 Task: Look for space in Bezerros, Brazil from 12th June, 2023 to 15th June, 2023 for 2 adults in price range Rs.10000 to Rs.15000. Place can be entire place with 1  bedroom having 1 bed and 1 bathroom. Property type can be house, flat, guest house, hotel. Booking option can be shelf check-in. Required host language is Spanish.
Action: Mouse moved to (576, 119)
Screenshot: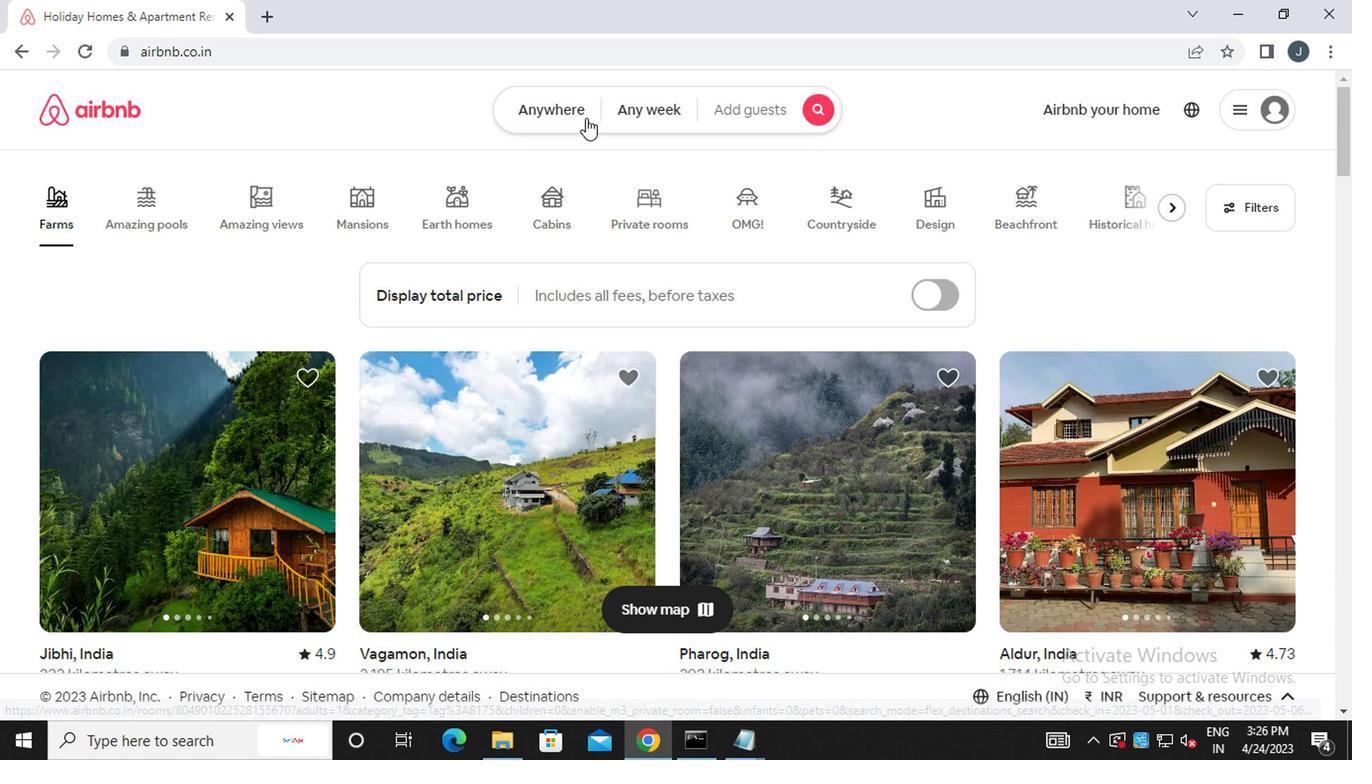 
Action: Mouse pressed left at (576, 119)
Screenshot: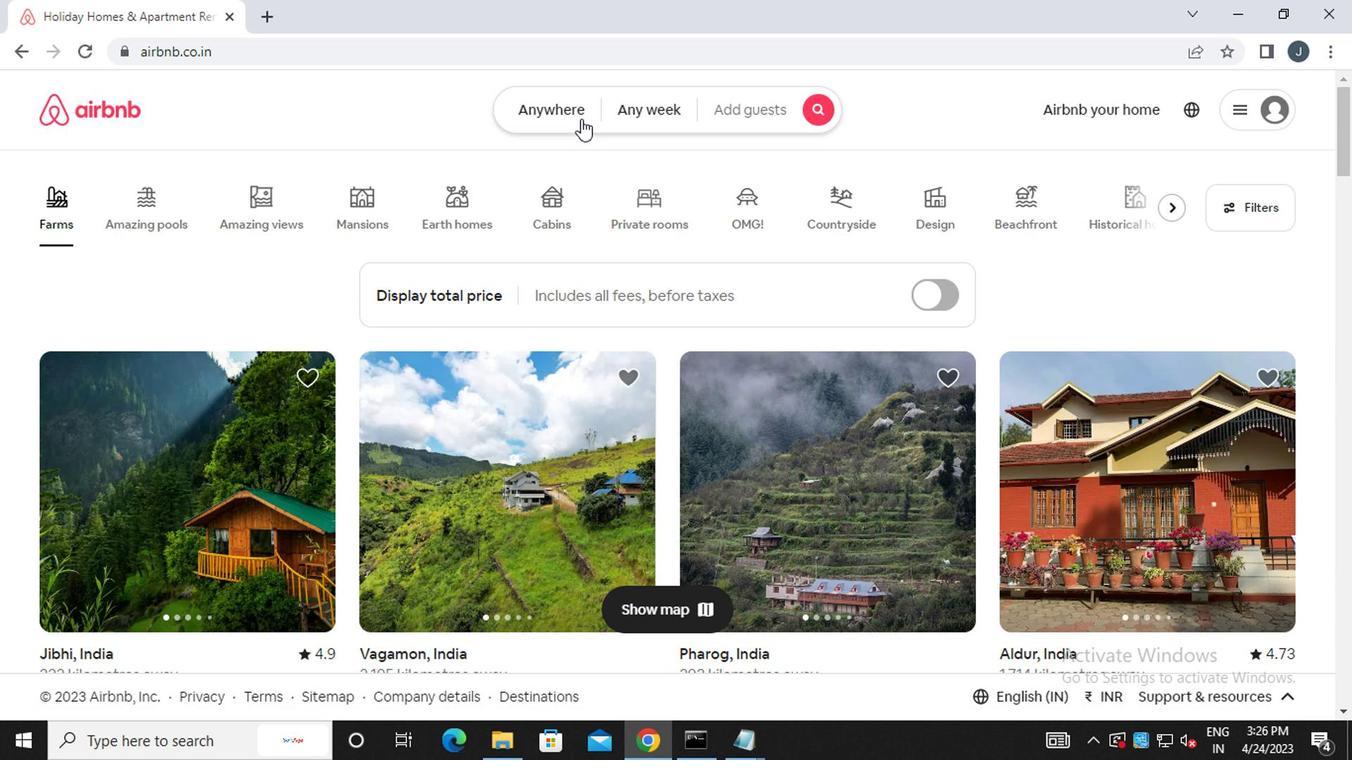 
Action: Mouse moved to (345, 192)
Screenshot: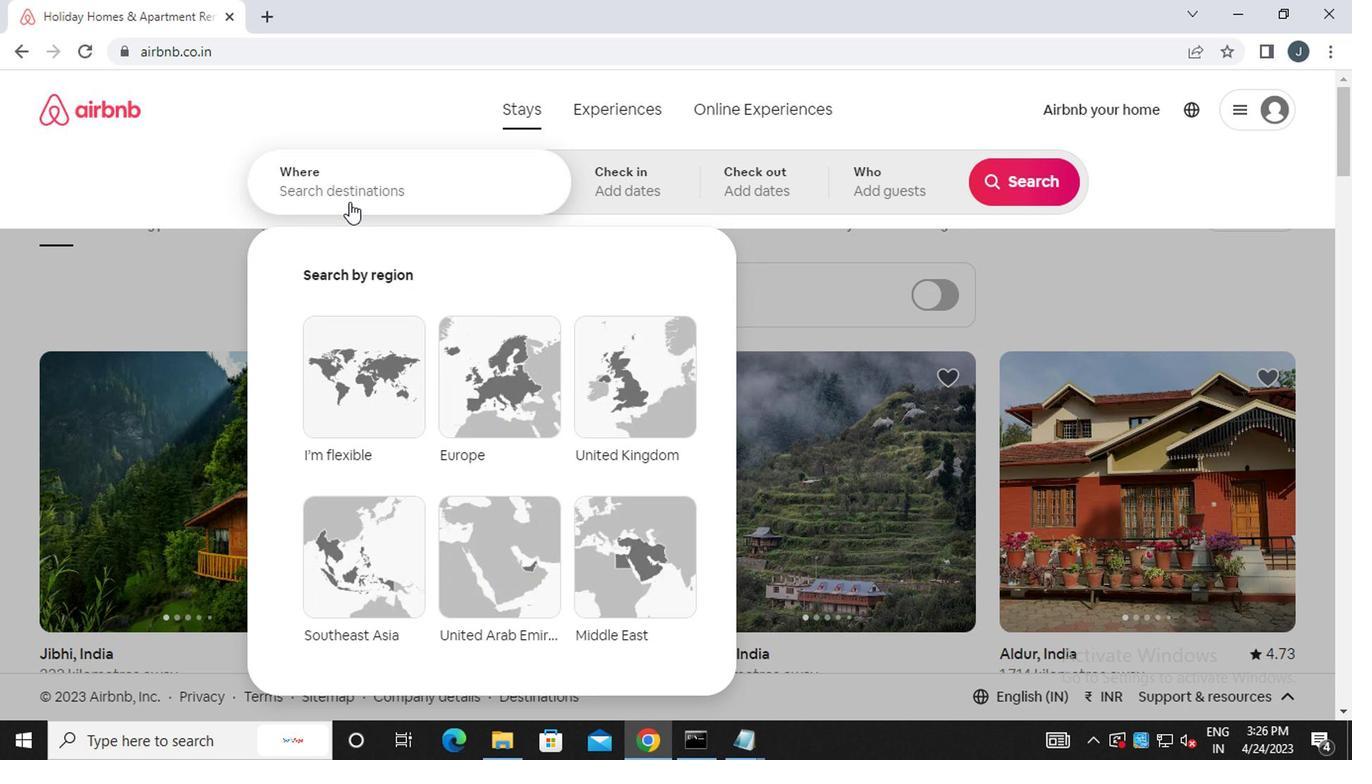 
Action: Mouse pressed left at (345, 192)
Screenshot: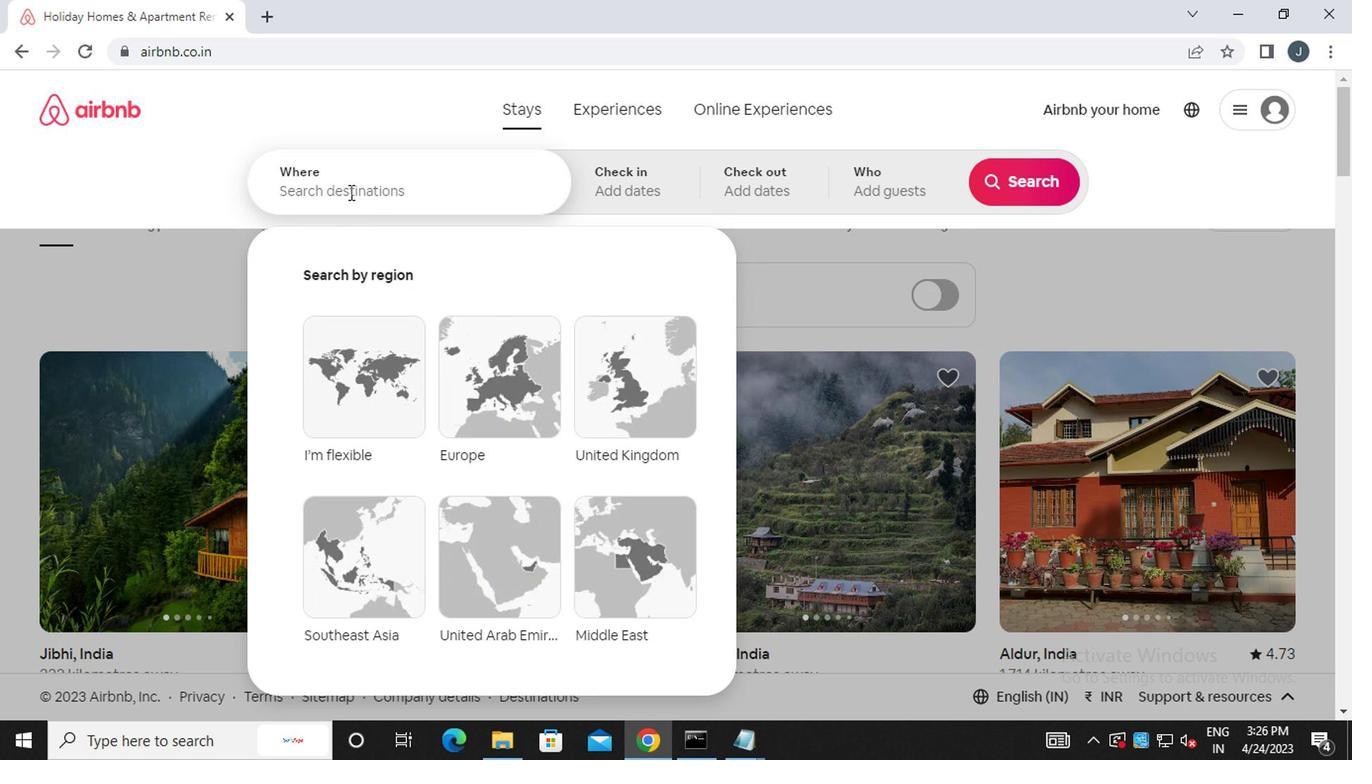 
Action: Key pressed b<Key.caps_lock>ezerros,<Key.caps_lock>b<Key.caps_lock>razil
Screenshot: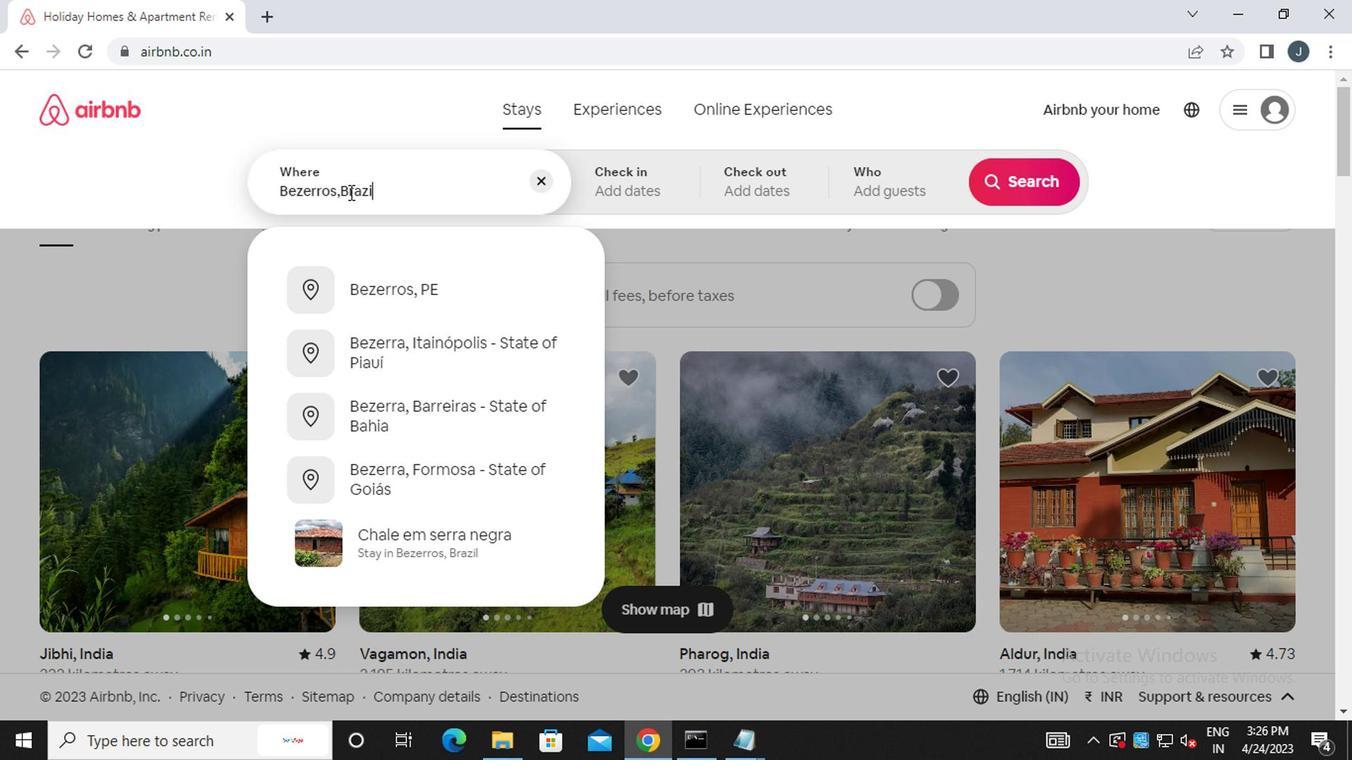 
Action: Mouse moved to (633, 190)
Screenshot: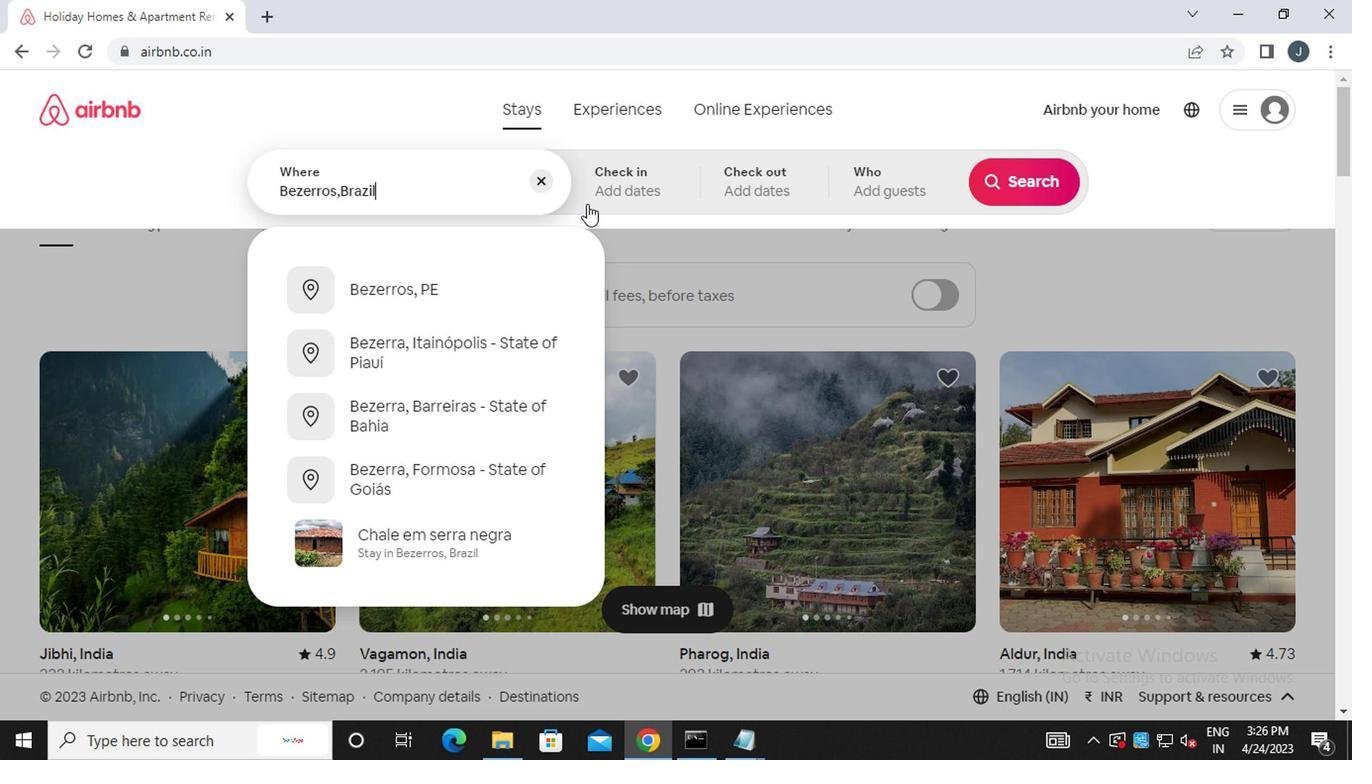
Action: Mouse pressed left at (633, 190)
Screenshot: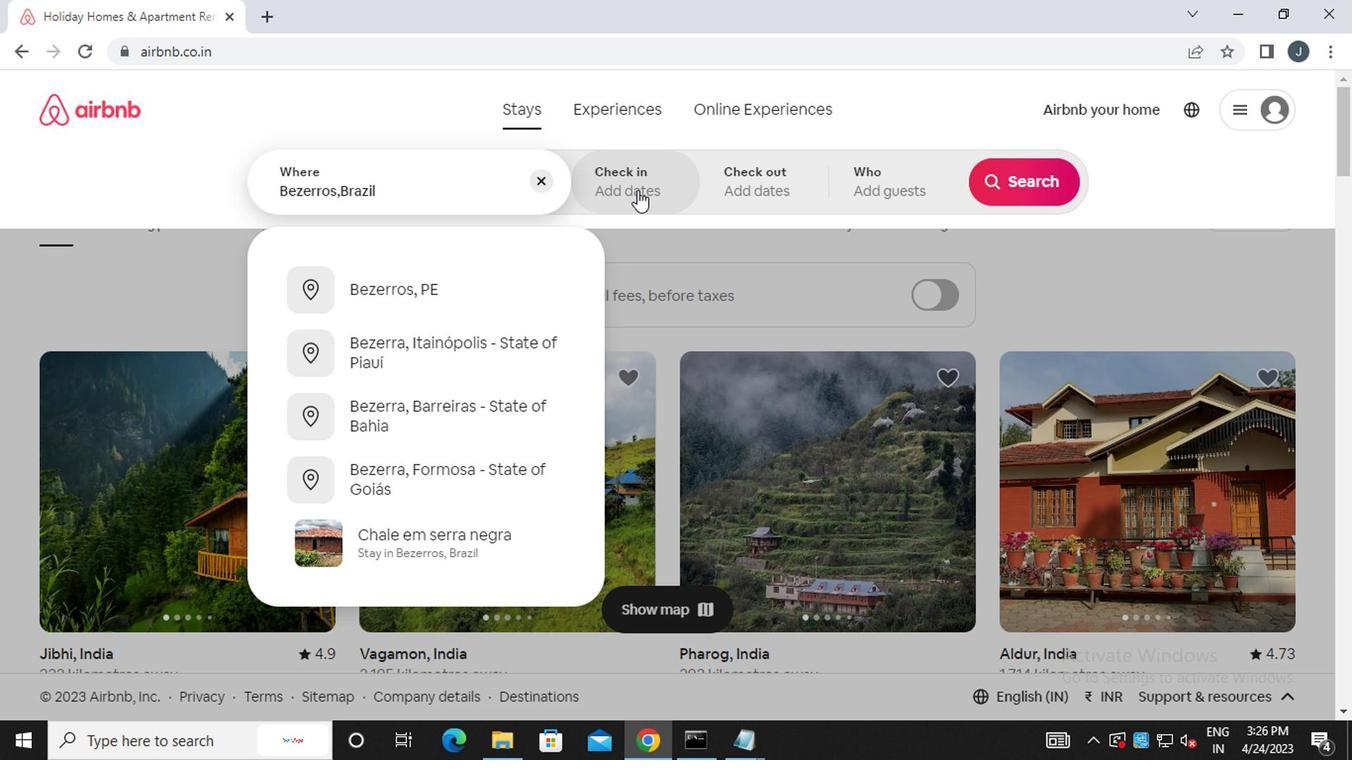 
Action: Mouse moved to (1004, 338)
Screenshot: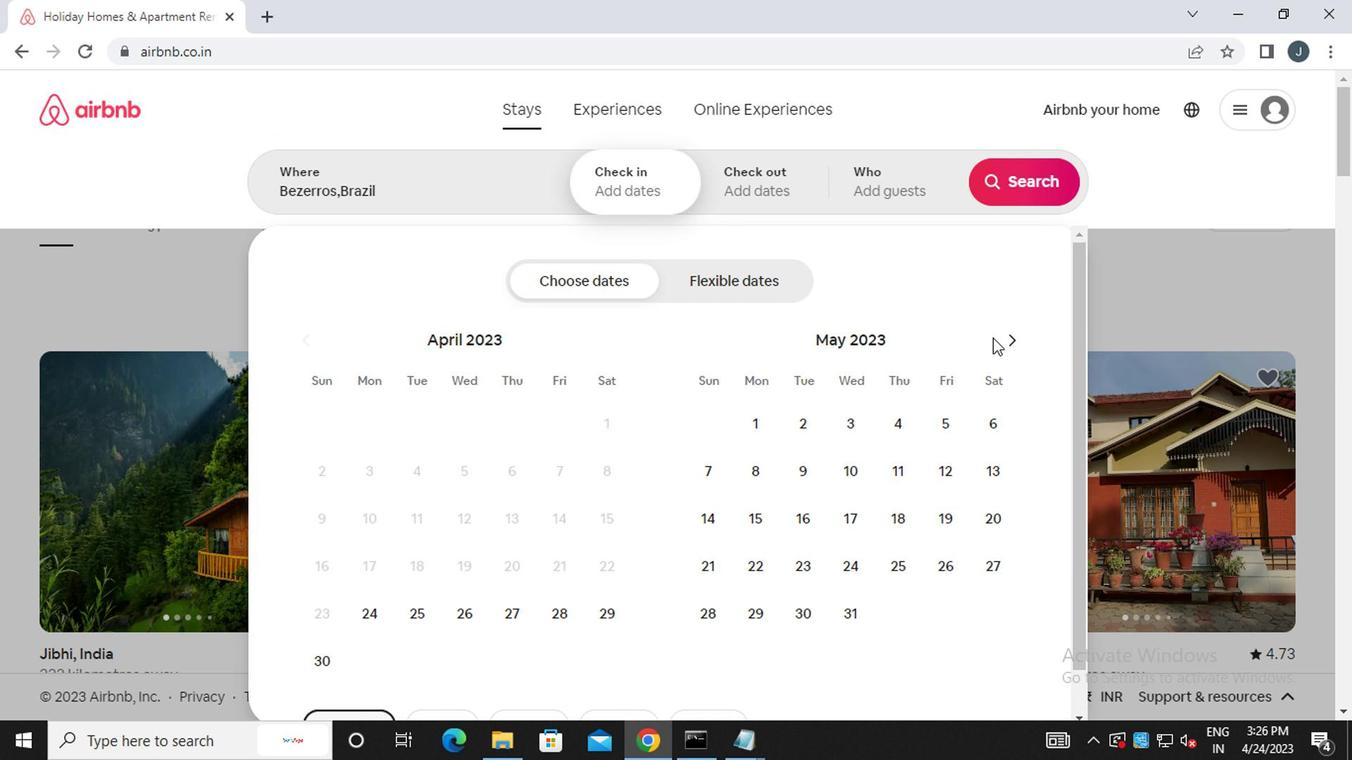 
Action: Mouse pressed left at (1004, 338)
Screenshot: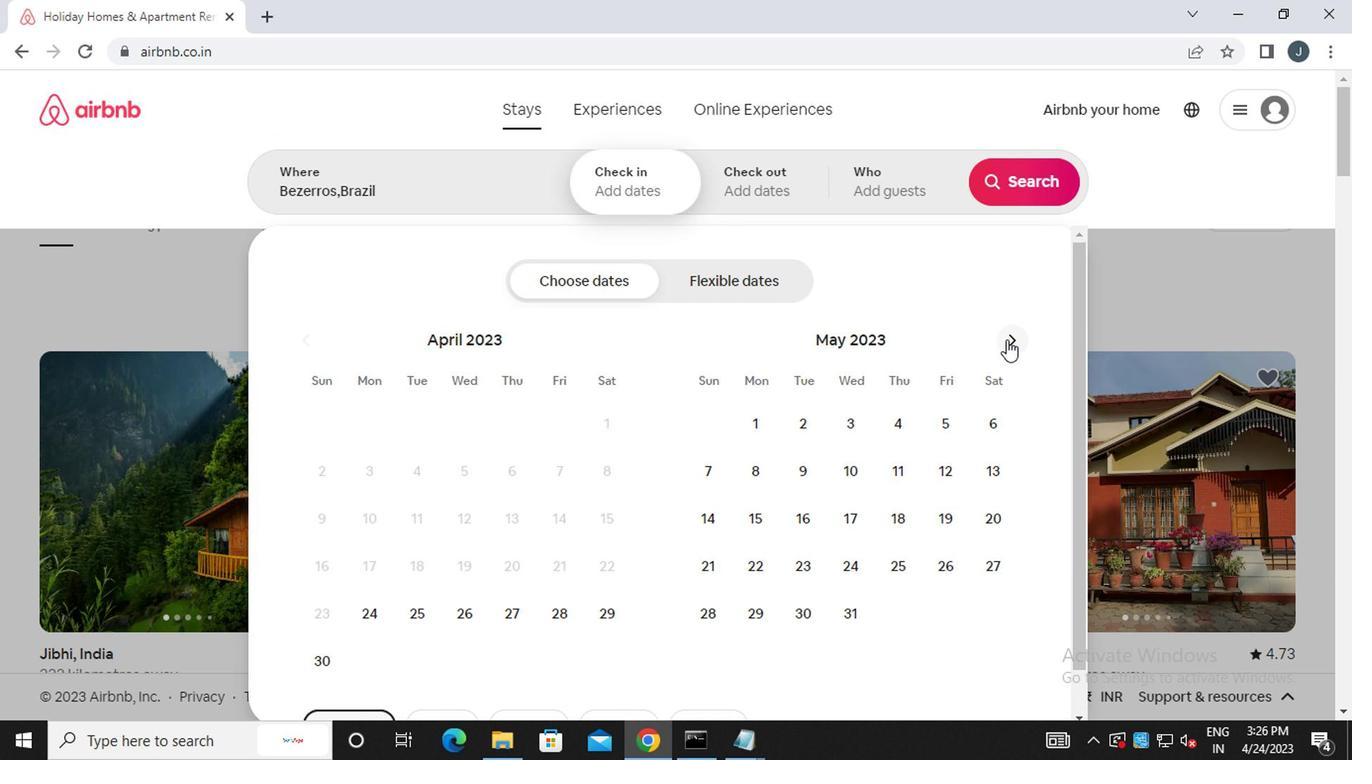
Action: Mouse moved to (893, 521)
Screenshot: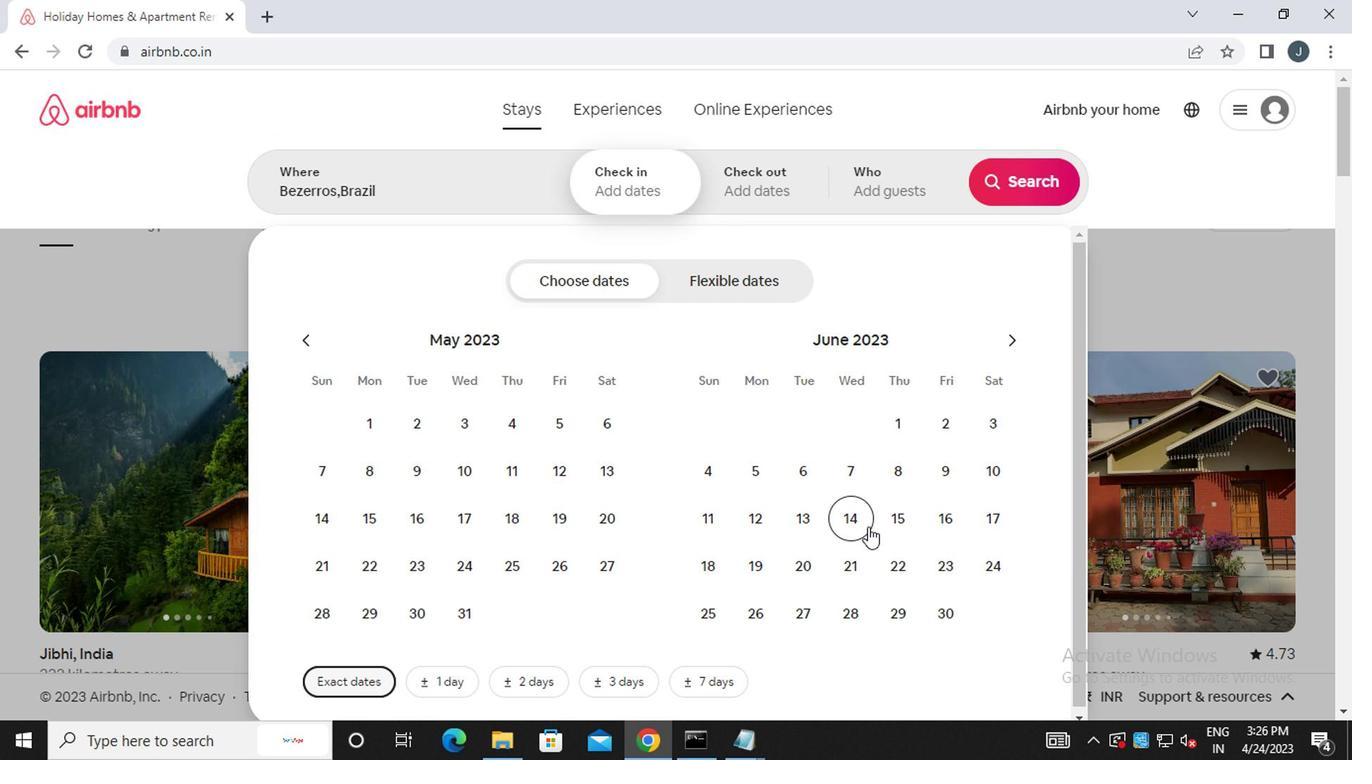 
Action: Mouse pressed left at (893, 521)
Screenshot: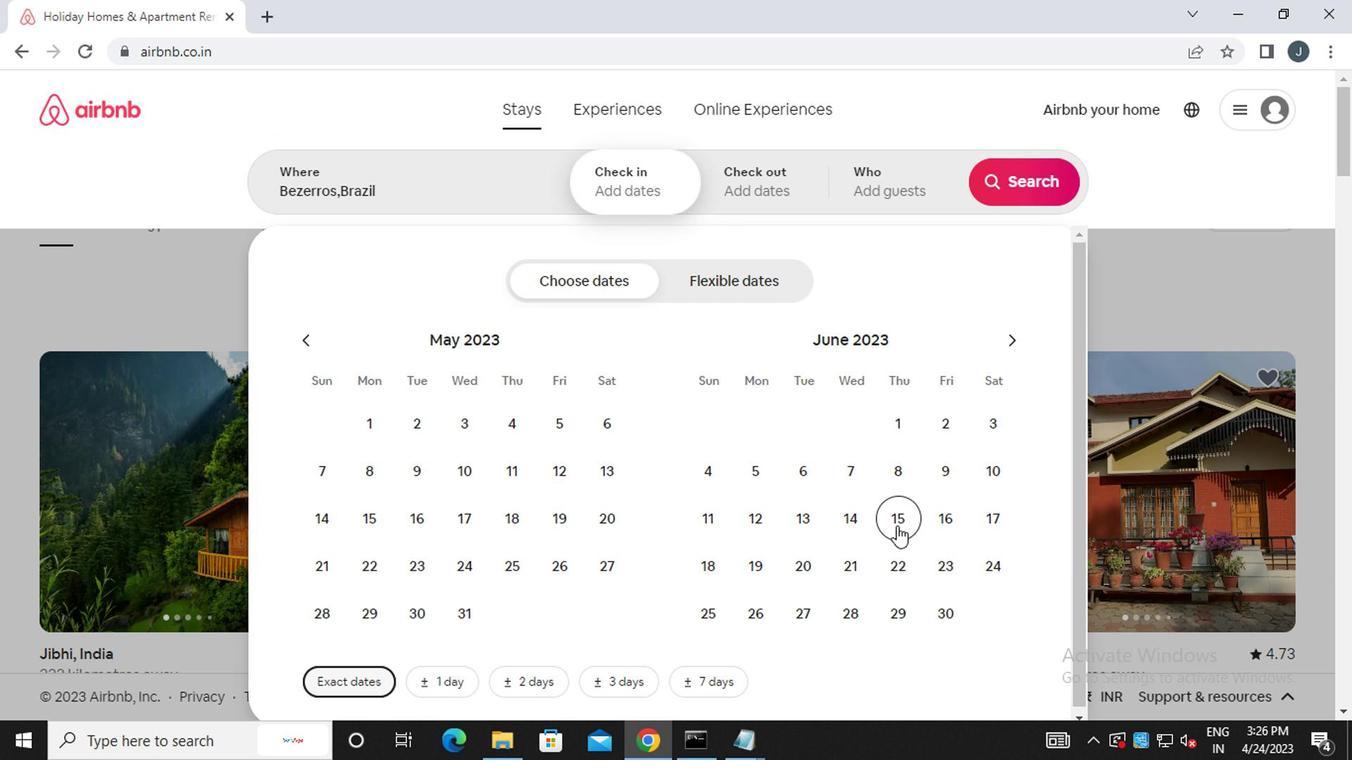 
Action: Mouse moved to (756, 512)
Screenshot: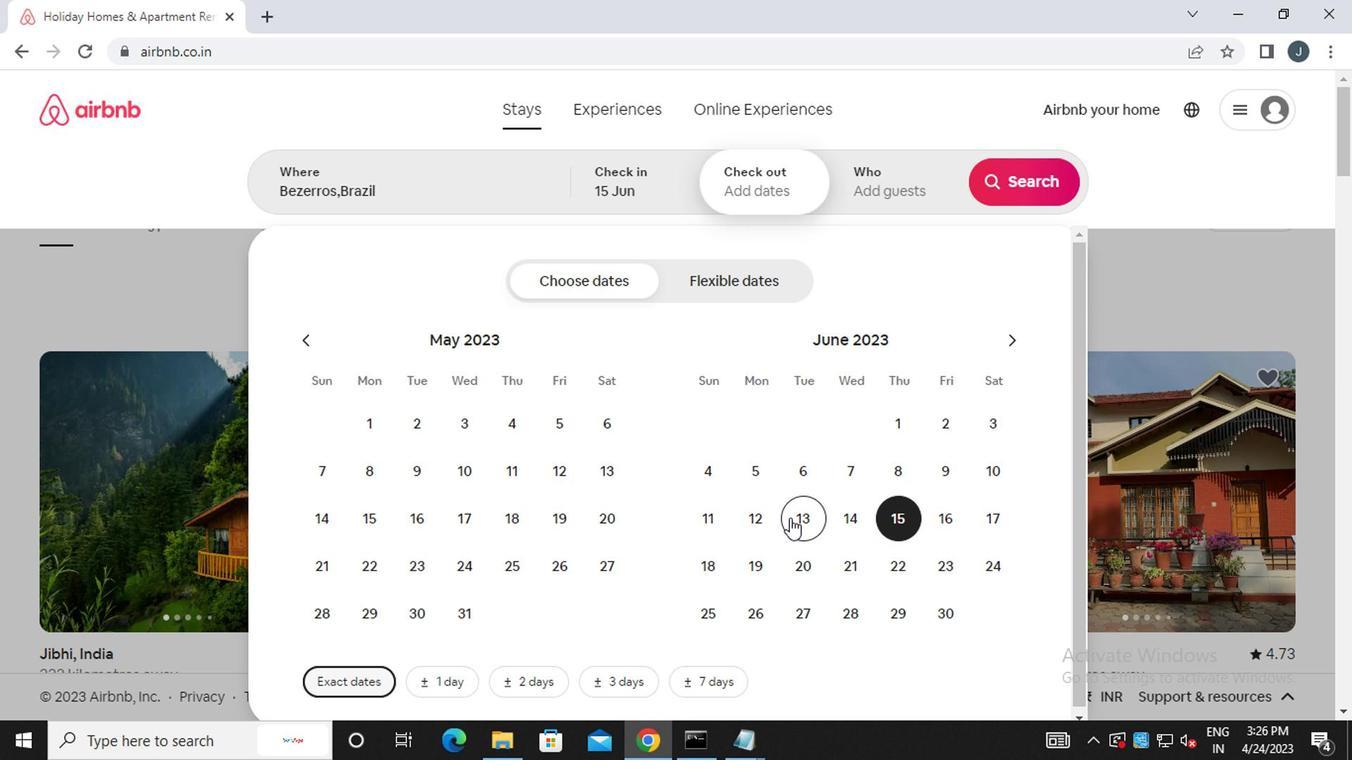 
Action: Mouse pressed left at (756, 512)
Screenshot: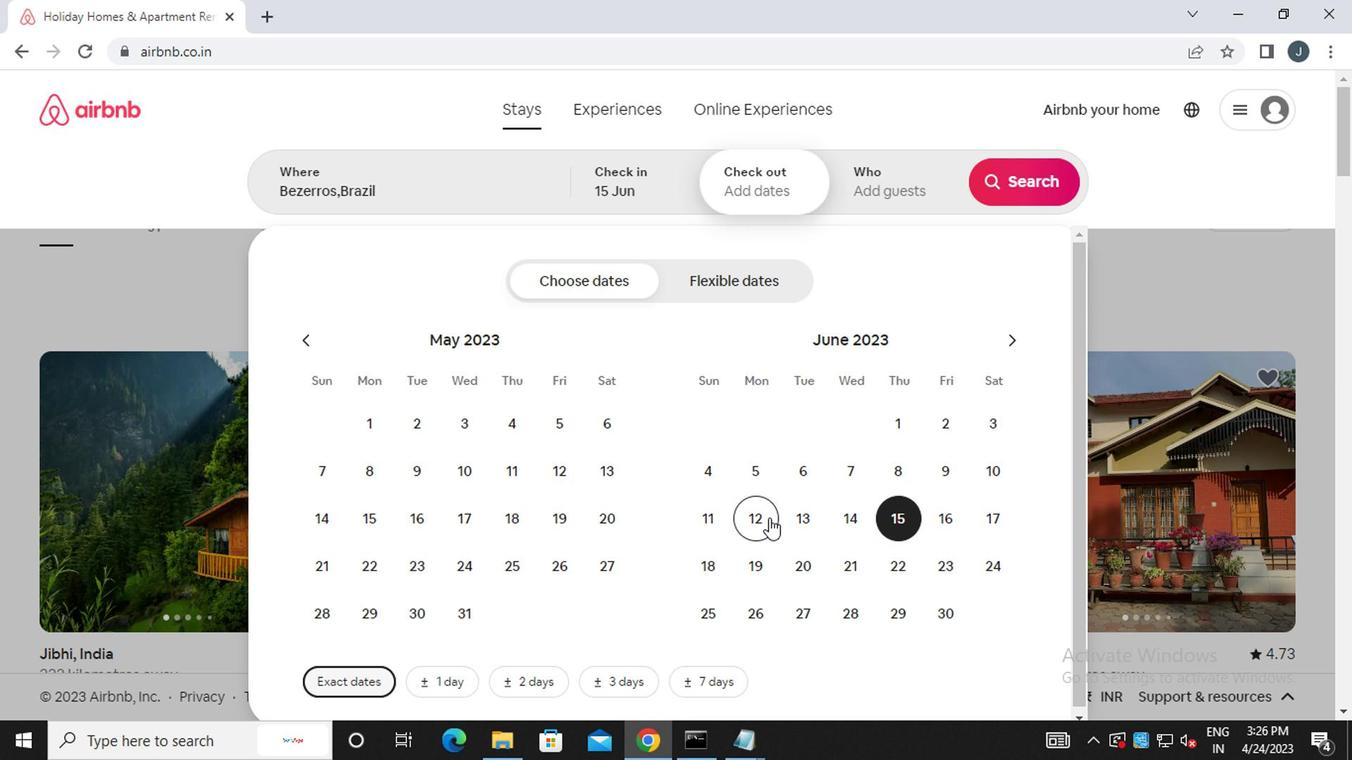 
Action: Mouse moved to (903, 521)
Screenshot: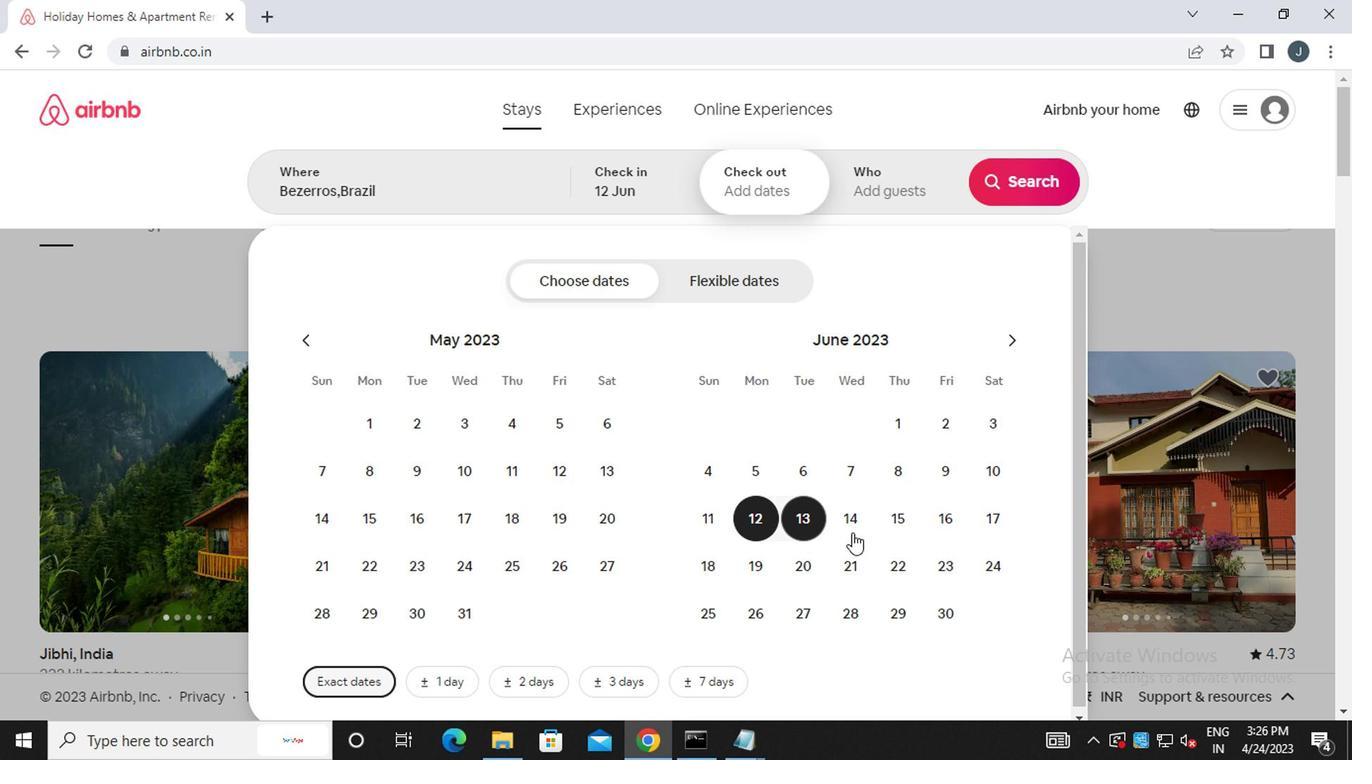 
Action: Mouse pressed left at (903, 521)
Screenshot: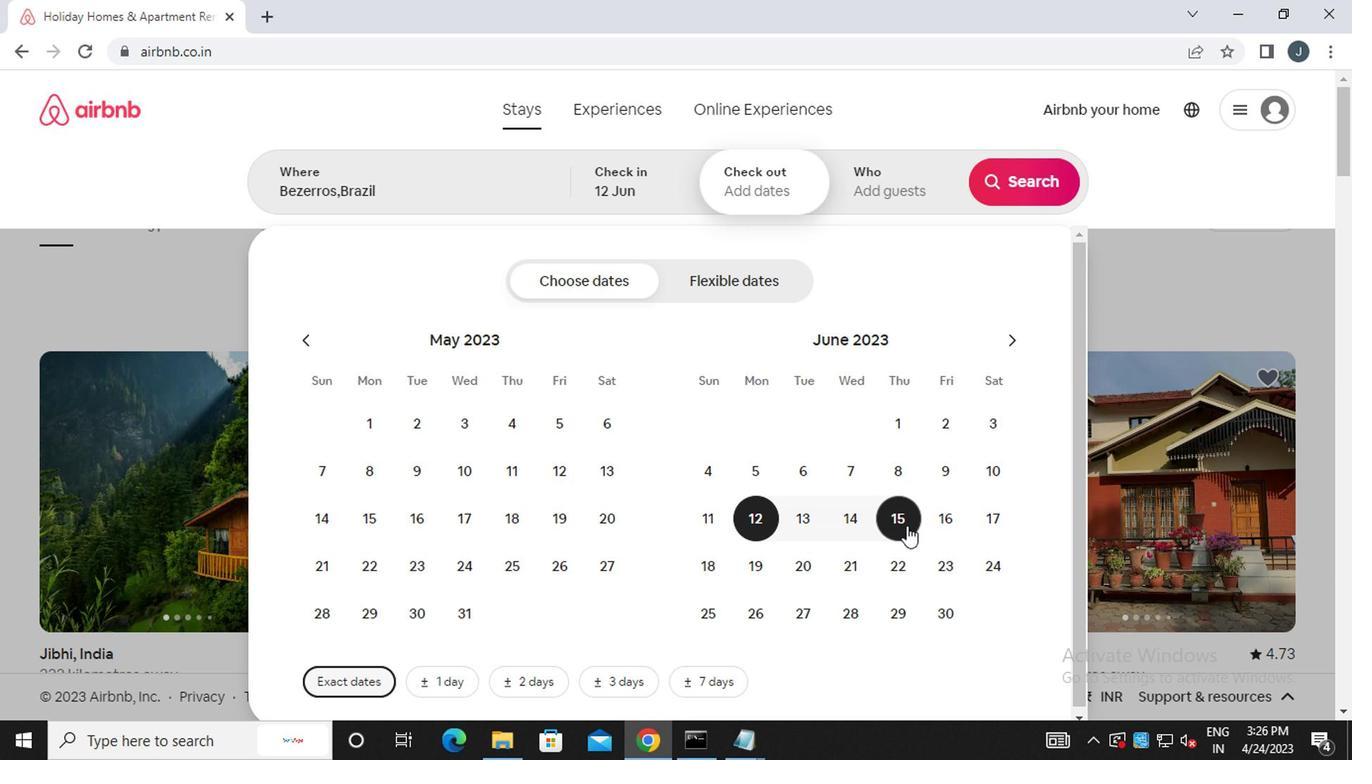 
Action: Mouse moved to (901, 199)
Screenshot: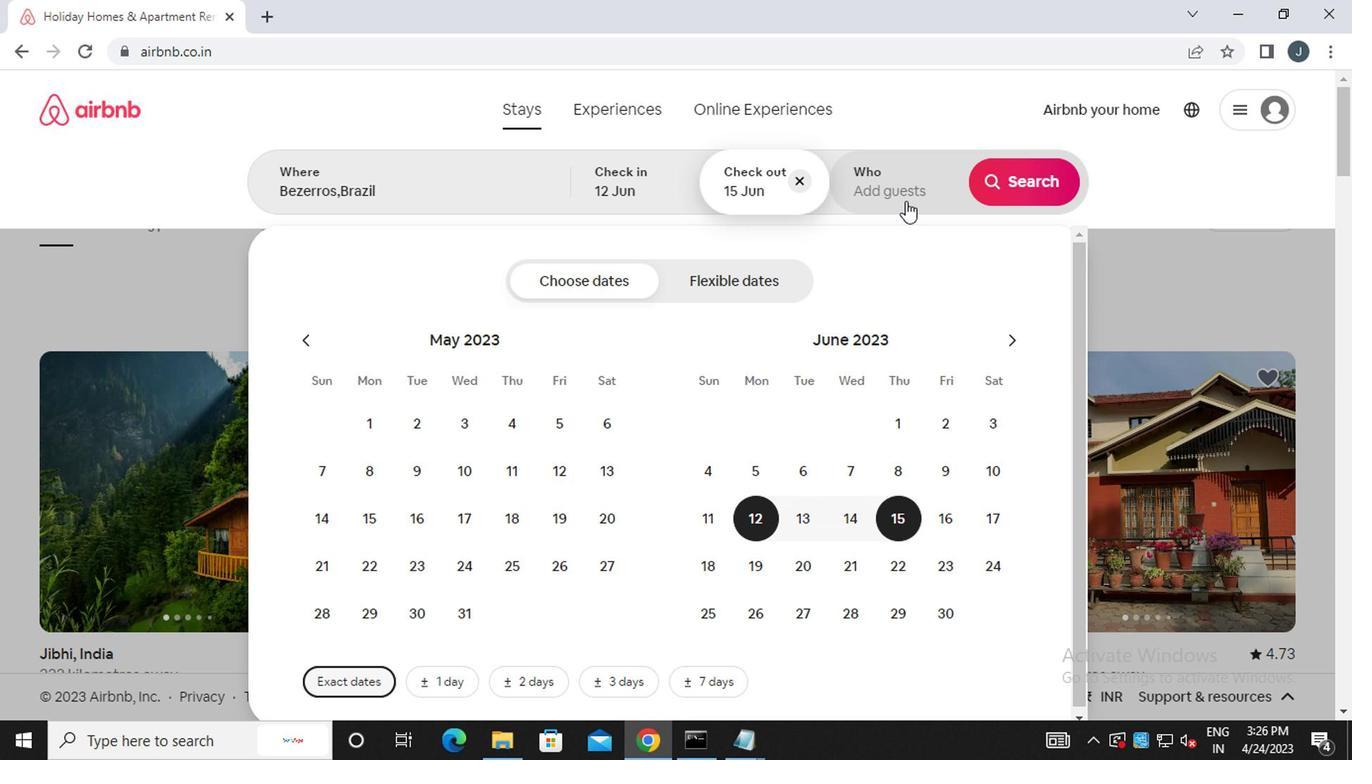 
Action: Mouse pressed left at (901, 199)
Screenshot: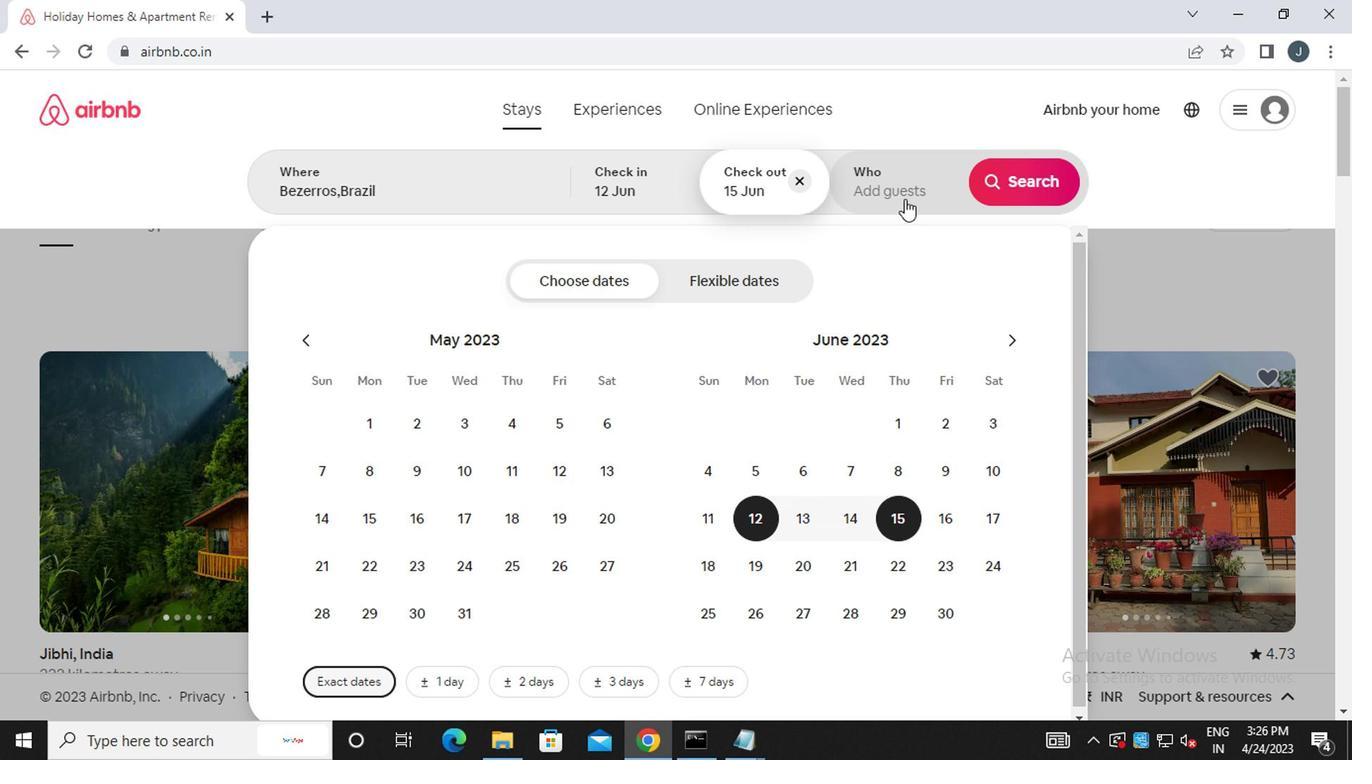 
Action: Mouse moved to (1030, 288)
Screenshot: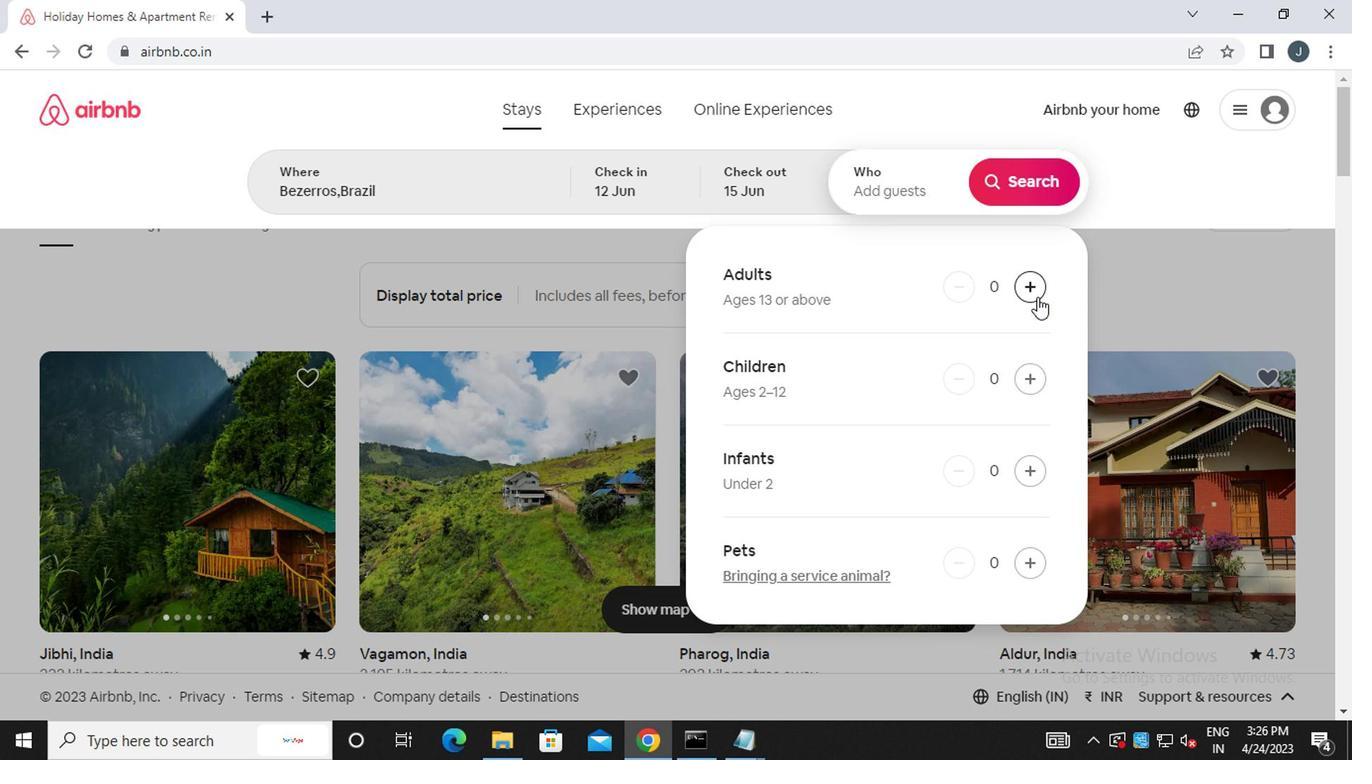 
Action: Mouse pressed left at (1030, 288)
Screenshot: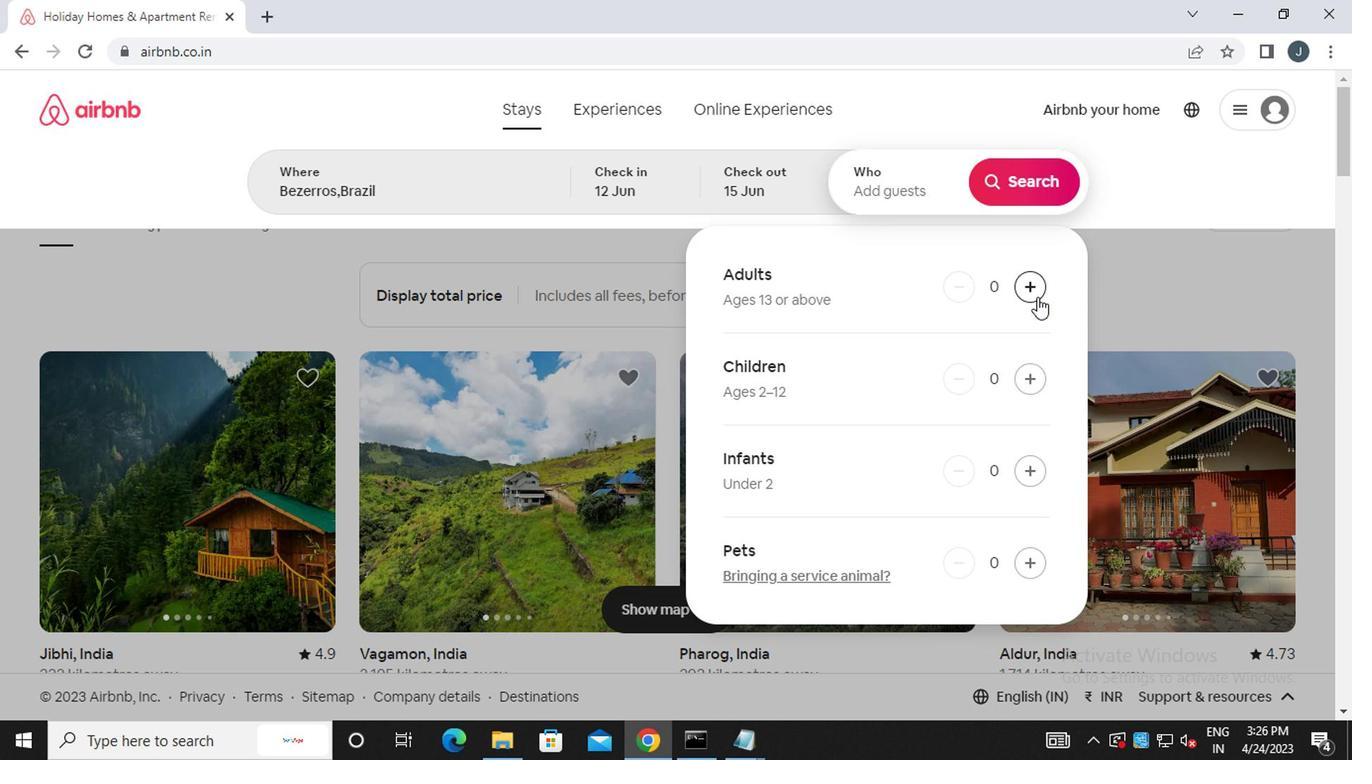 
Action: Mouse pressed left at (1030, 288)
Screenshot: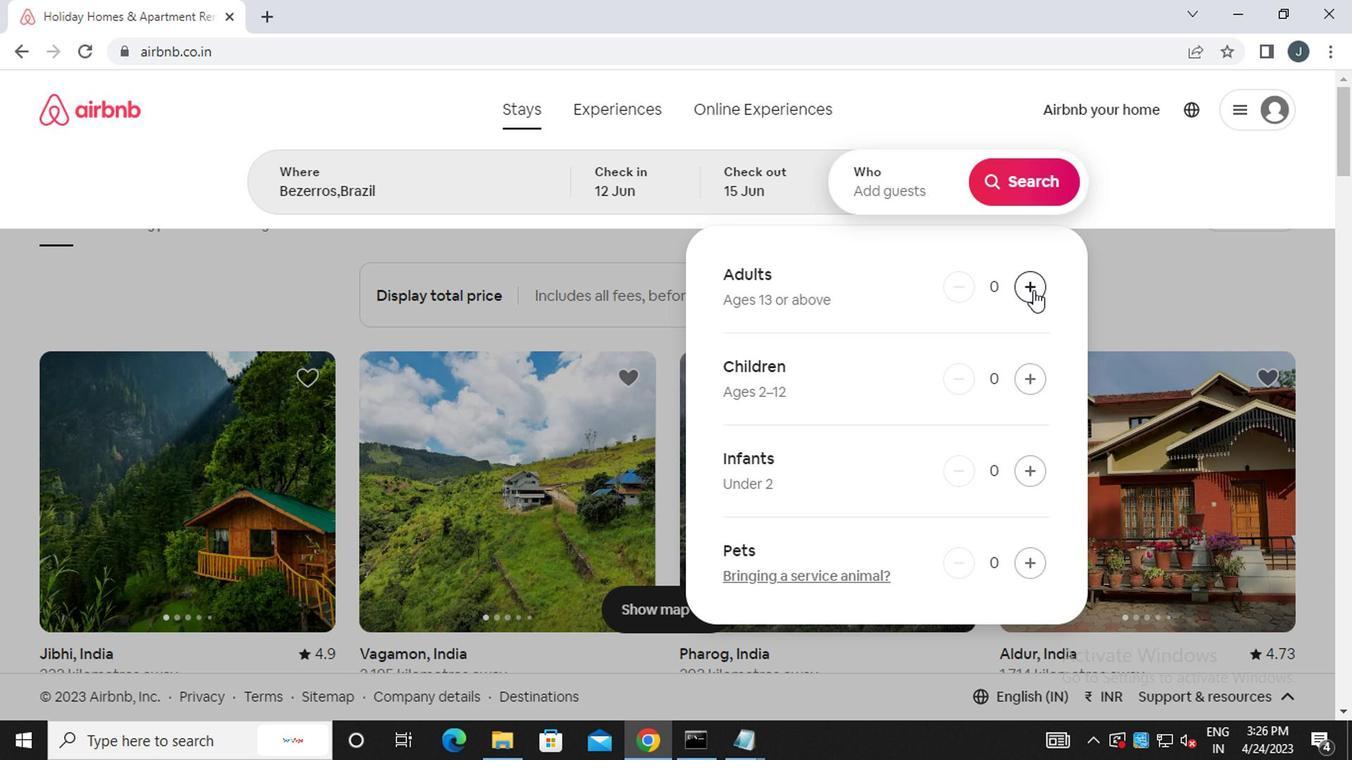 
Action: Mouse moved to (1038, 184)
Screenshot: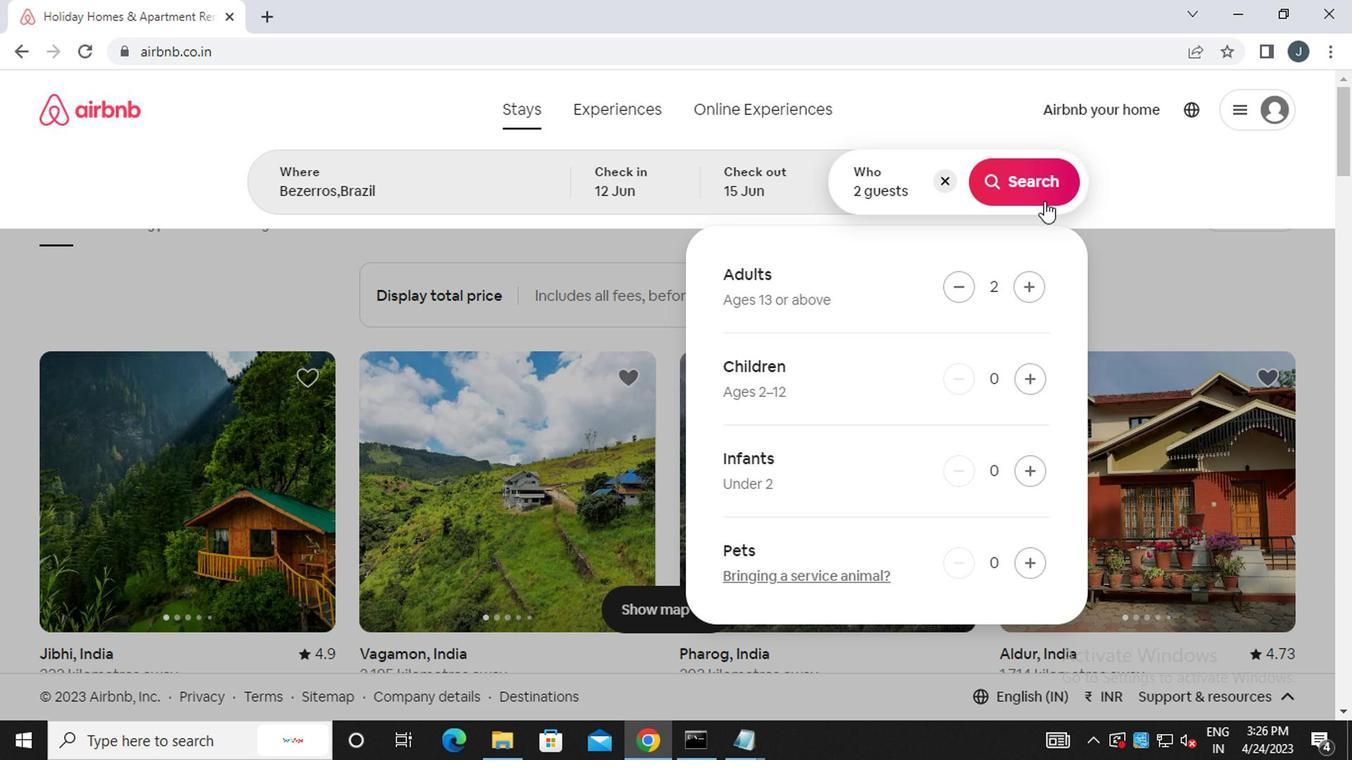 
Action: Mouse pressed left at (1038, 184)
Screenshot: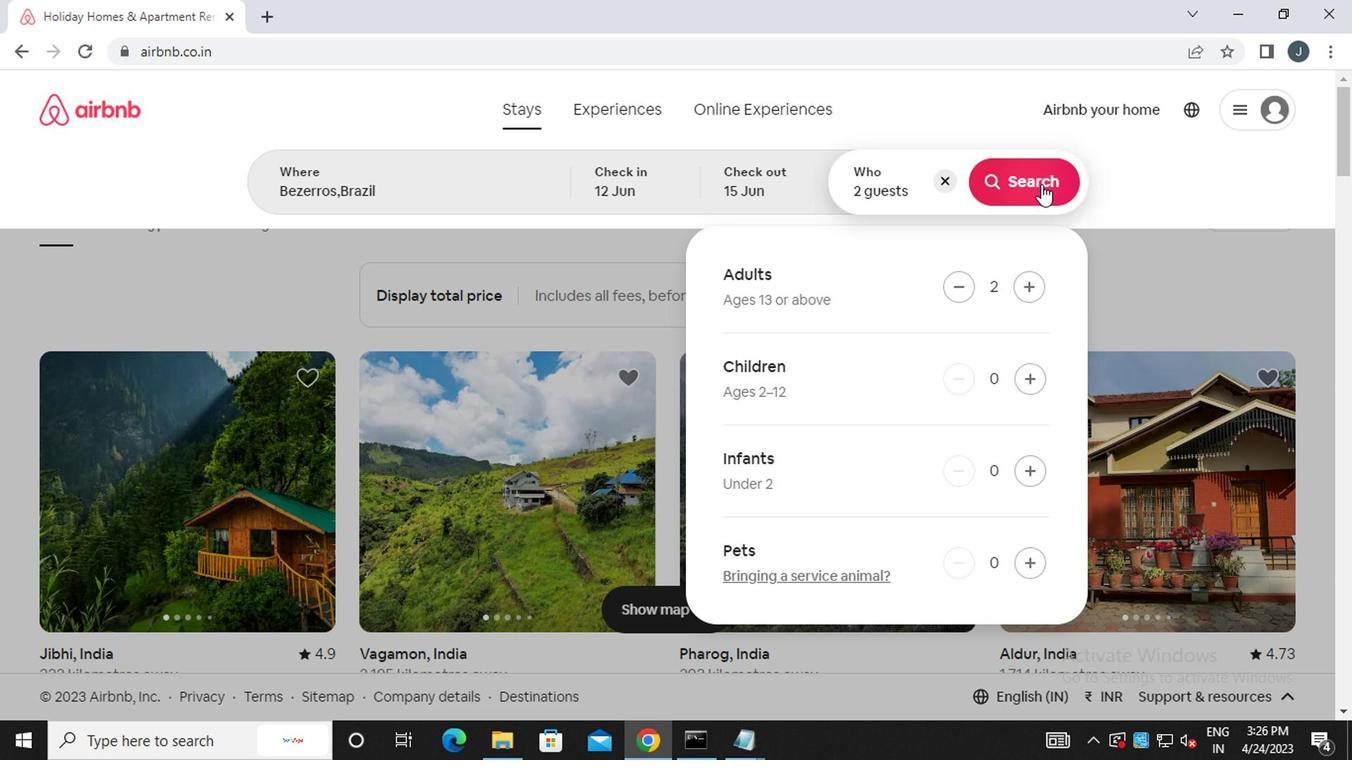 
Action: Mouse moved to (1274, 175)
Screenshot: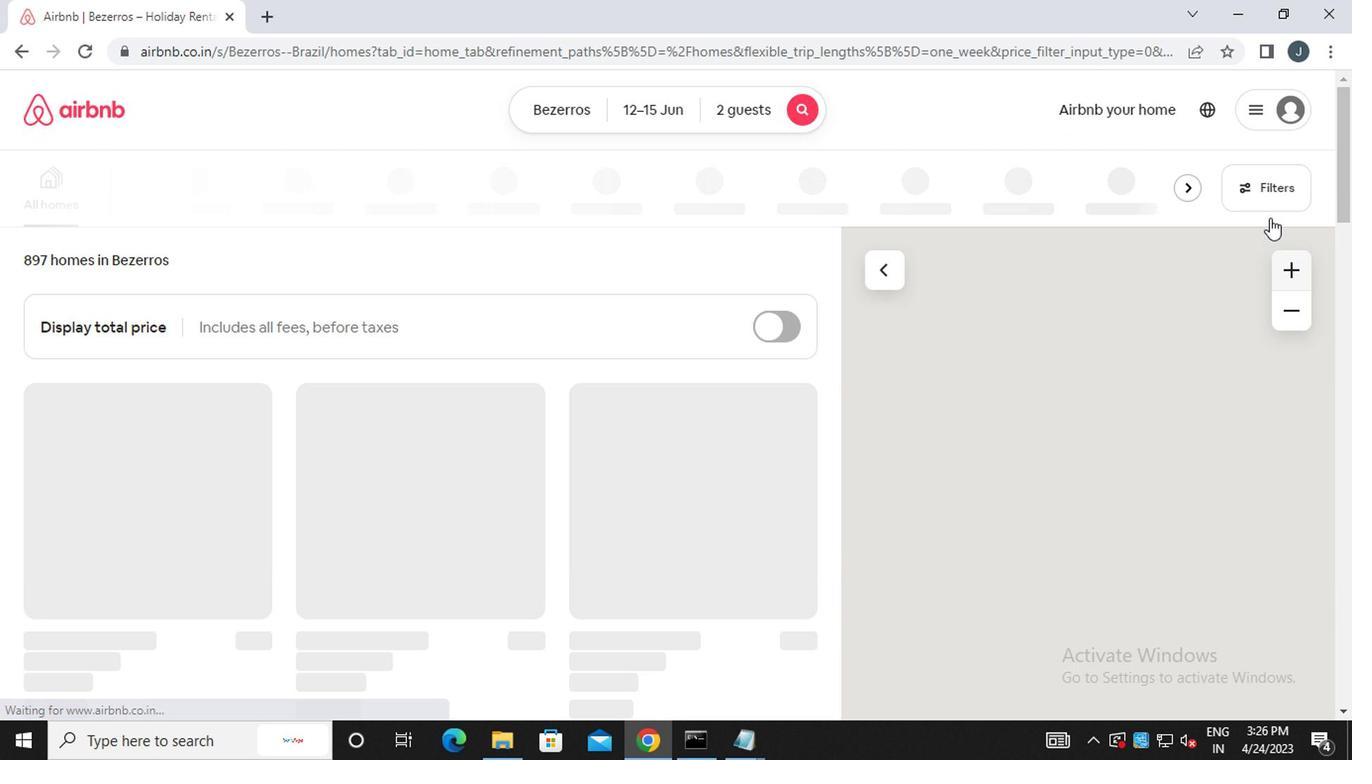 
Action: Mouse pressed left at (1274, 175)
Screenshot: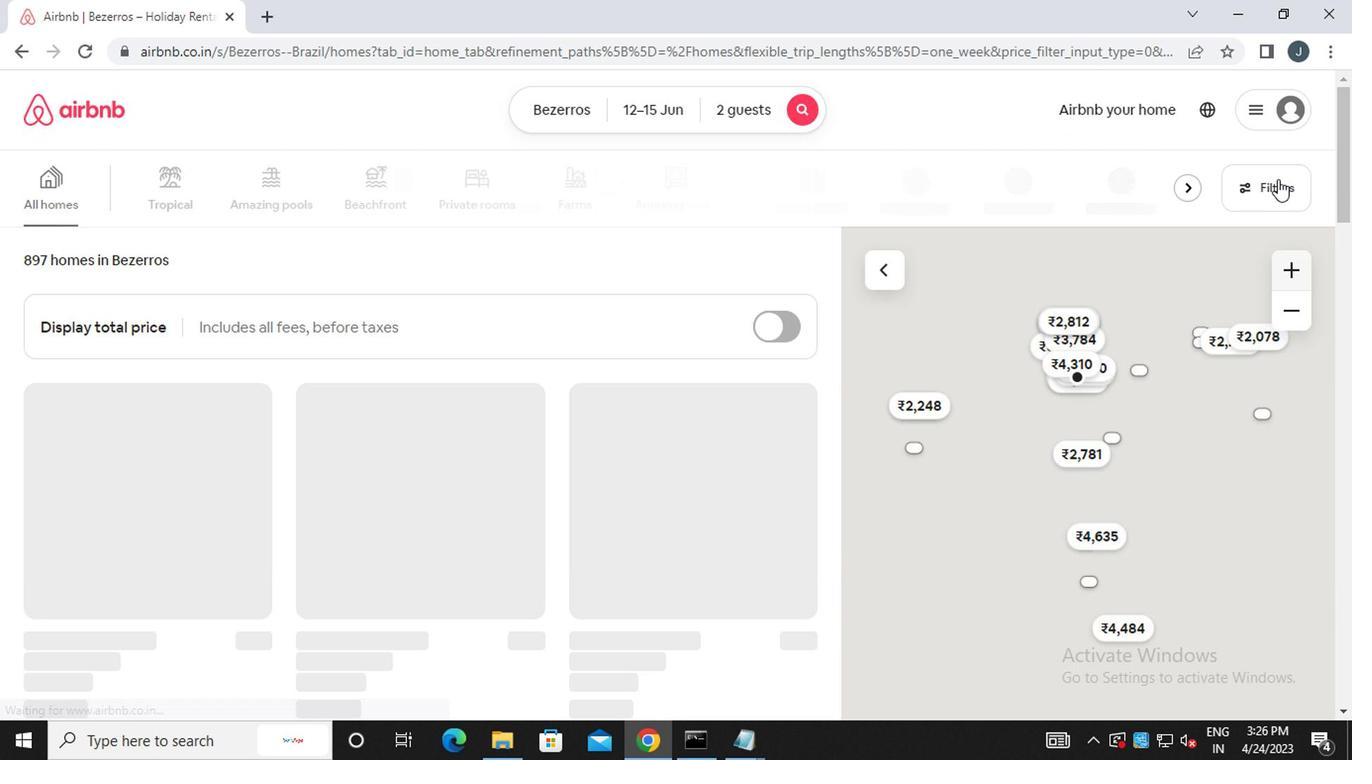 
Action: Mouse moved to (444, 444)
Screenshot: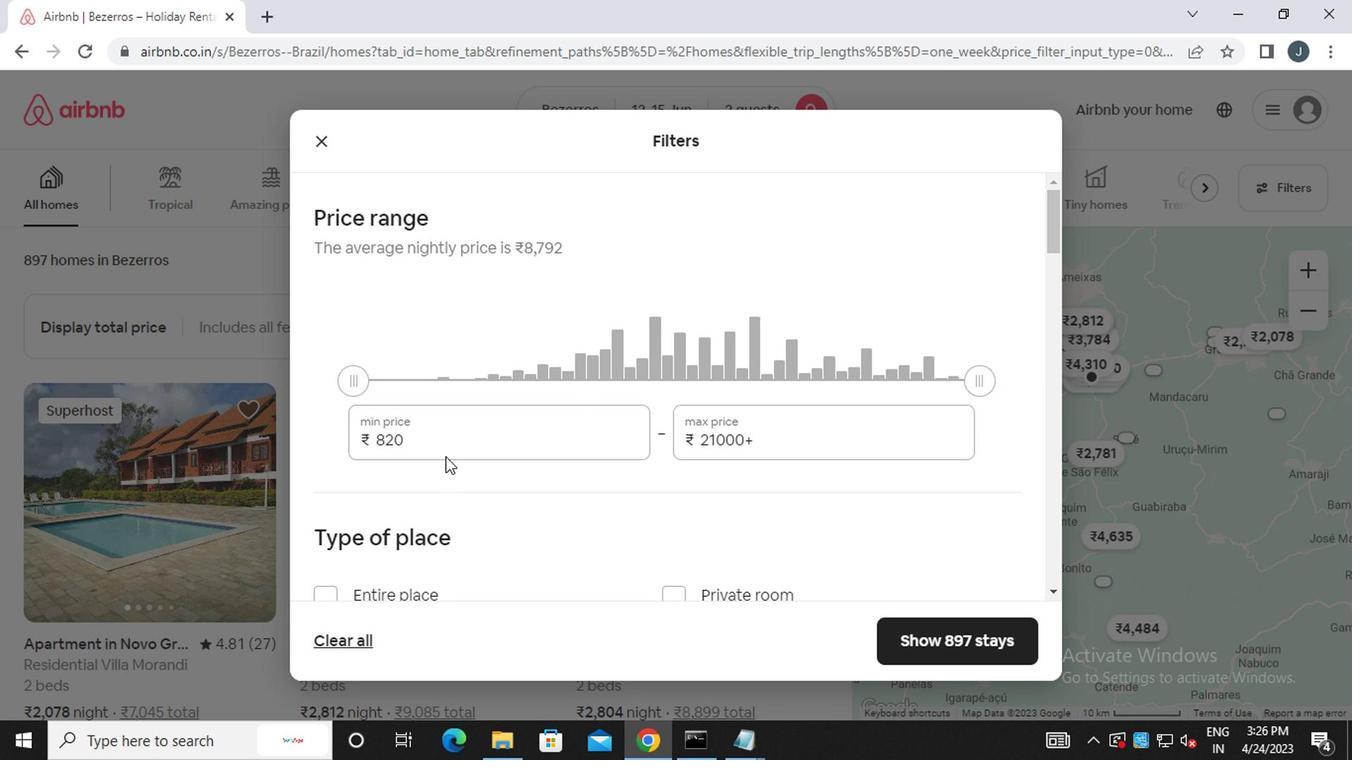 
Action: Mouse pressed left at (444, 444)
Screenshot: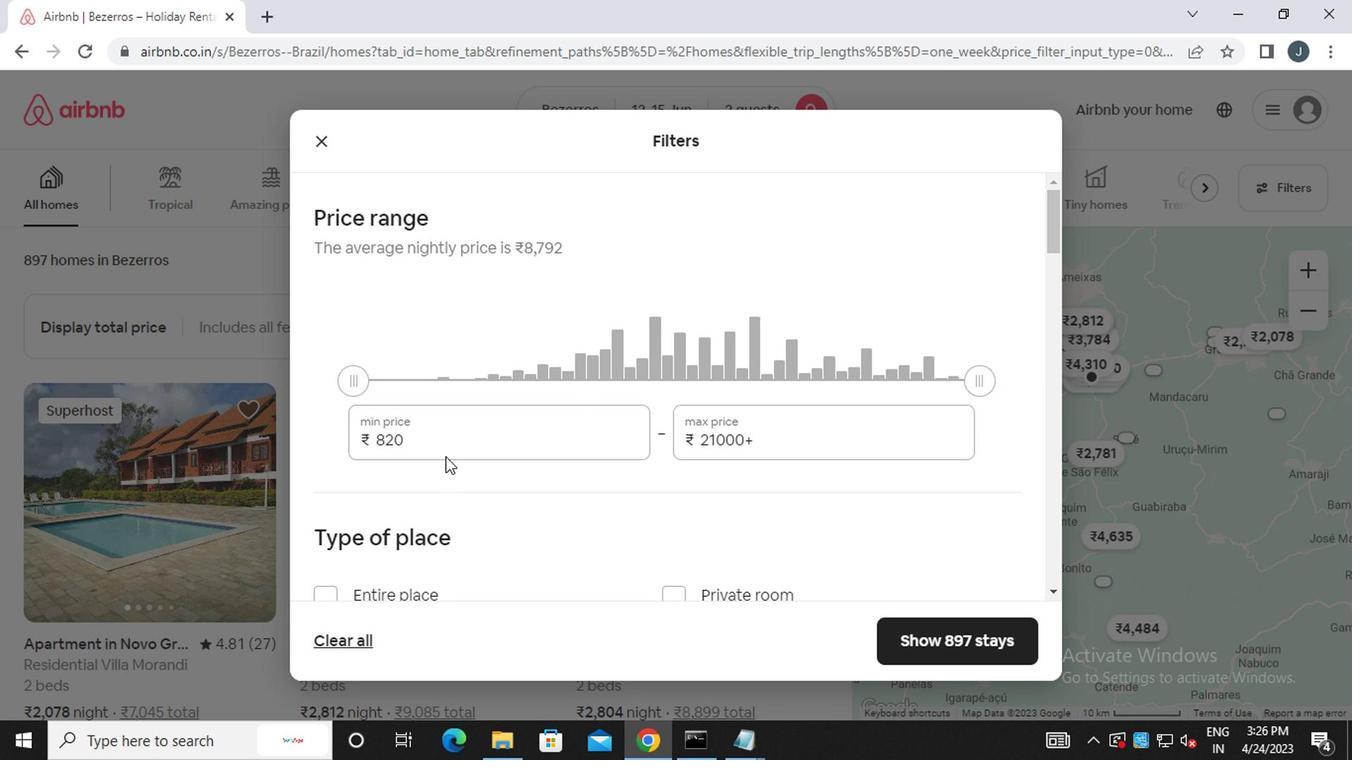 
Action: Mouse moved to (445, 432)
Screenshot: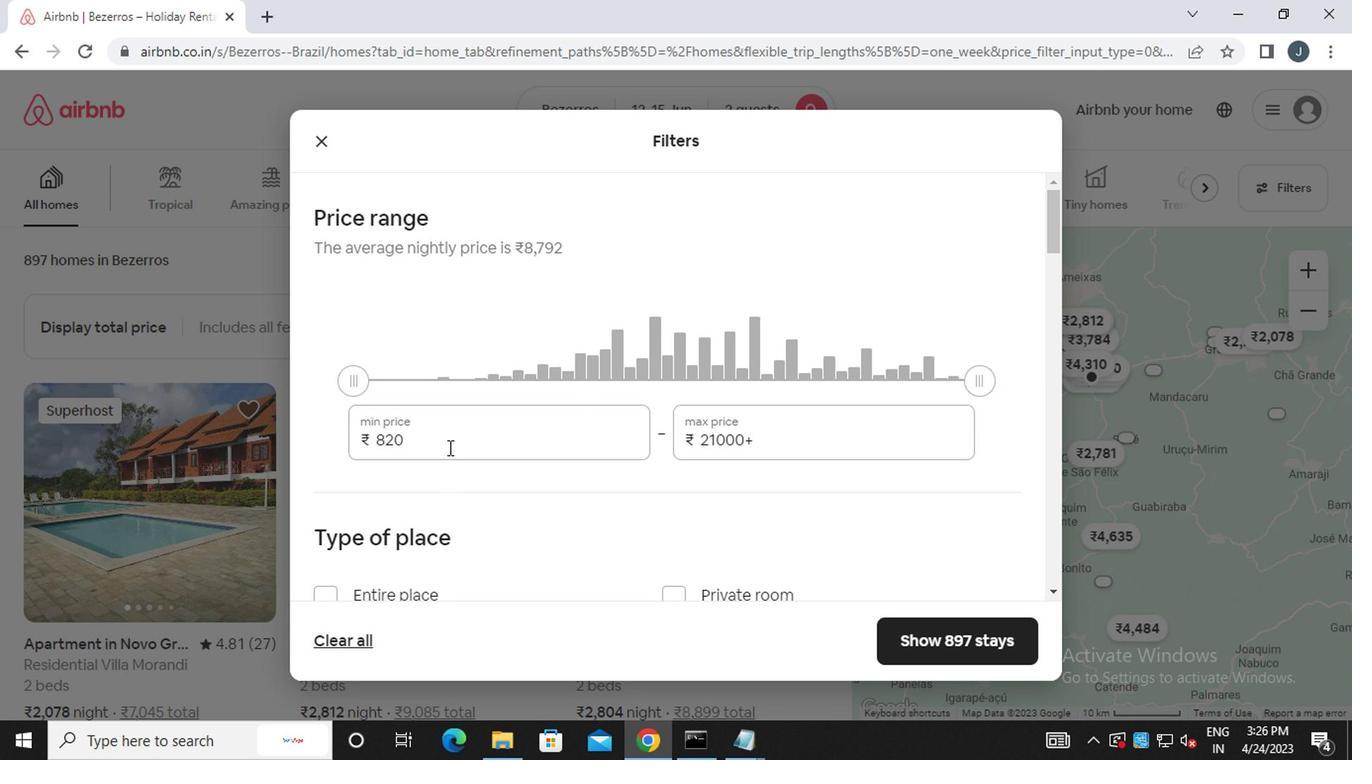 
Action: Key pressed <Key.backspace><Key.backspace><Key.backspace><Key.backspace><Key.backspace><<97>><<96>><<96>><<96>><<96>>
Screenshot: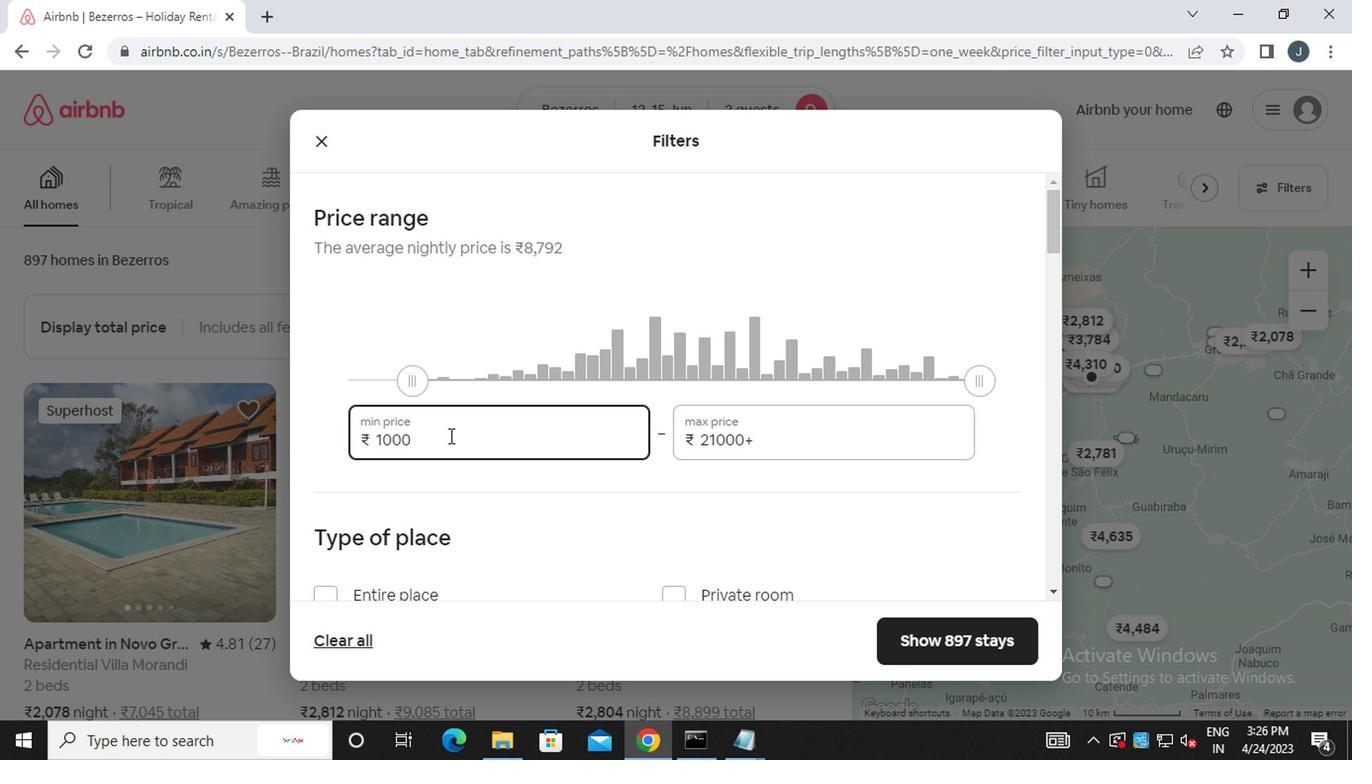 
Action: Mouse moved to (791, 438)
Screenshot: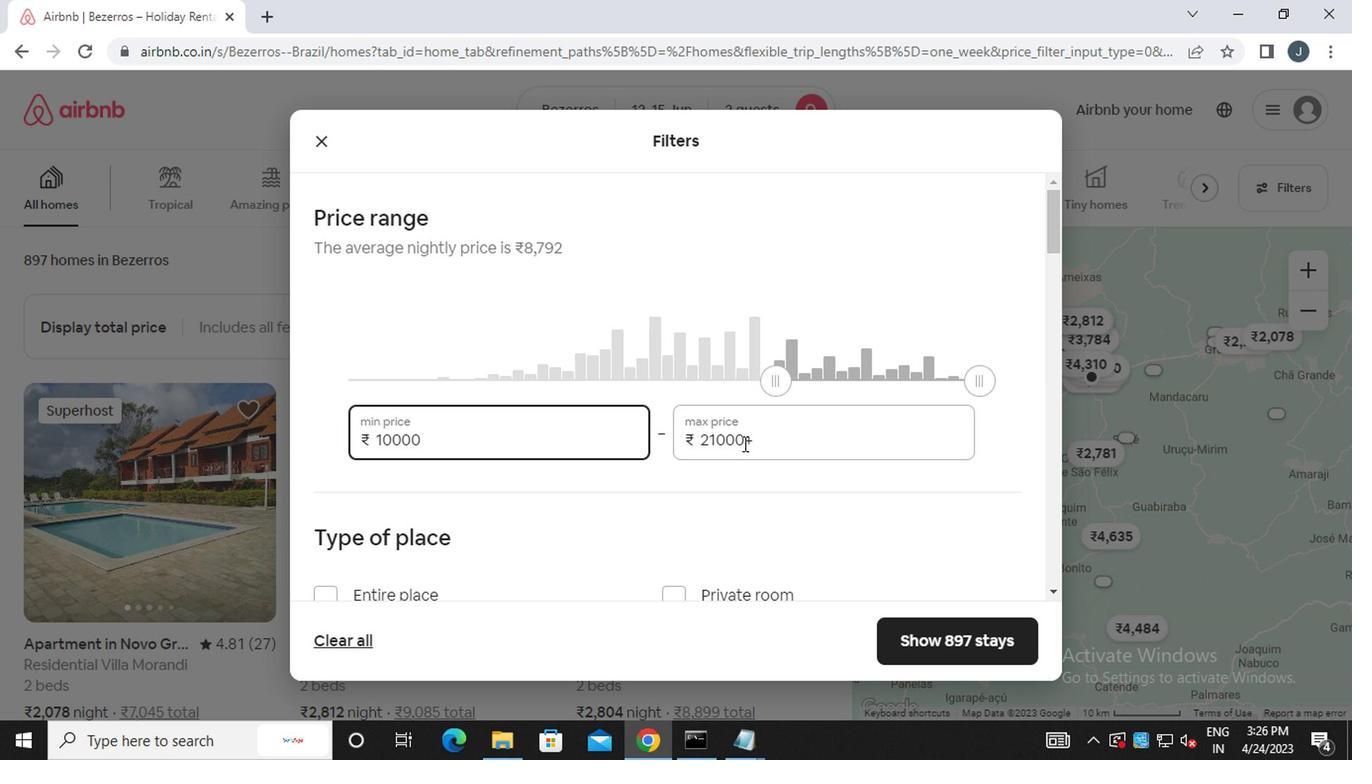
Action: Mouse pressed left at (791, 438)
Screenshot: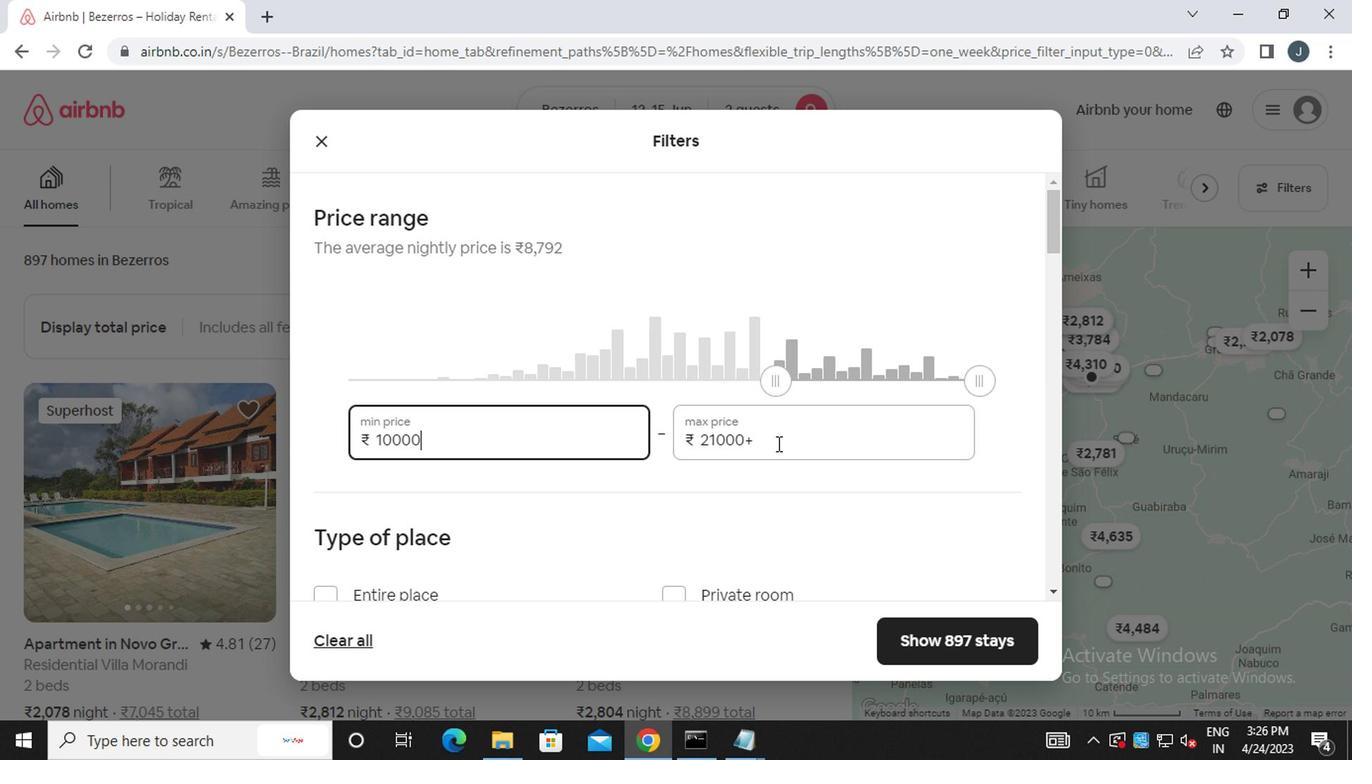 
Action: Mouse moved to (770, 428)
Screenshot: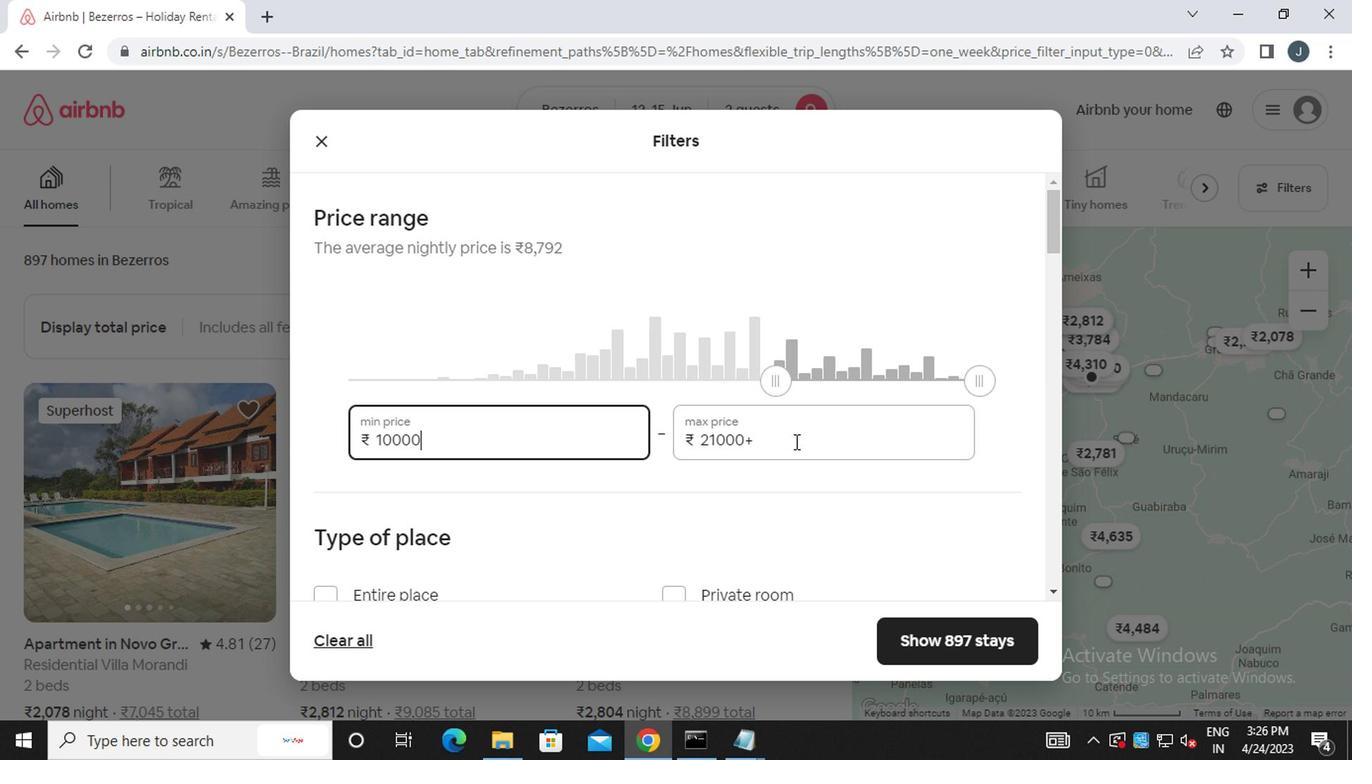 
Action: Key pressed <Key.backspace><Key.backspace><Key.backspace><Key.backspace><Key.backspace><Key.backspace><Key.backspace><Key.backspace><Key.backspace><Key.backspace><Key.backspace><Key.backspace><<97>><<101>><<96>><<96>><<96>>
Screenshot: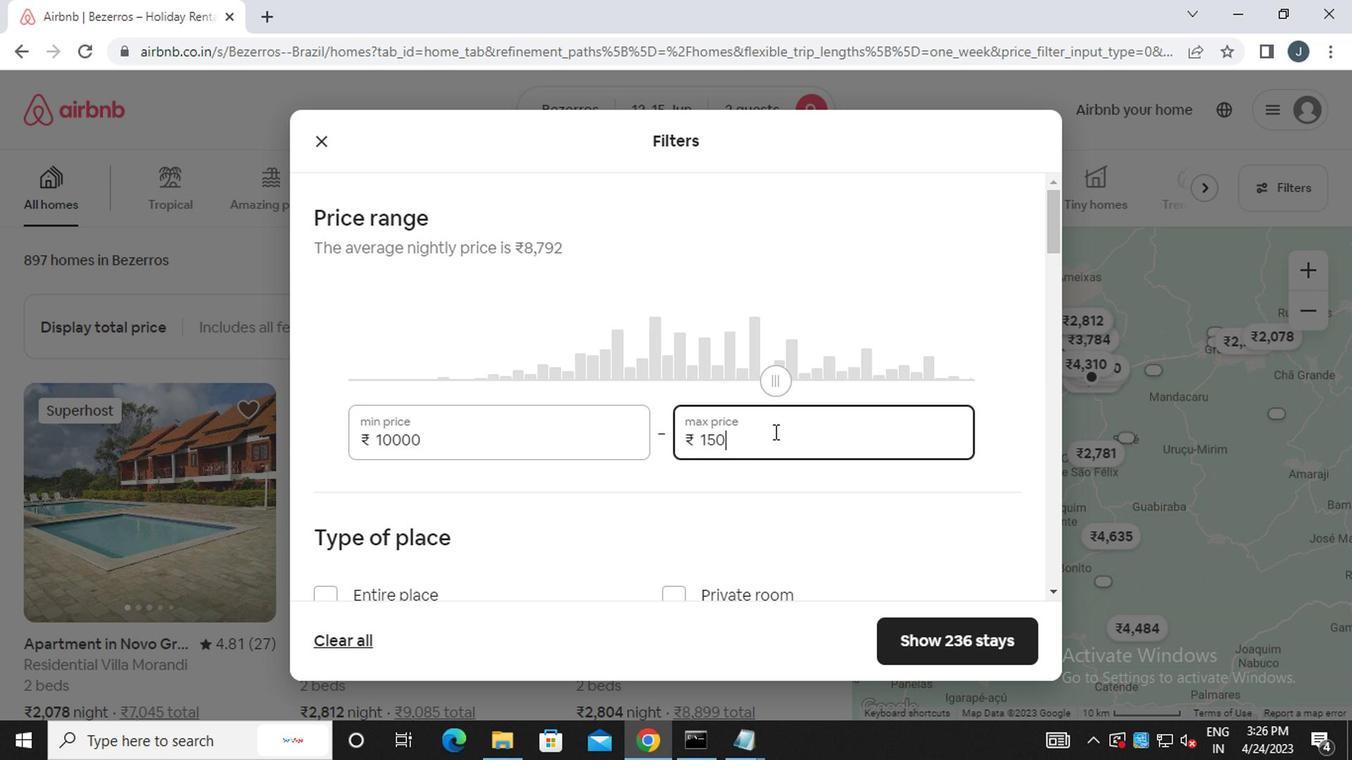 
Action: Mouse moved to (743, 433)
Screenshot: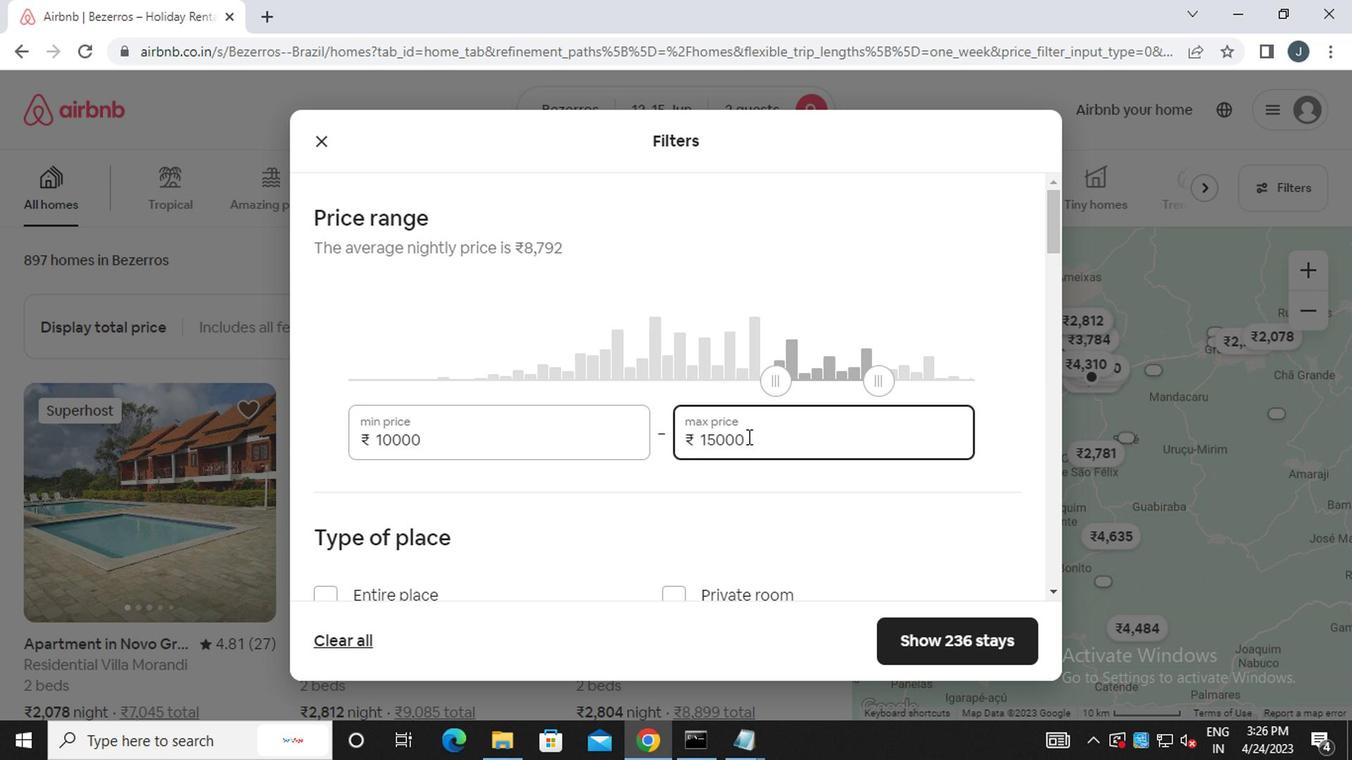 
Action: Mouse scrolled (743, 432) with delta (0, -1)
Screenshot: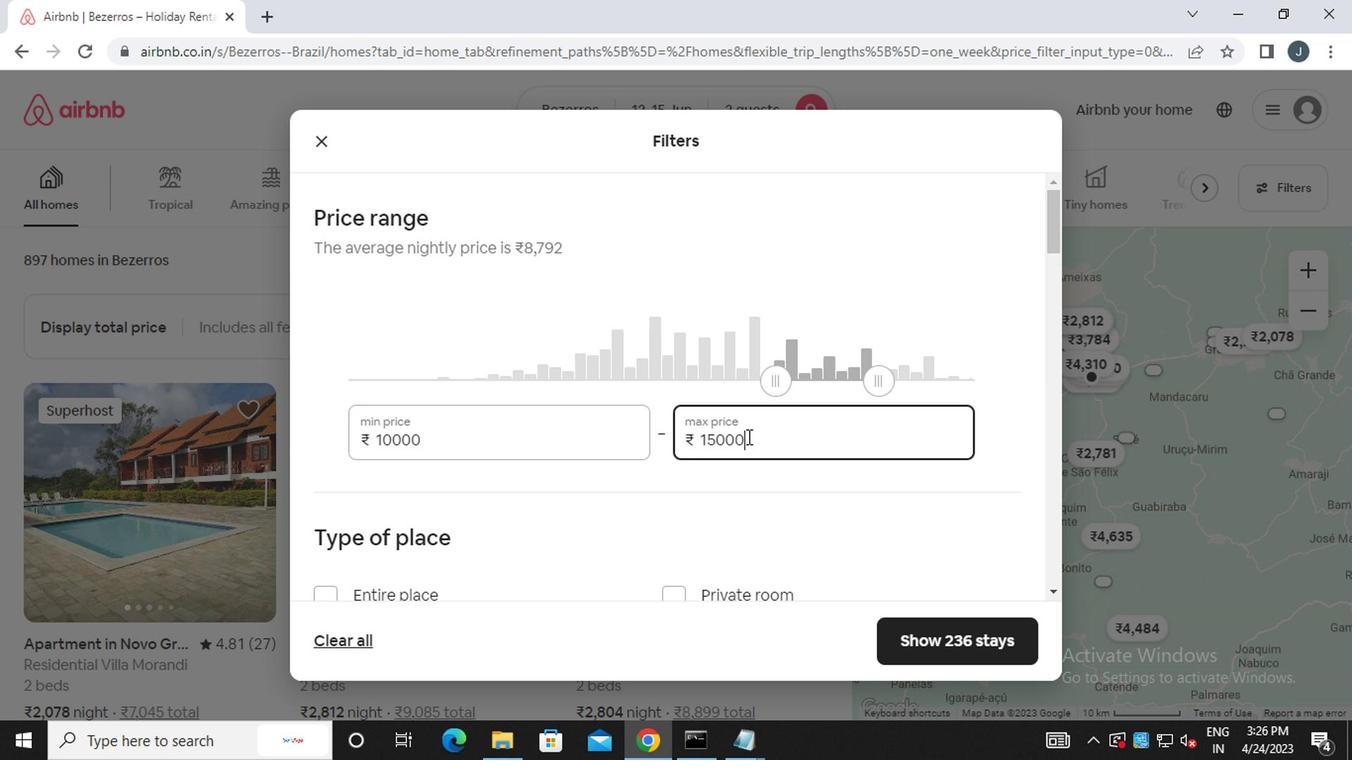 
Action: Mouse scrolled (743, 432) with delta (0, -1)
Screenshot: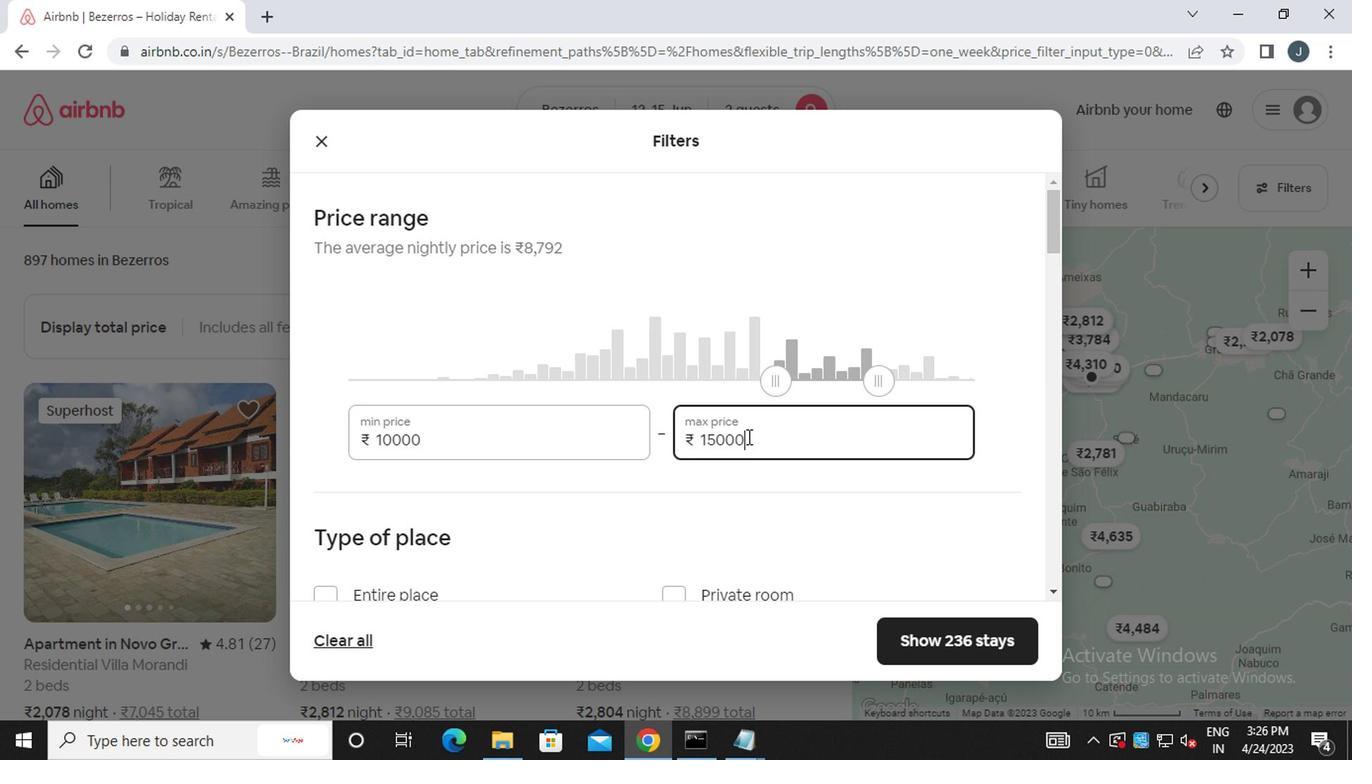 
Action: Mouse moved to (315, 396)
Screenshot: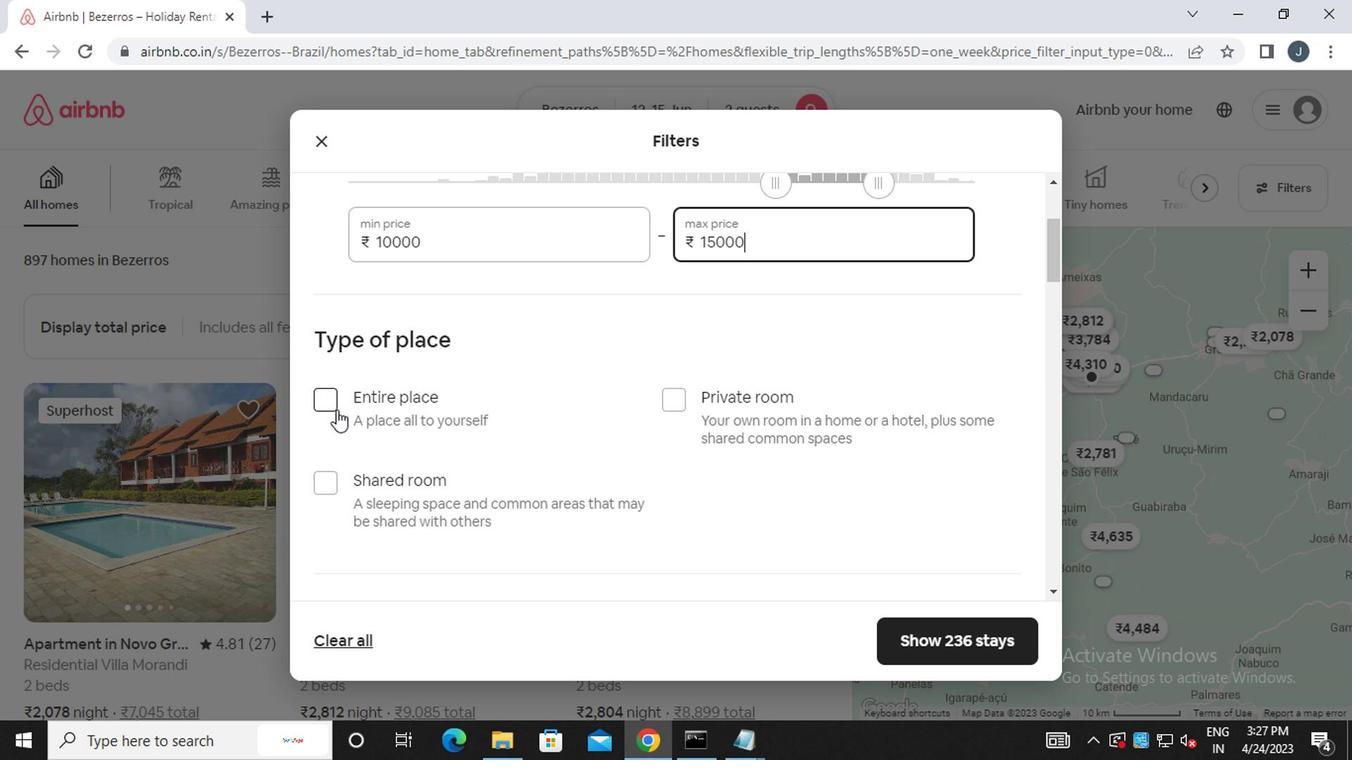
Action: Mouse pressed left at (315, 396)
Screenshot: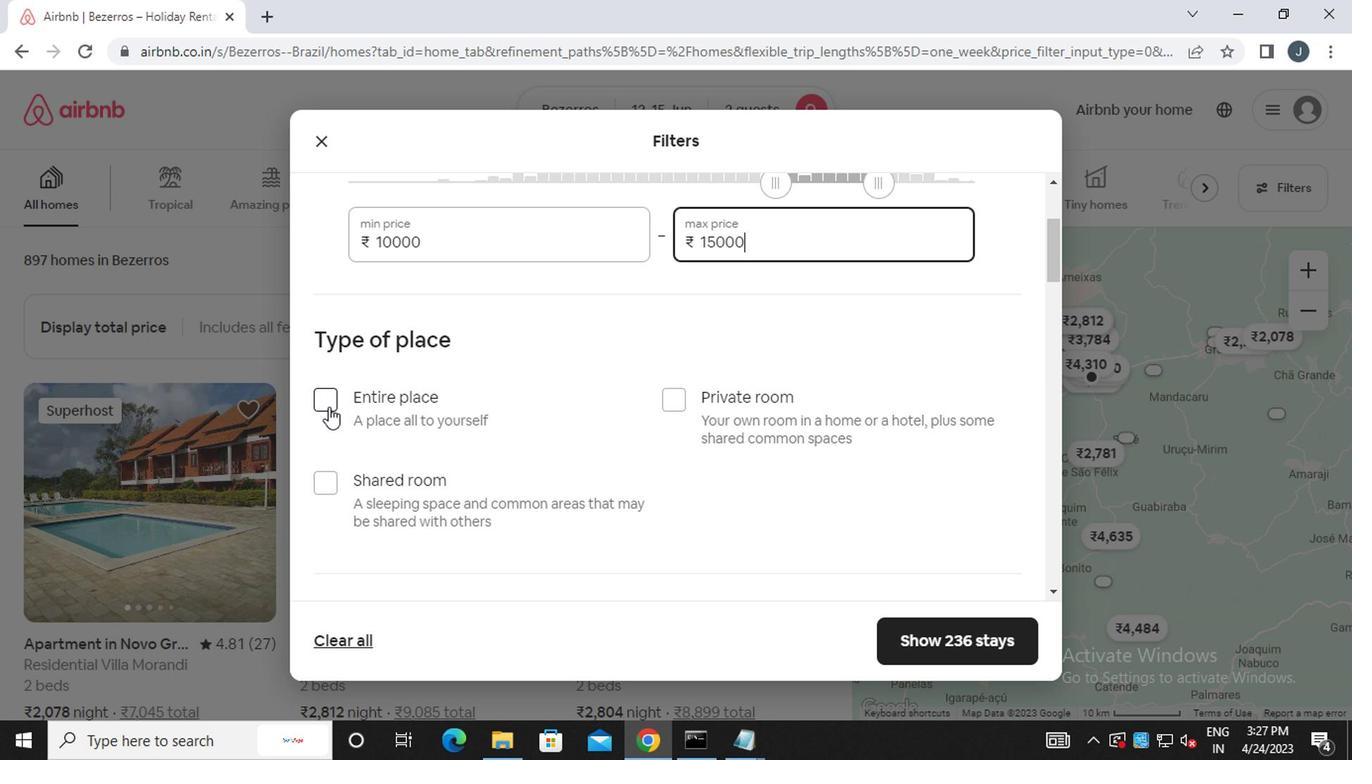 
Action: Mouse moved to (458, 439)
Screenshot: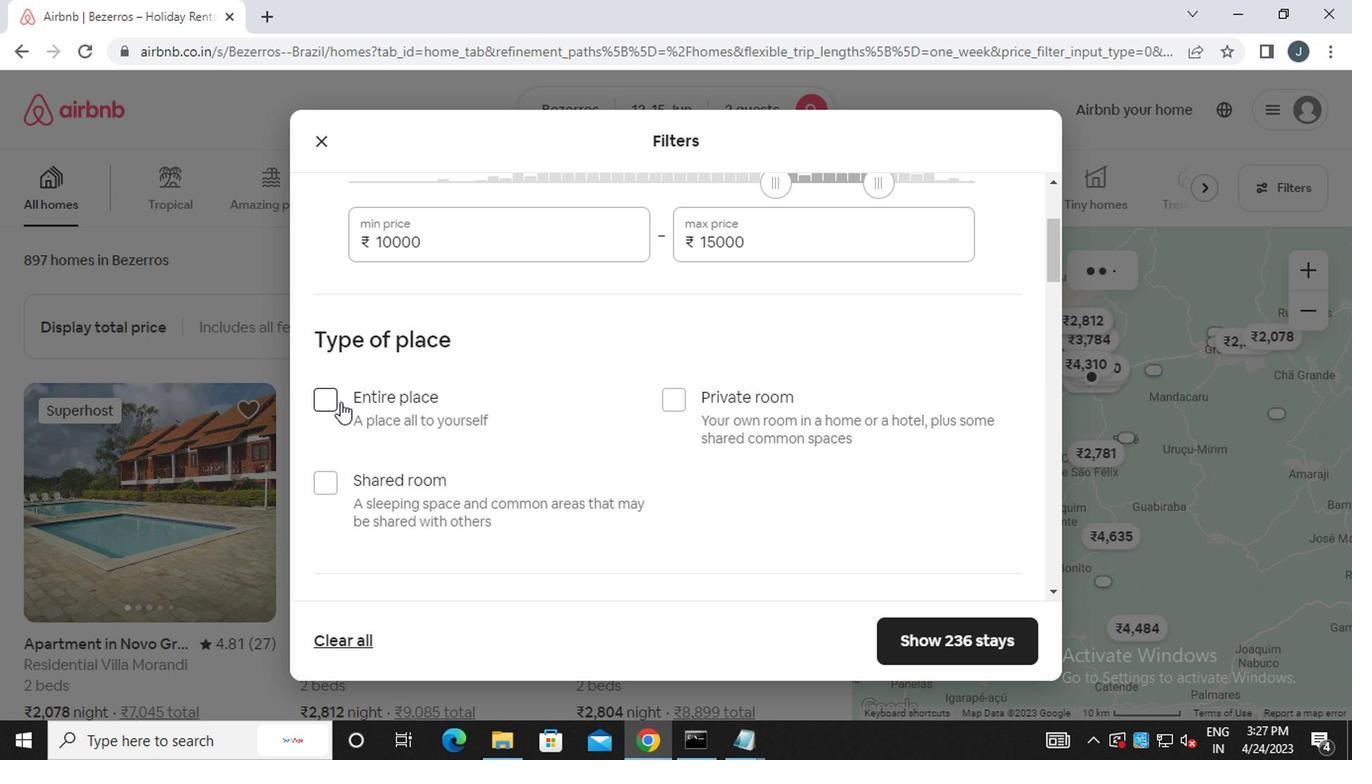 
Action: Mouse scrolled (458, 438) with delta (0, 0)
Screenshot: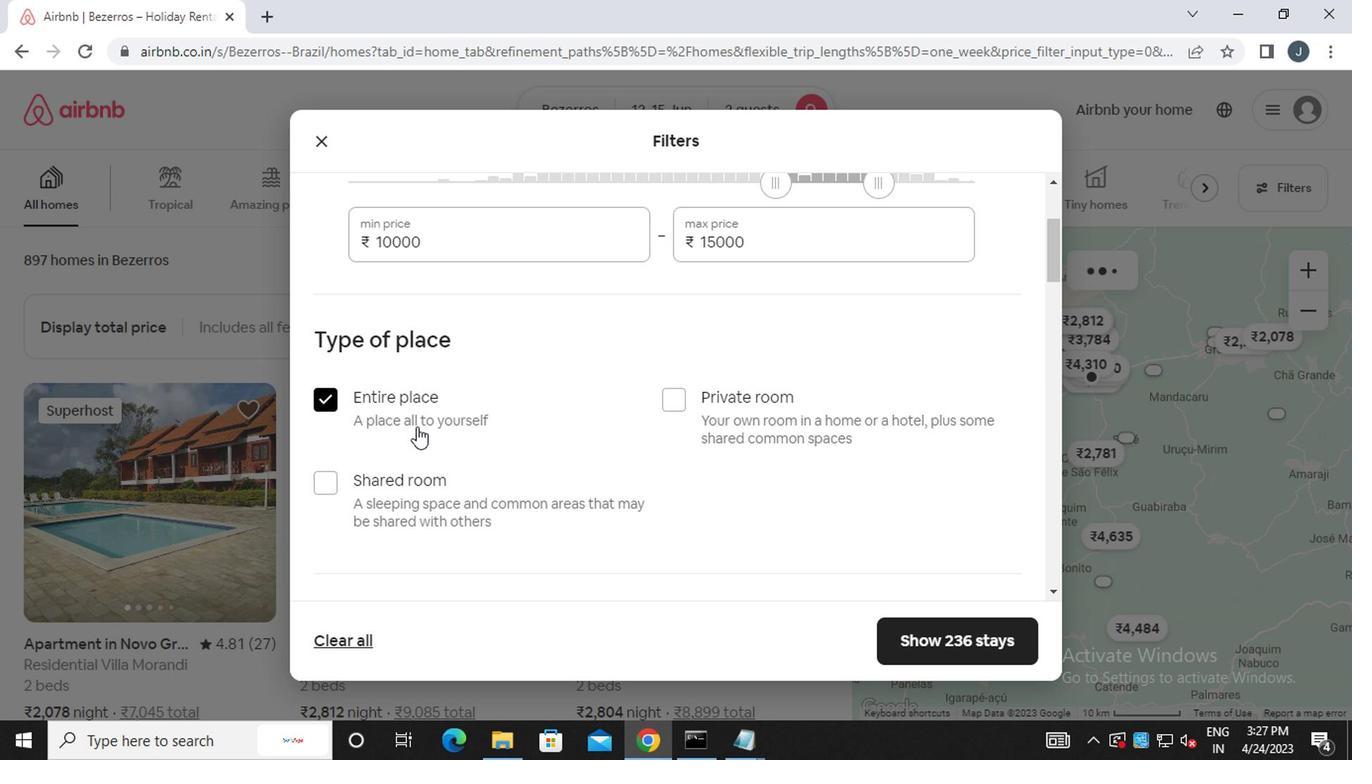 
Action: Mouse scrolled (458, 438) with delta (0, 0)
Screenshot: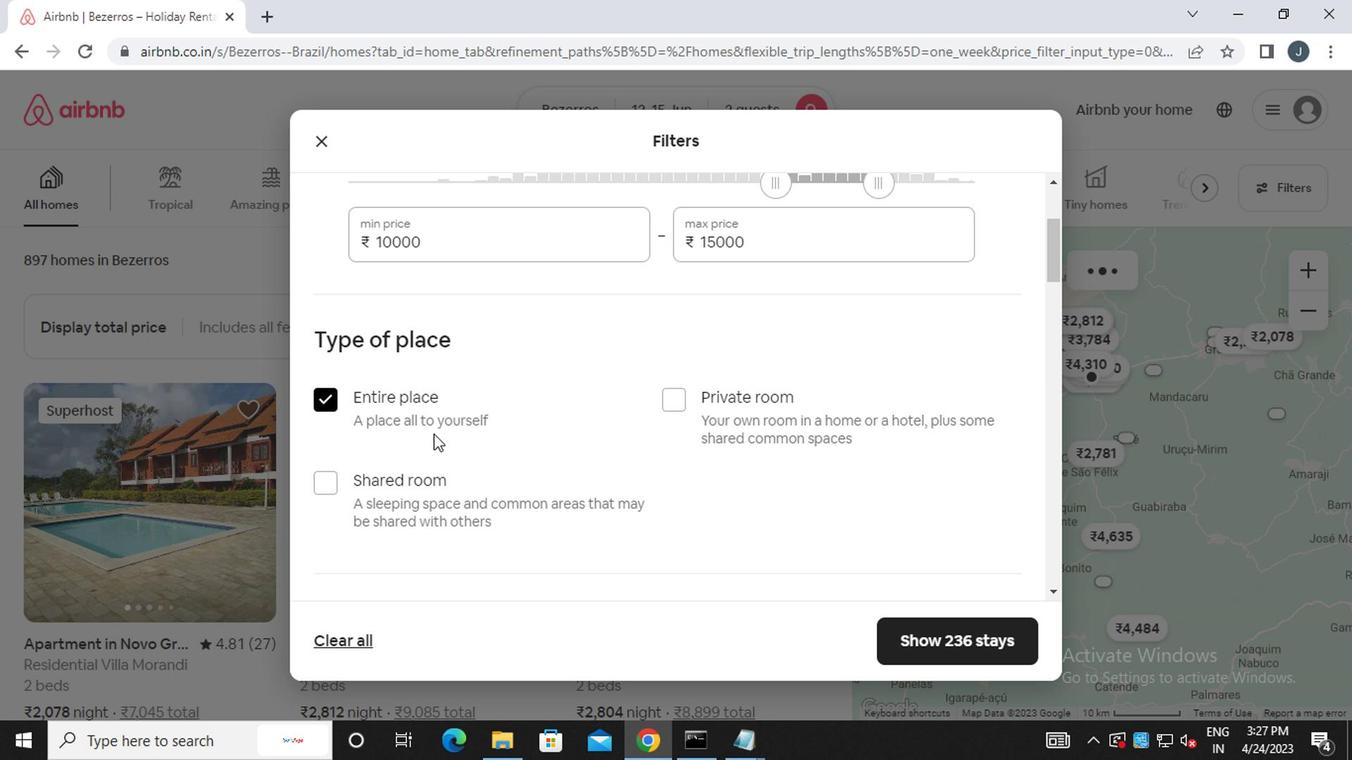 
Action: Mouse scrolled (458, 438) with delta (0, 0)
Screenshot: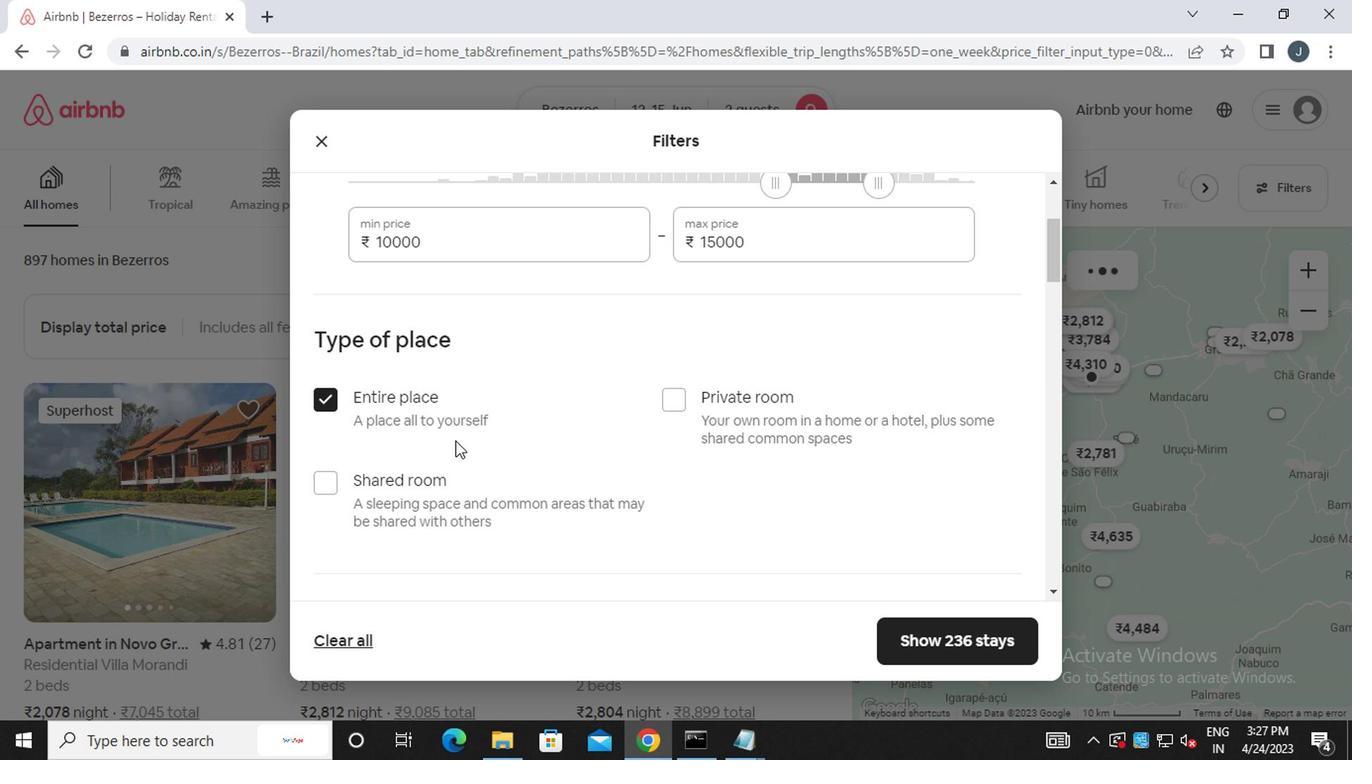
Action: Mouse scrolled (458, 438) with delta (0, 0)
Screenshot: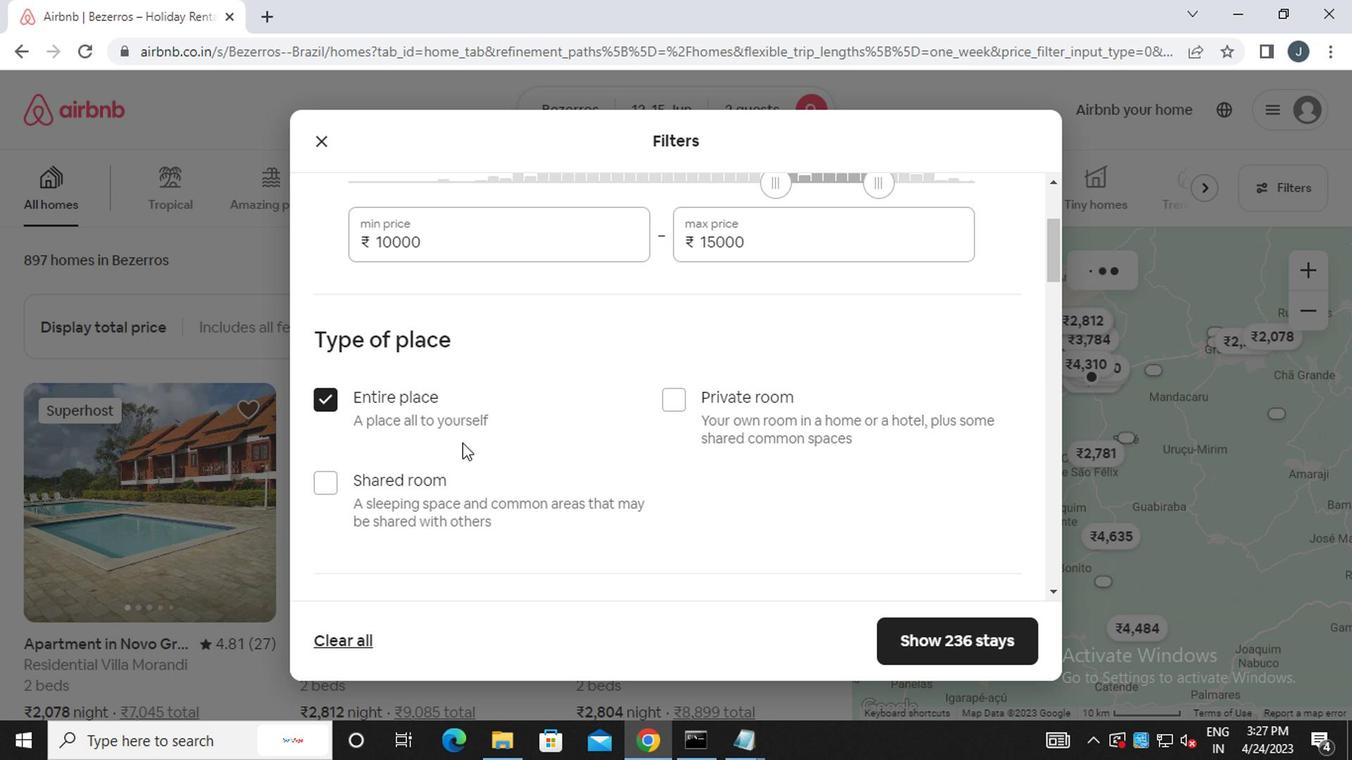 
Action: Mouse moved to (431, 328)
Screenshot: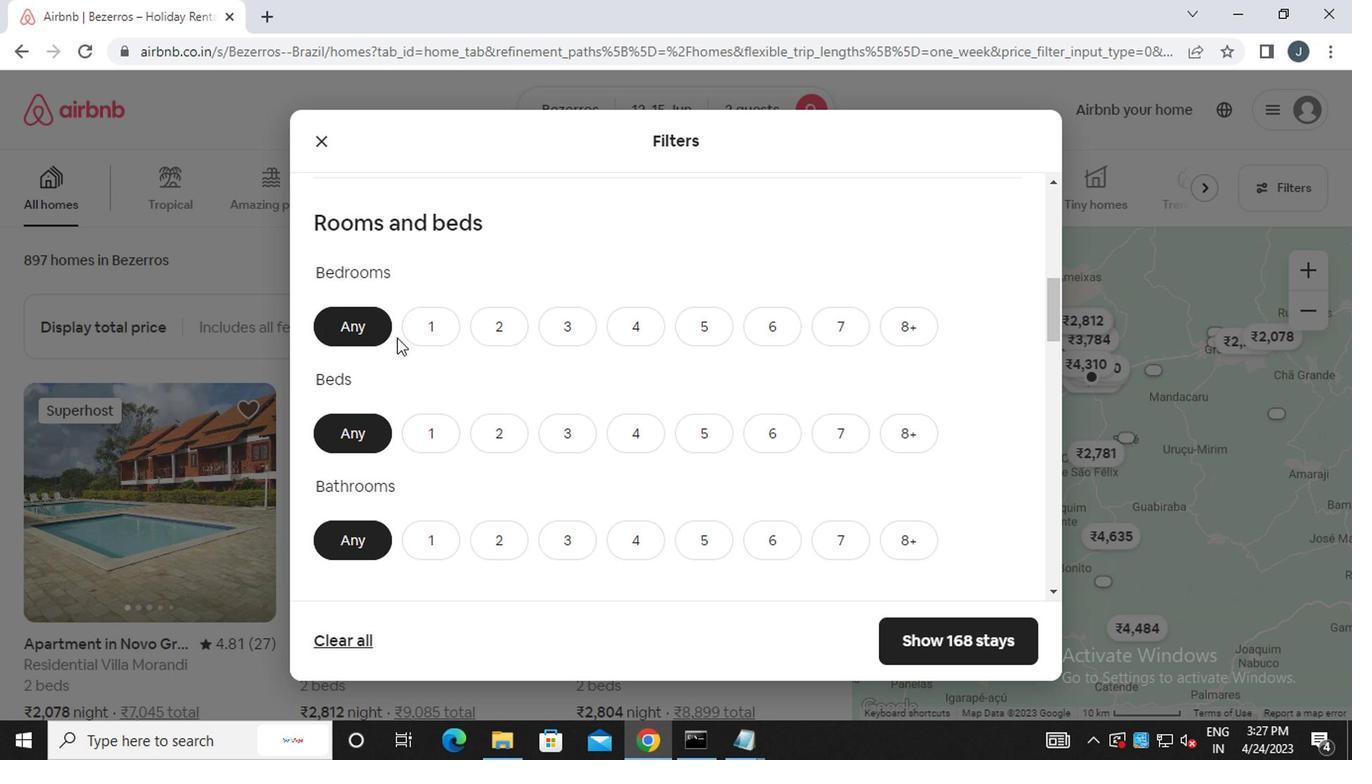 
Action: Mouse pressed left at (431, 328)
Screenshot: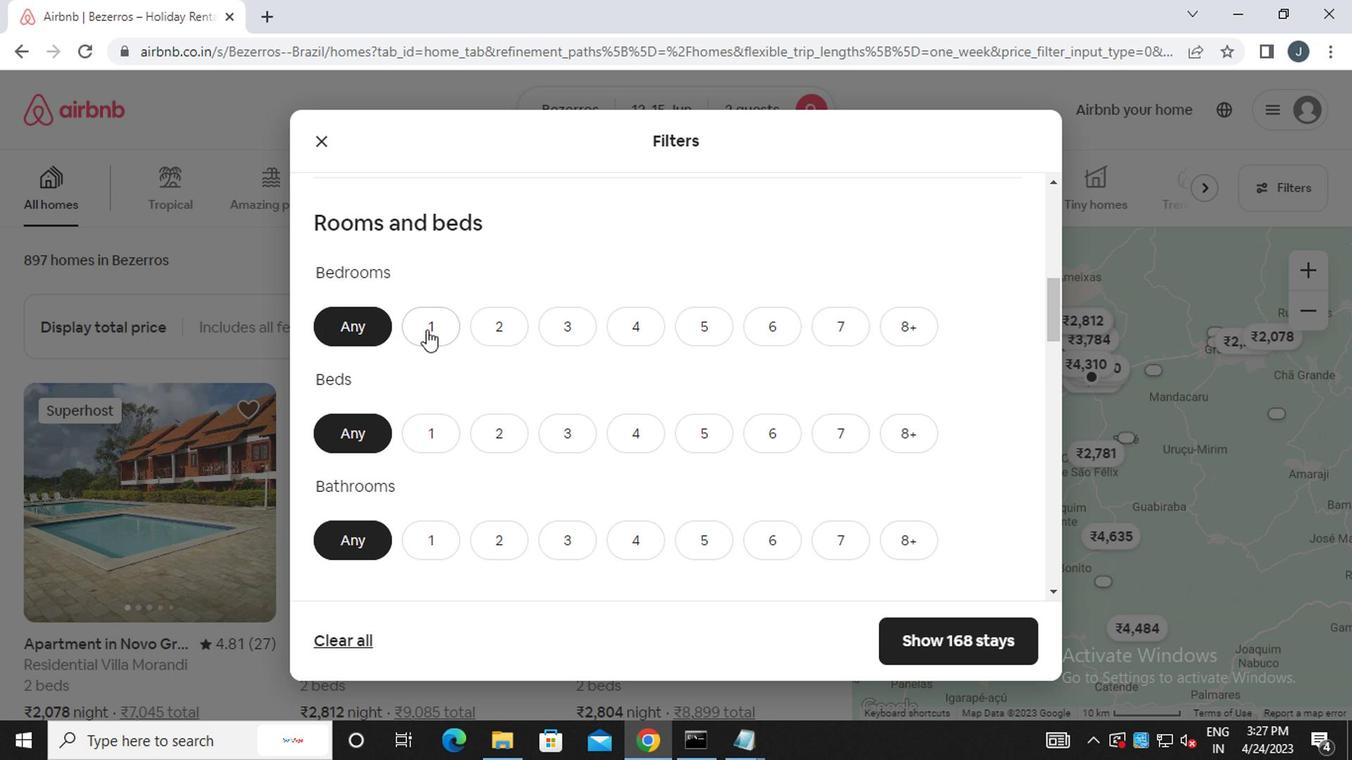 
Action: Mouse moved to (444, 442)
Screenshot: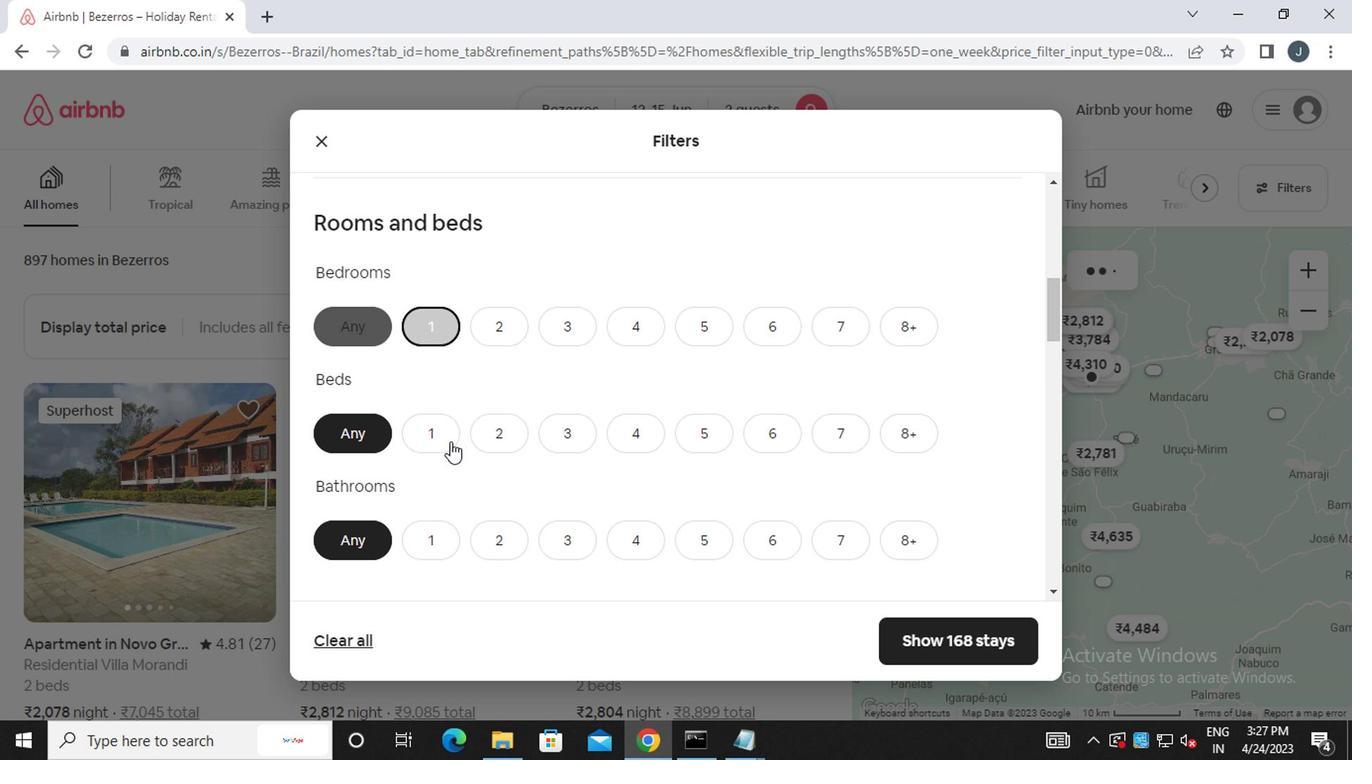 
Action: Mouse pressed left at (444, 442)
Screenshot: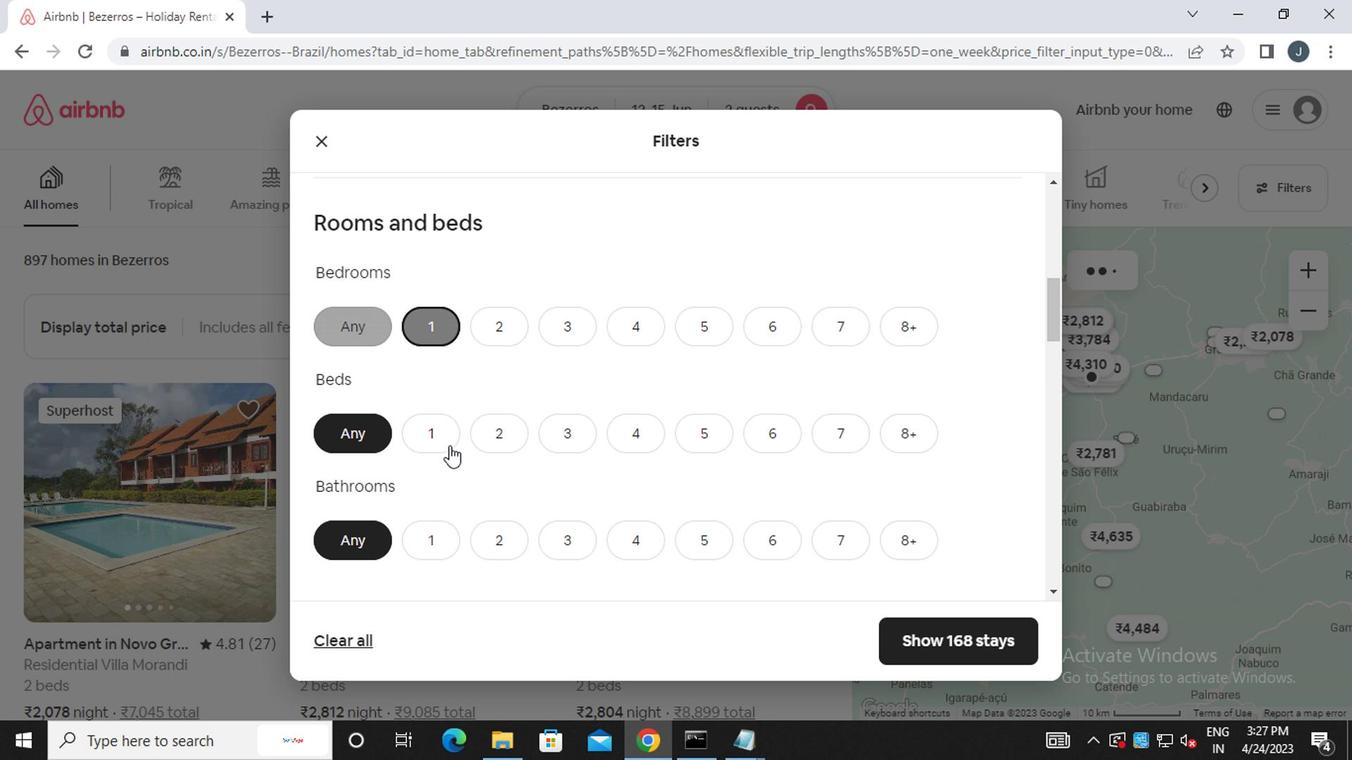 
Action: Mouse moved to (434, 533)
Screenshot: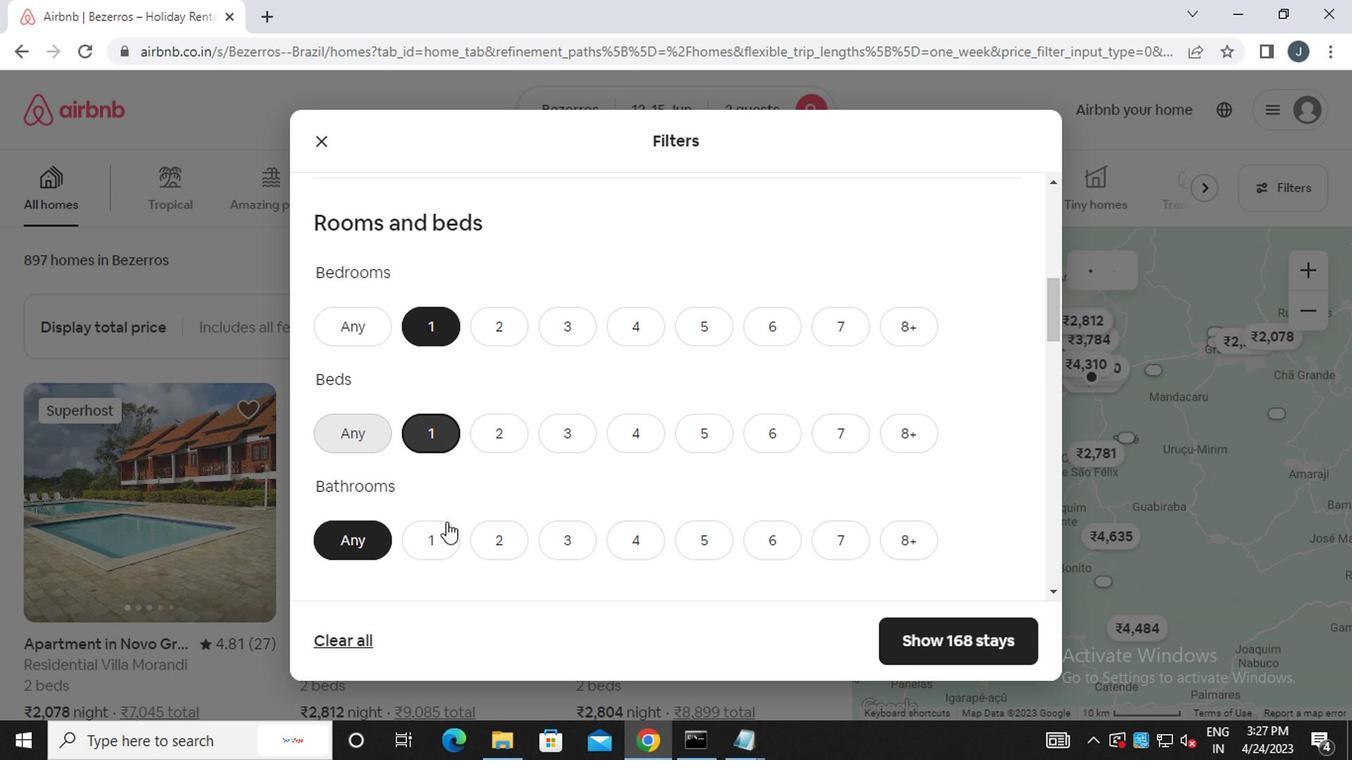 
Action: Mouse pressed left at (434, 533)
Screenshot: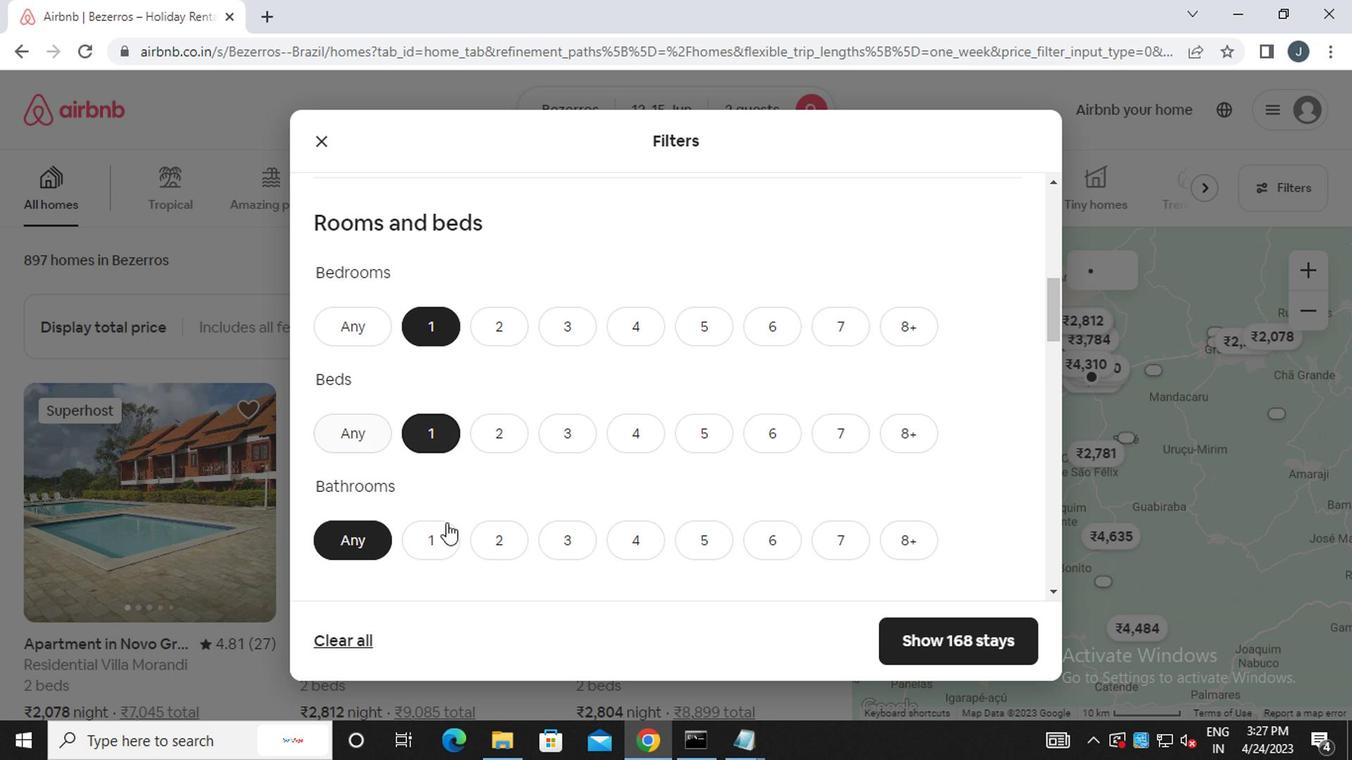 
Action: Mouse moved to (446, 552)
Screenshot: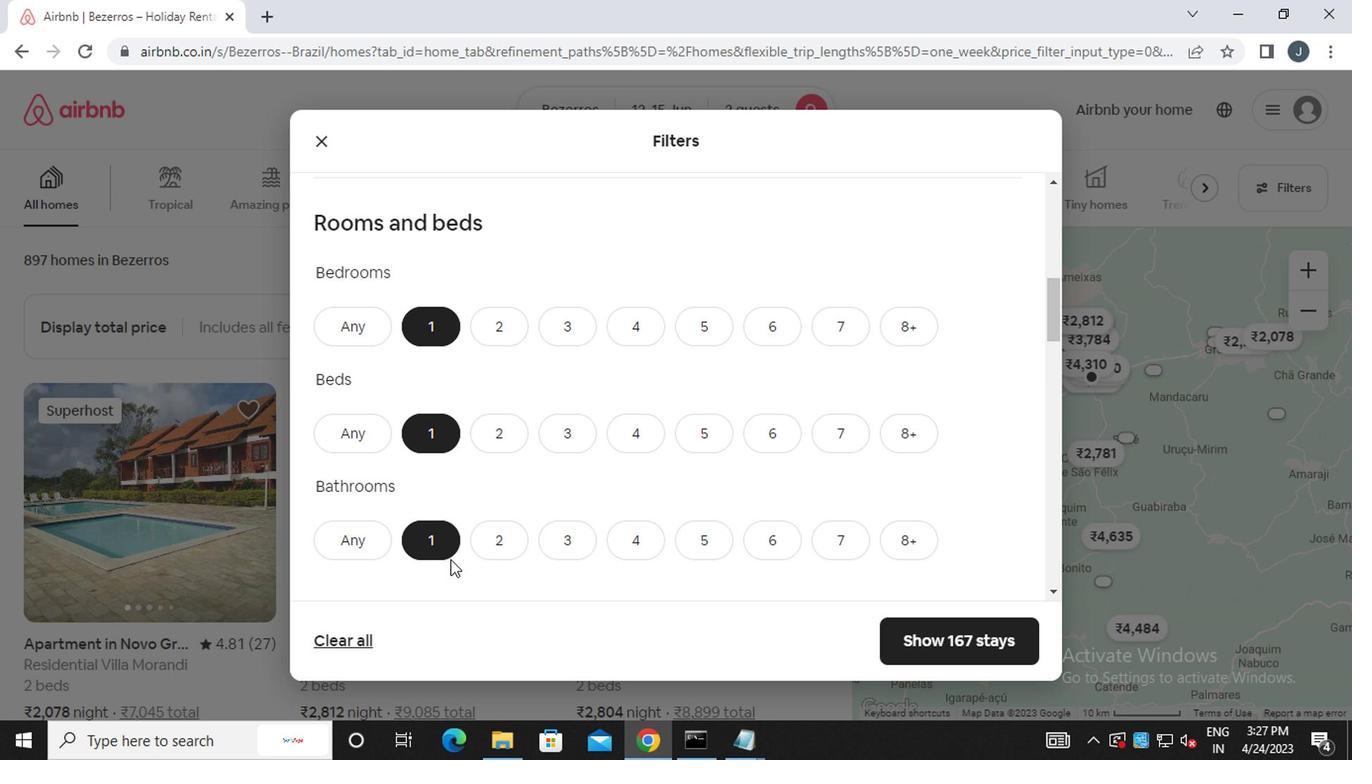 
Action: Mouse scrolled (446, 550) with delta (0, -1)
Screenshot: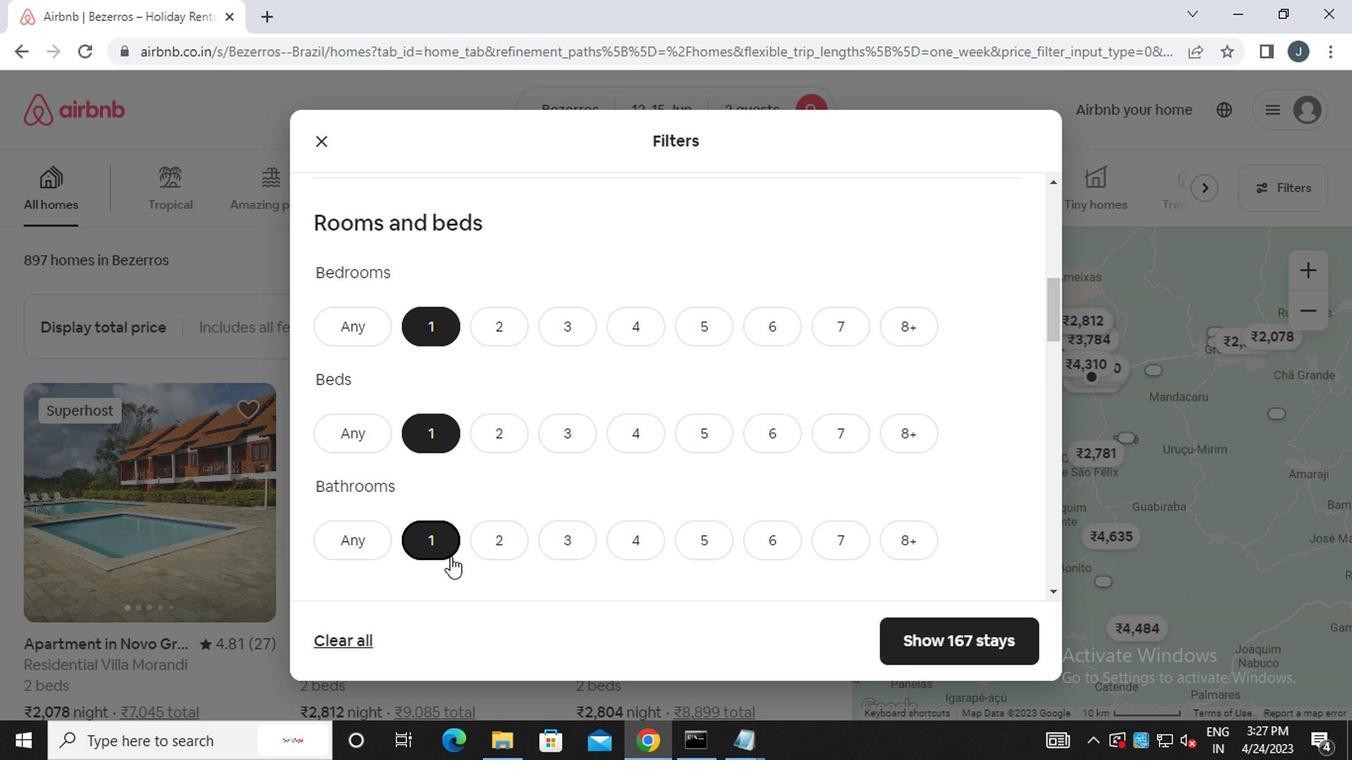 
Action: Mouse scrolled (446, 550) with delta (0, -1)
Screenshot: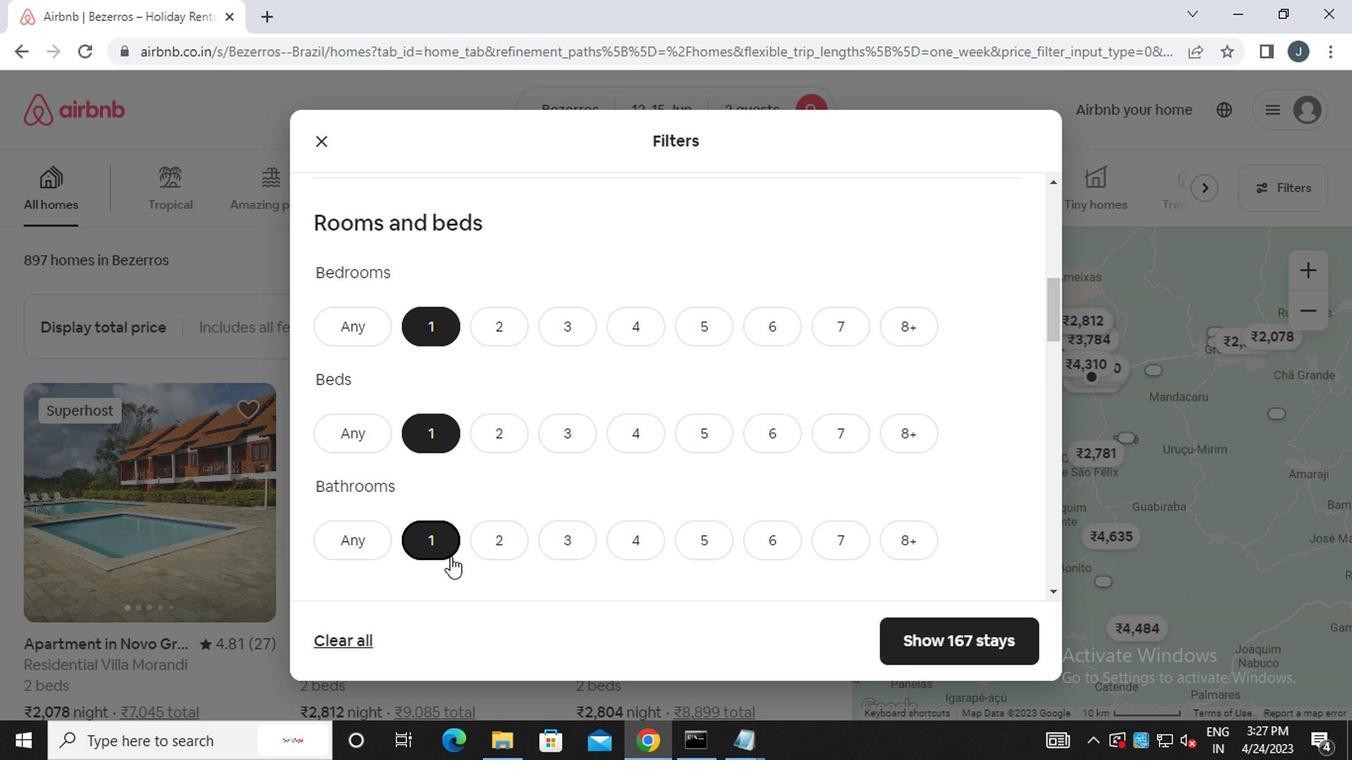 
Action: Mouse scrolled (446, 550) with delta (0, -1)
Screenshot: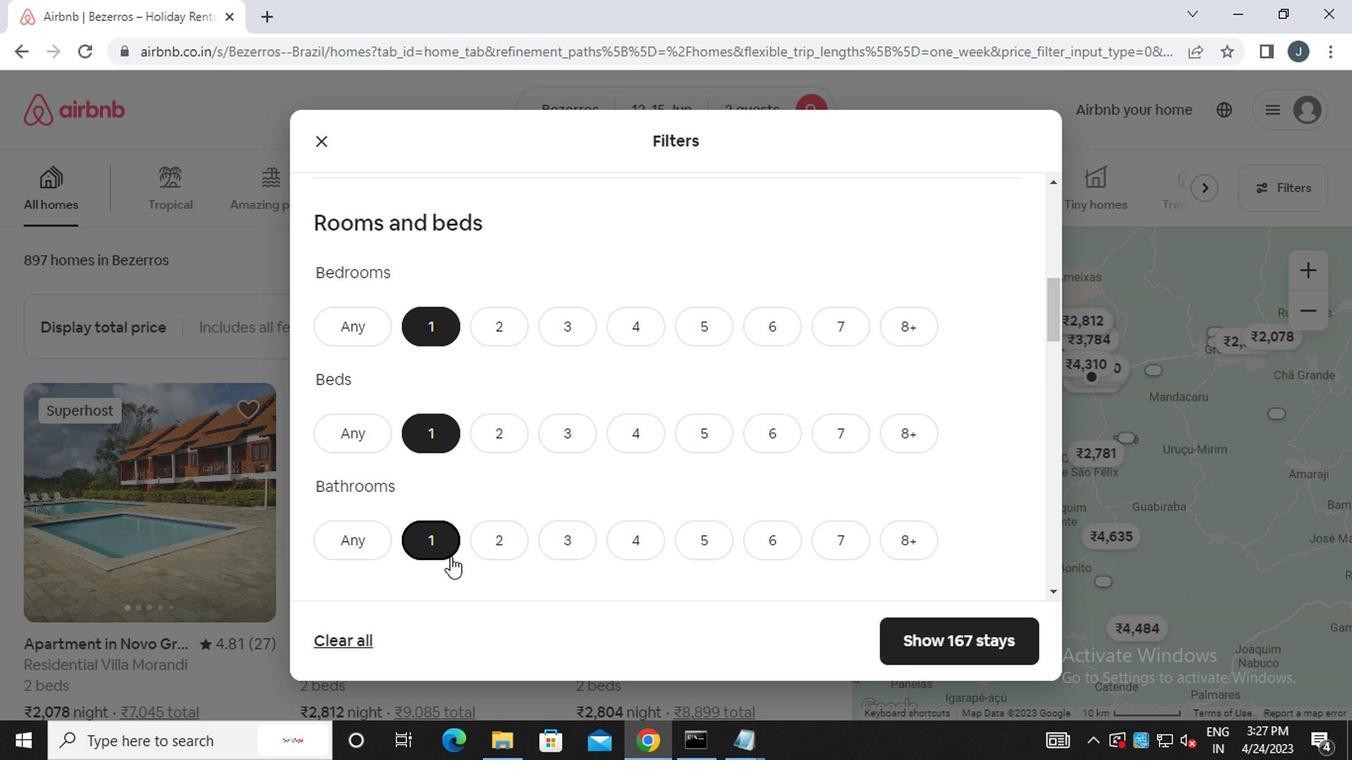 
Action: Mouse moved to (433, 461)
Screenshot: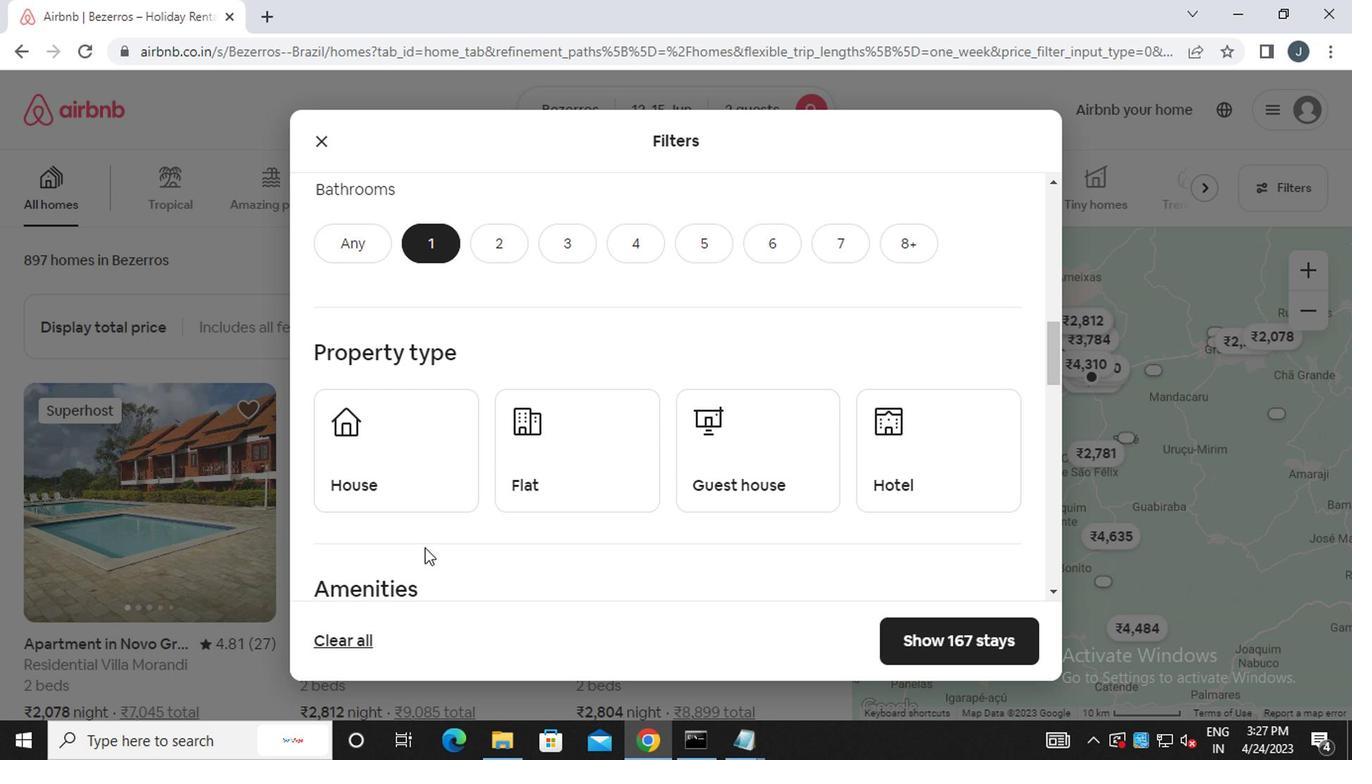 
Action: Mouse pressed left at (433, 461)
Screenshot: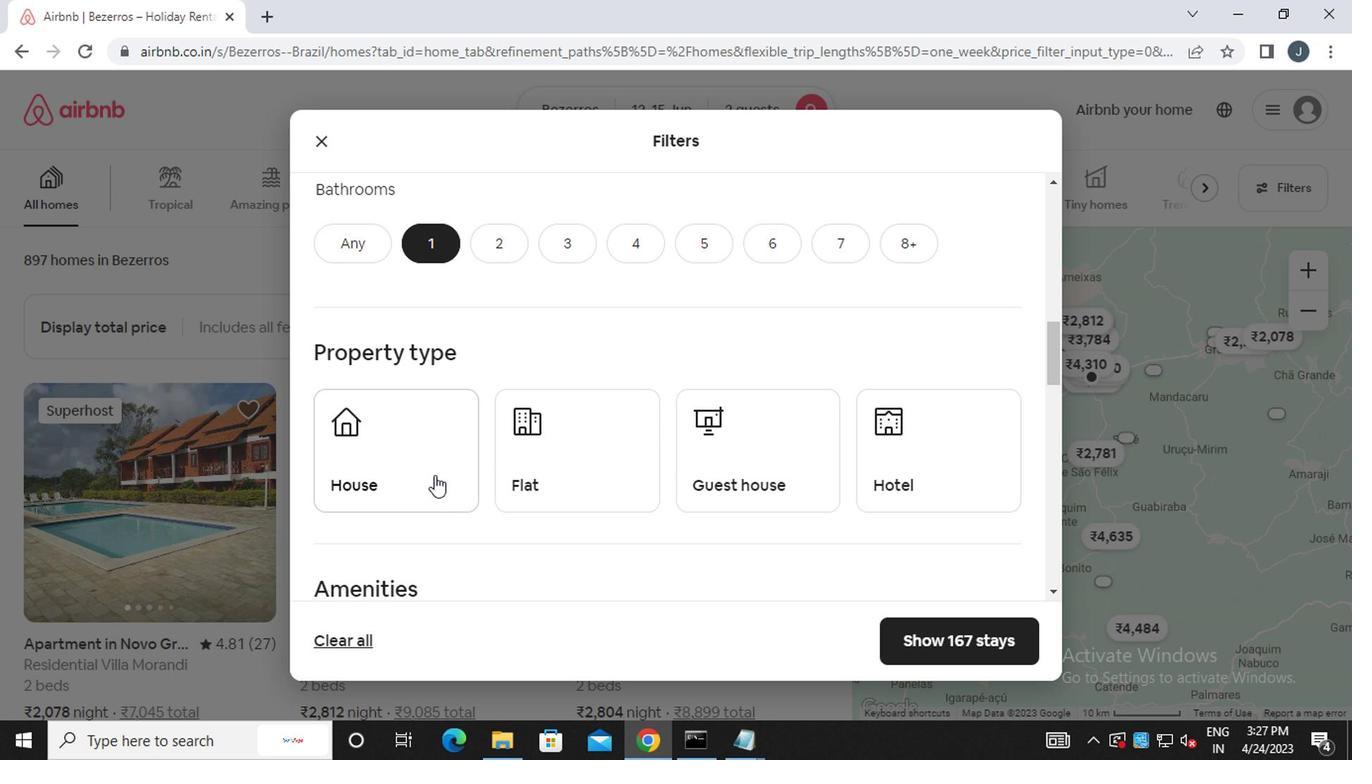 
Action: Mouse moved to (521, 472)
Screenshot: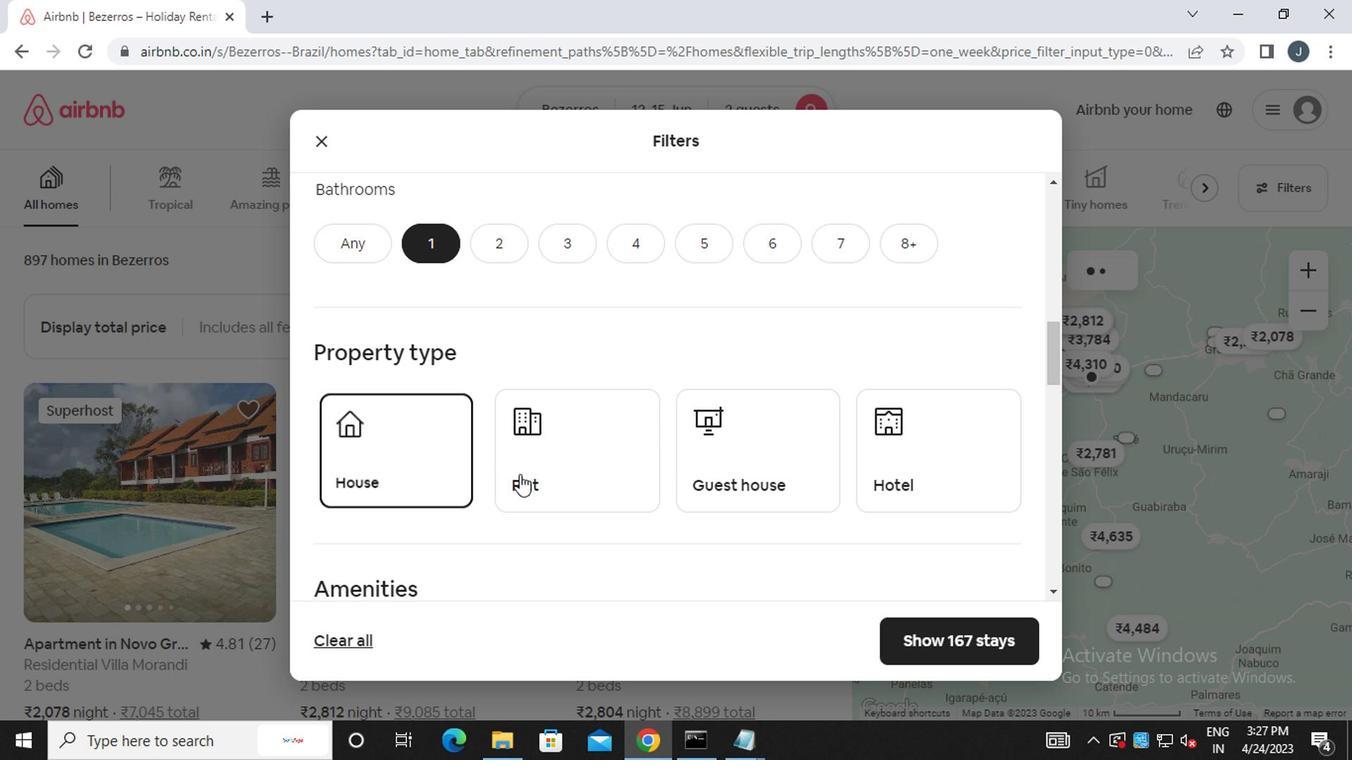 
Action: Mouse pressed left at (521, 472)
Screenshot: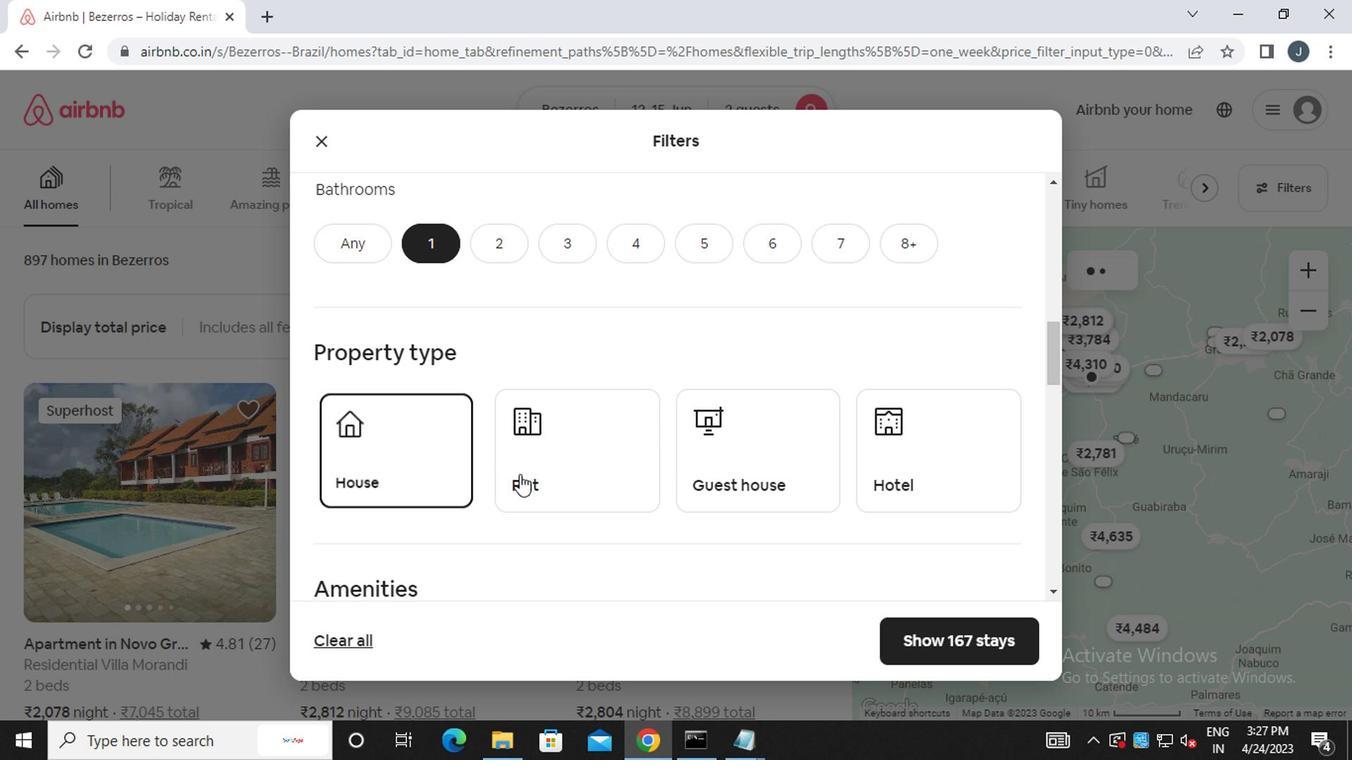 
Action: Mouse moved to (696, 459)
Screenshot: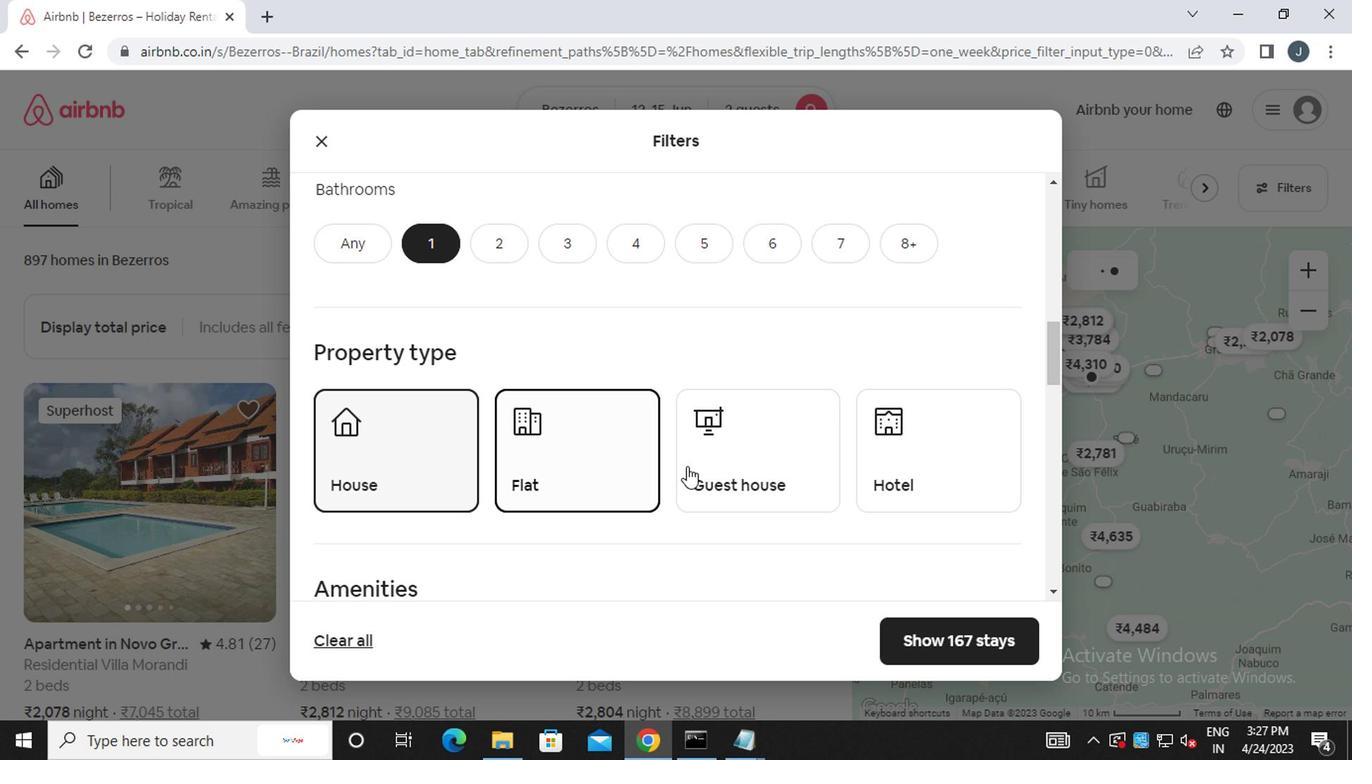 
Action: Mouse pressed left at (696, 459)
Screenshot: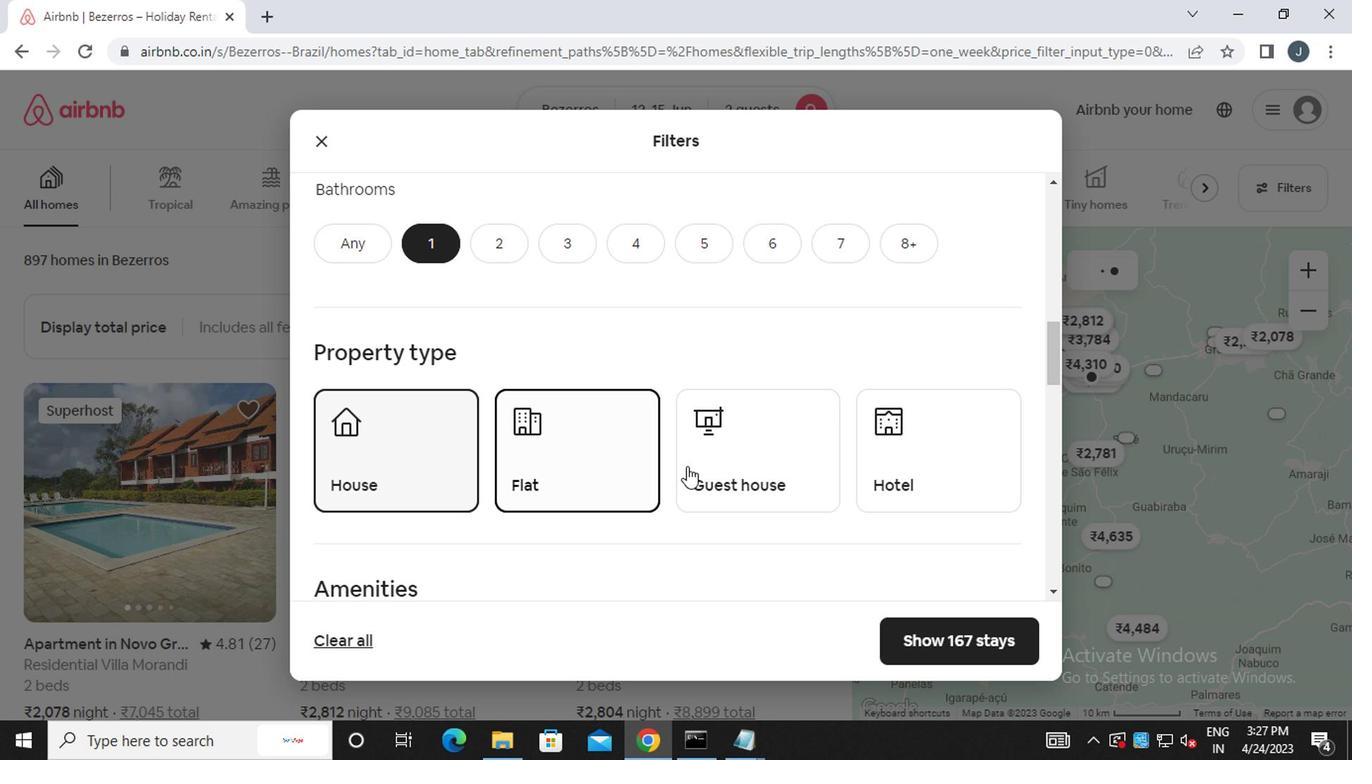 
Action: Mouse moved to (1012, 431)
Screenshot: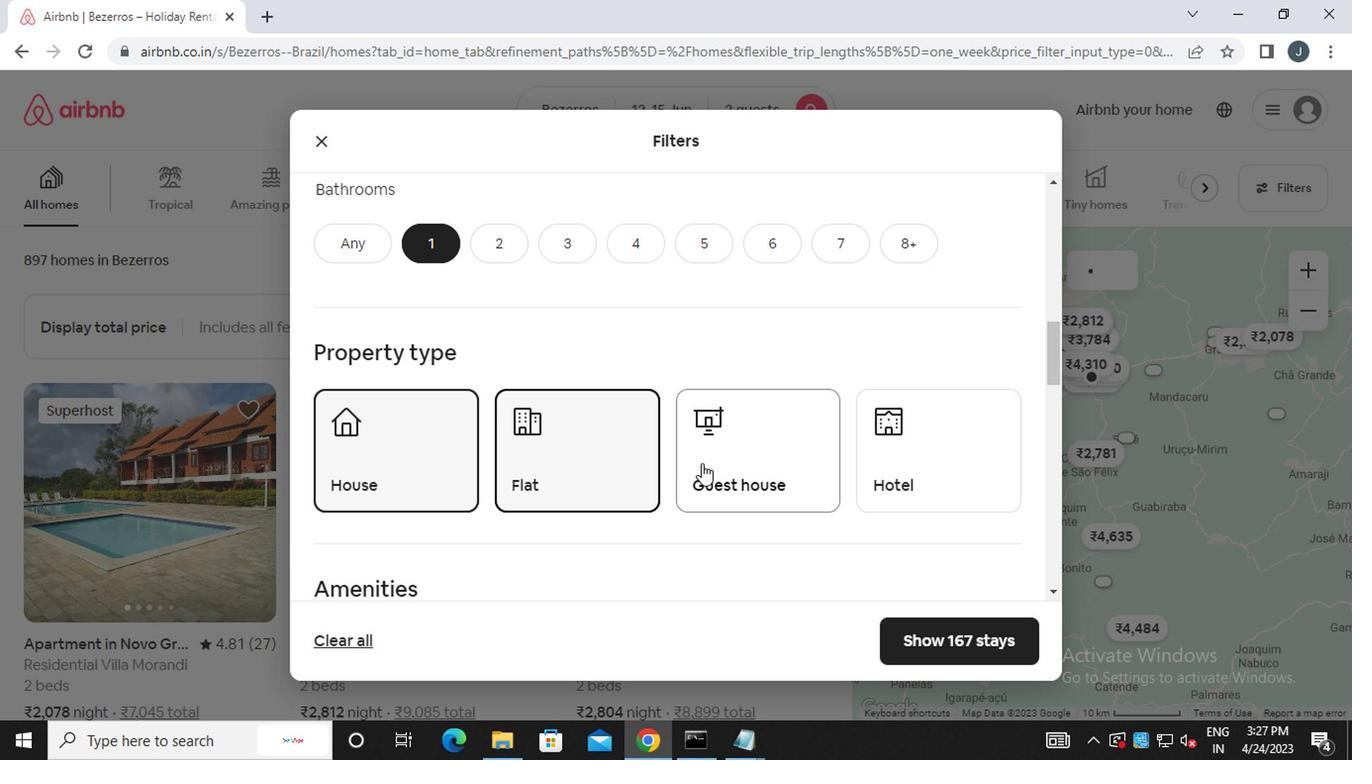 
Action: Mouse pressed left at (1012, 431)
Screenshot: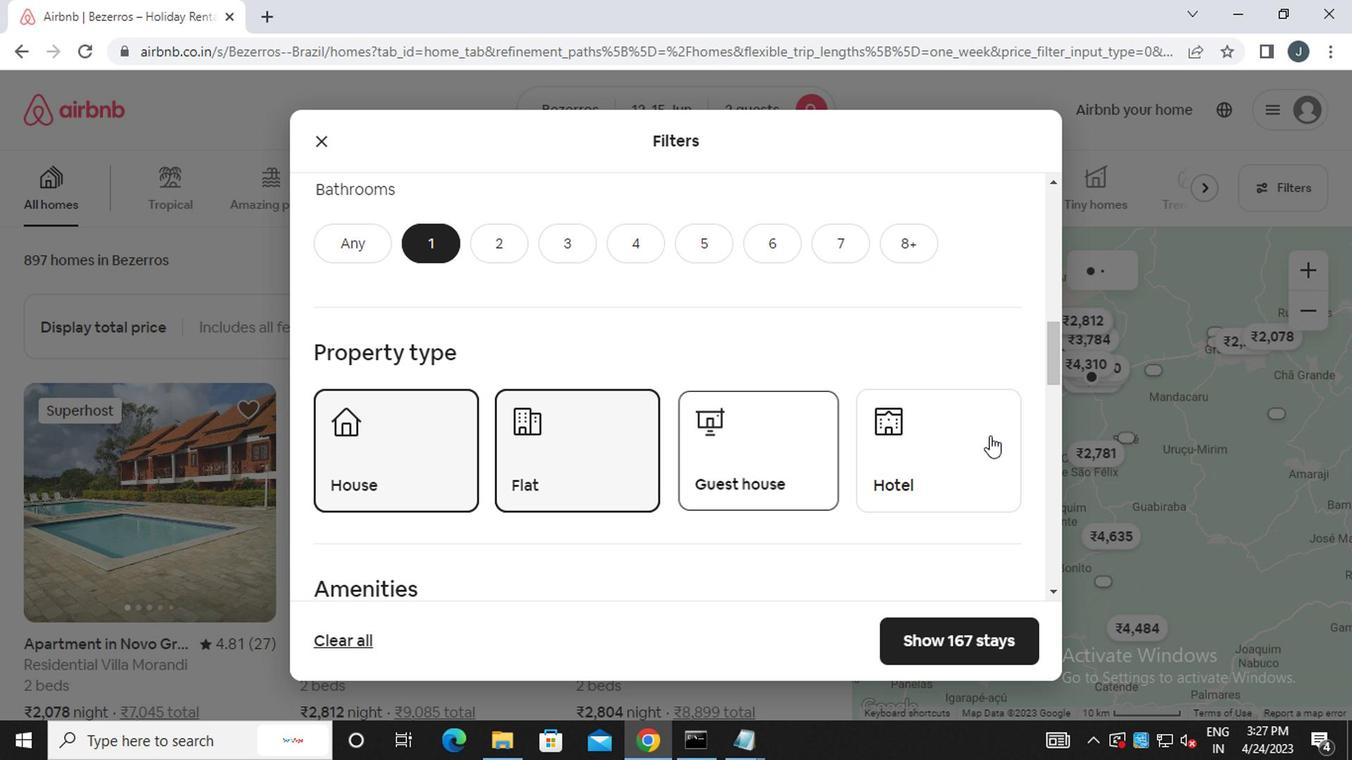 
Action: Mouse moved to (516, 501)
Screenshot: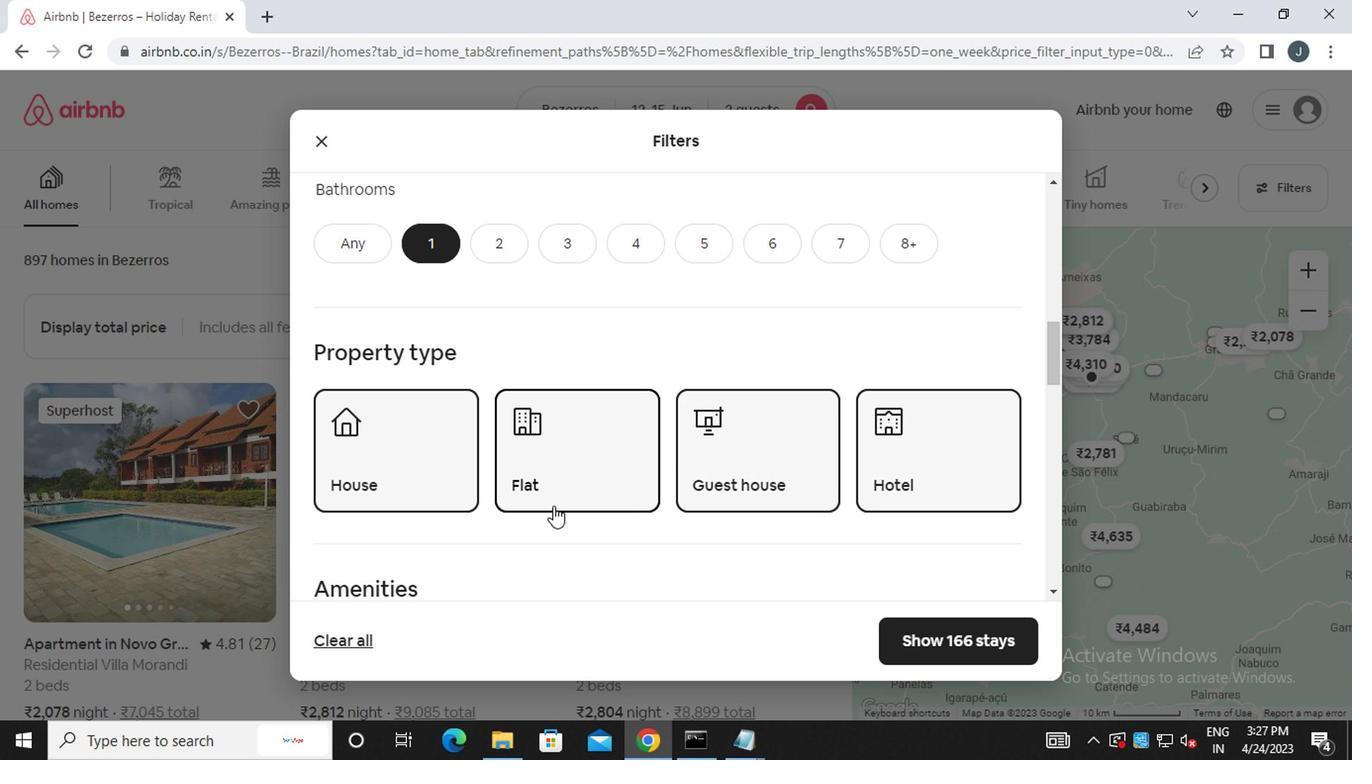 
Action: Mouse scrolled (516, 500) with delta (0, -1)
Screenshot: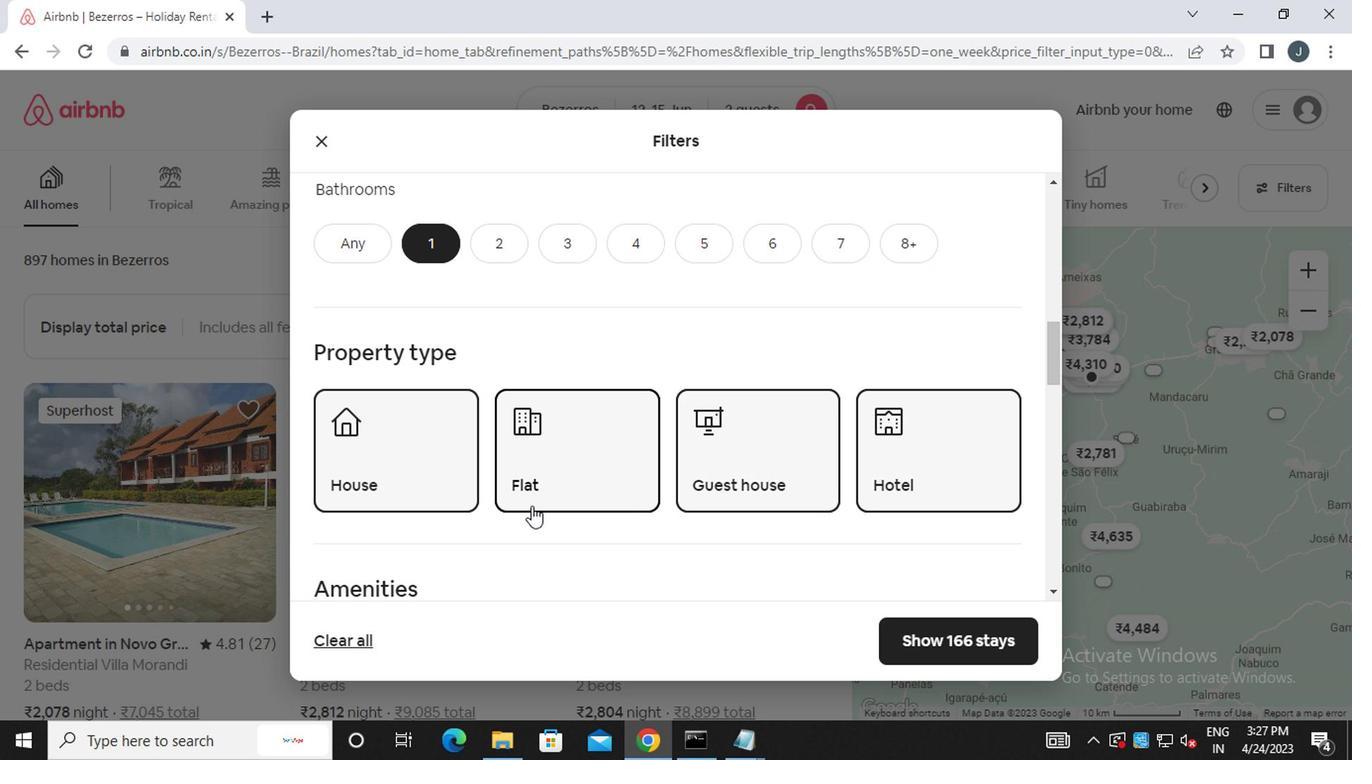 
Action: Mouse scrolled (516, 500) with delta (0, -1)
Screenshot: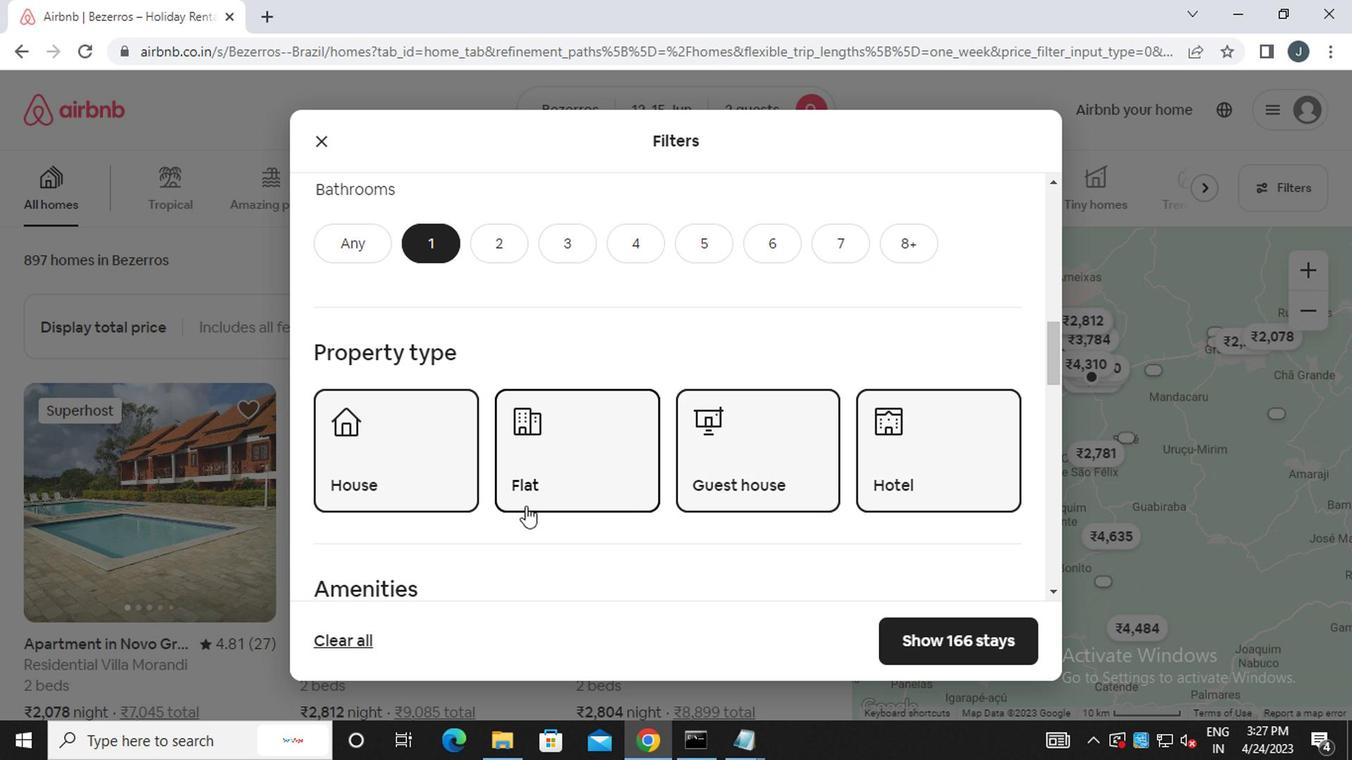 
Action: Mouse scrolled (516, 500) with delta (0, -1)
Screenshot: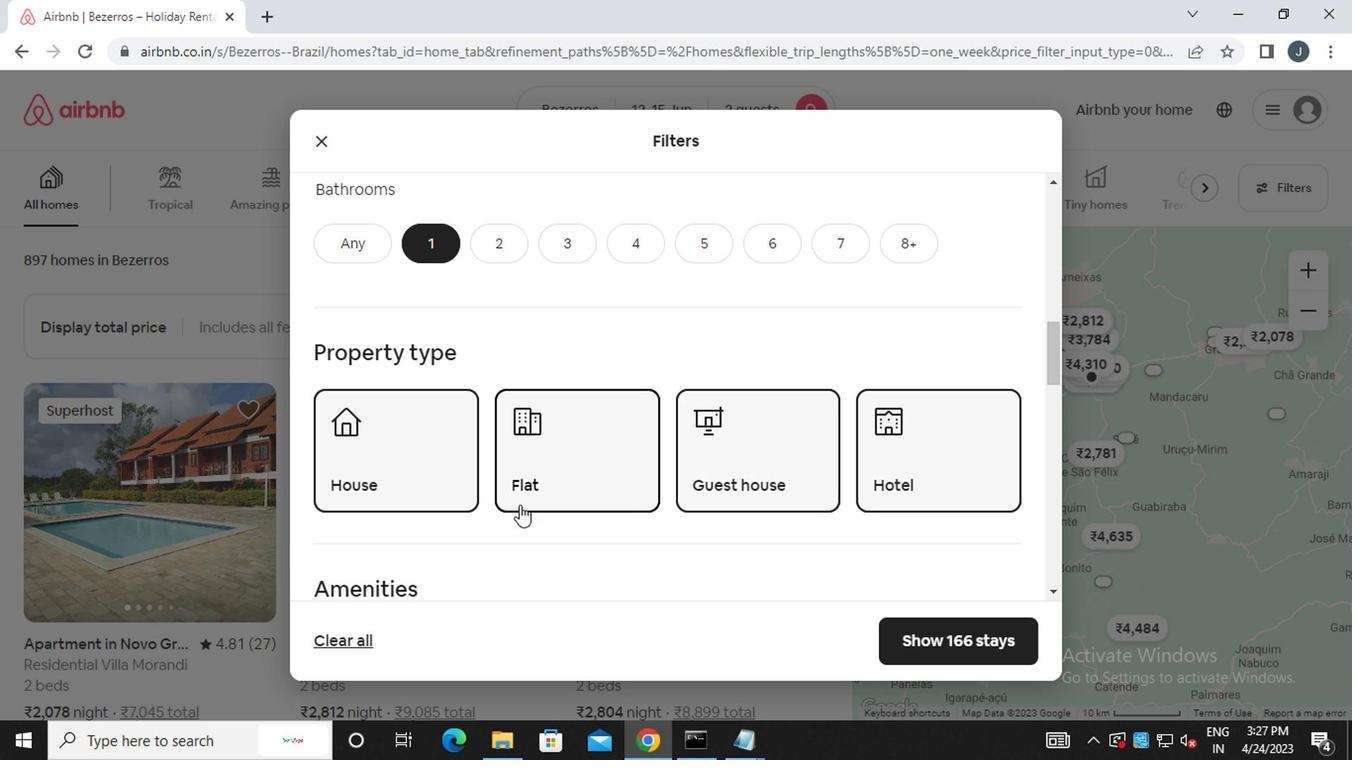 
Action: Mouse scrolled (516, 500) with delta (0, -1)
Screenshot: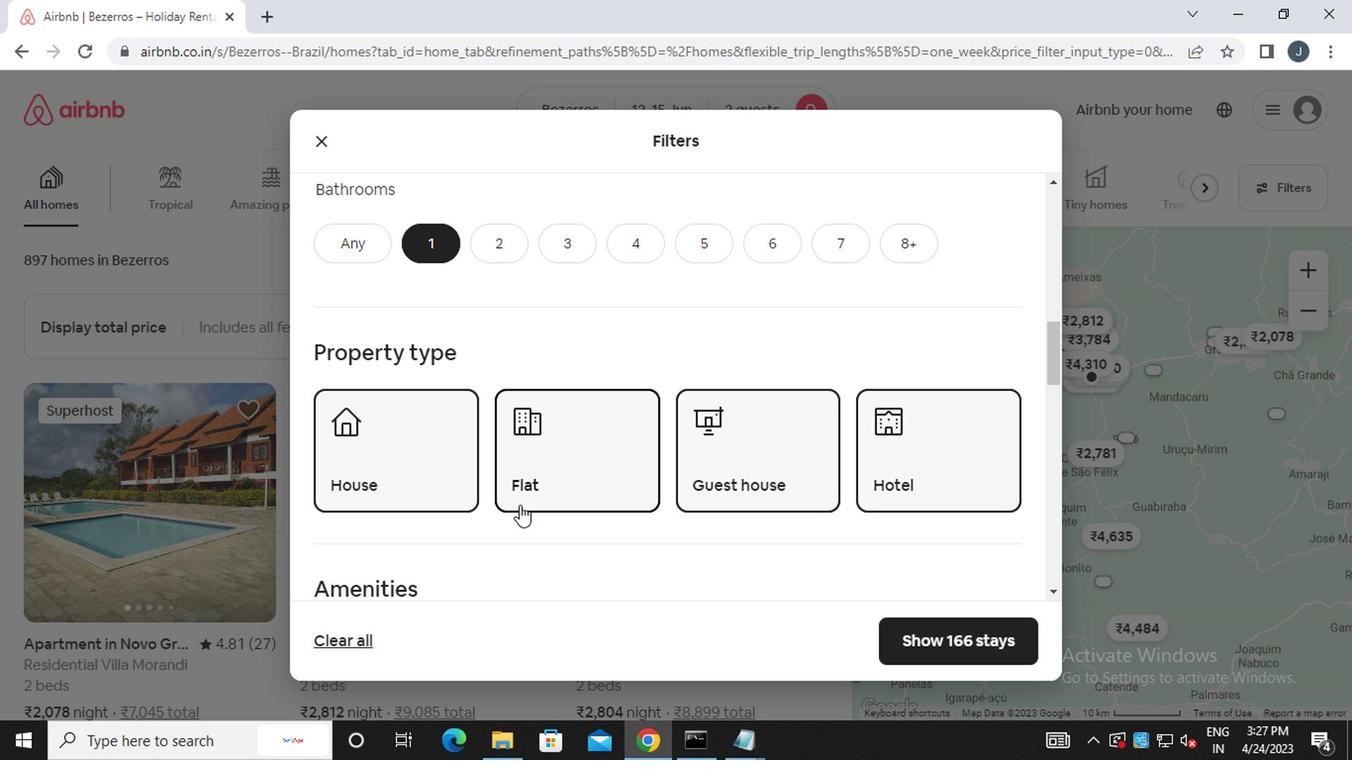 
Action: Mouse moved to (516, 501)
Screenshot: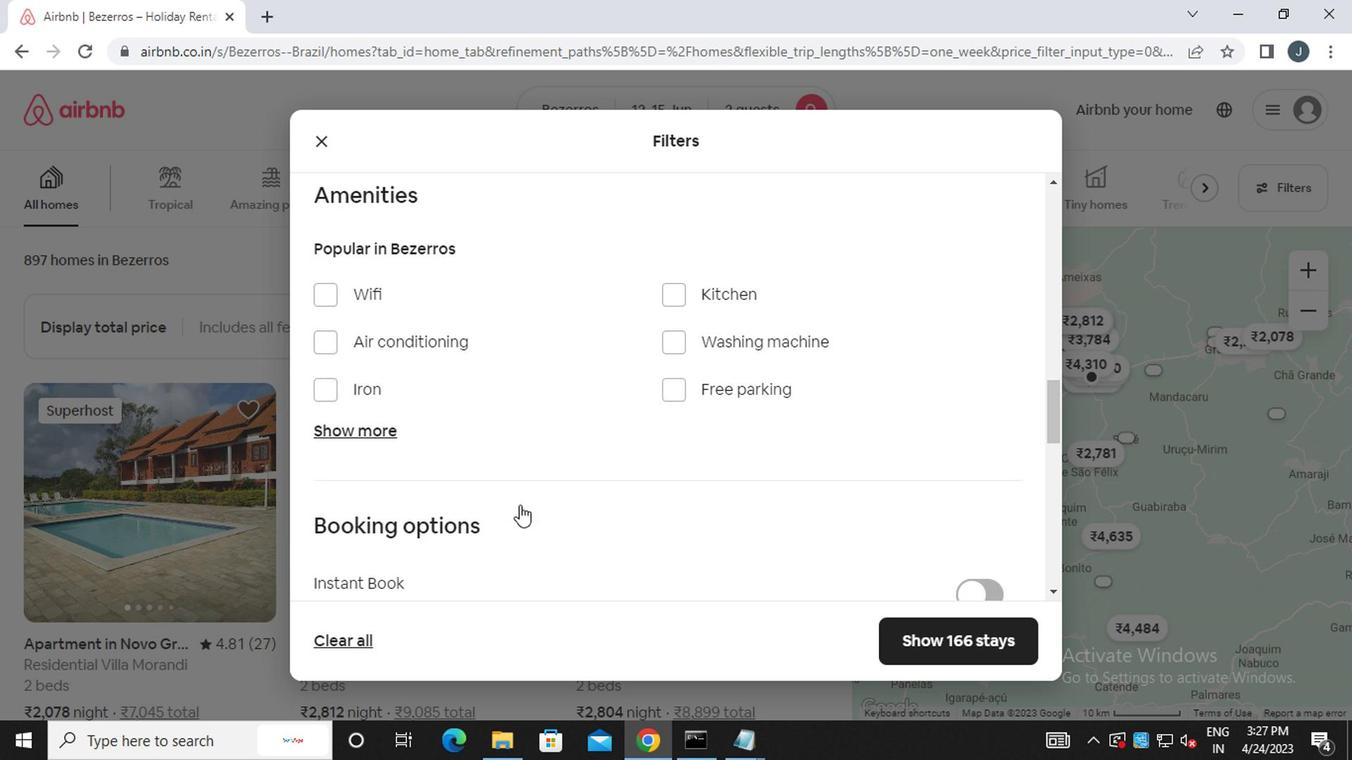 
Action: Mouse scrolled (516, 500) with delta (0, -1)
Screenshot: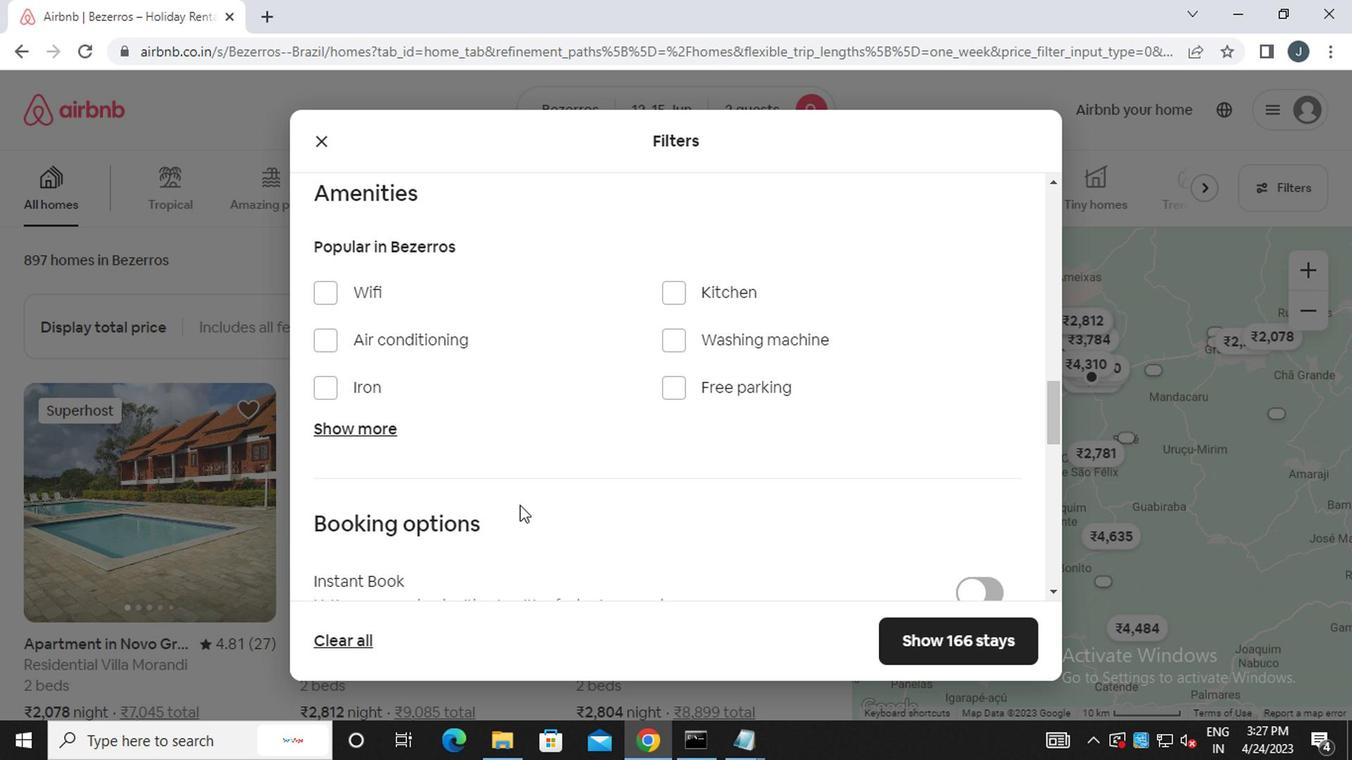 
Action: Mouse scrolled (516, 500) with delta (0, -1)
Screenshot: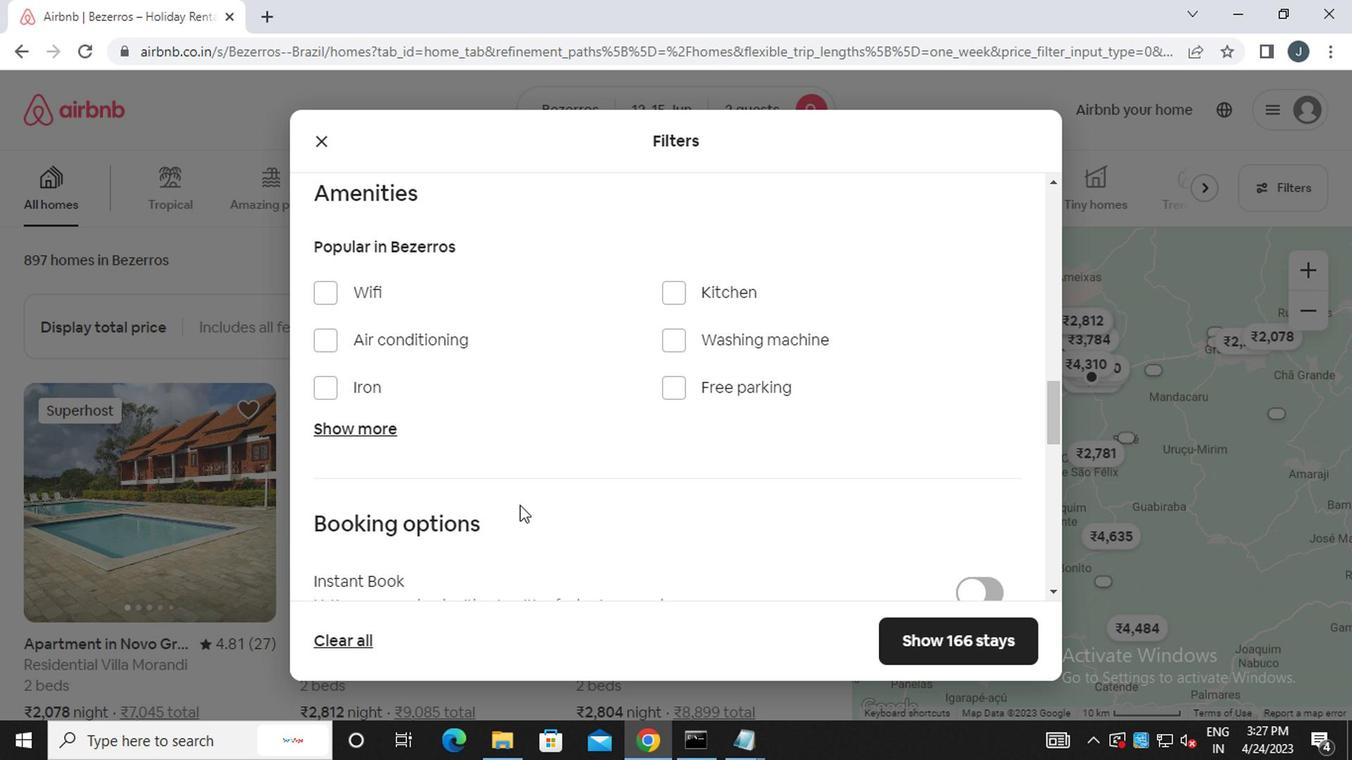 
Action: Mouse scrolled (516, 500) with delta (0, -1)
Screenshot: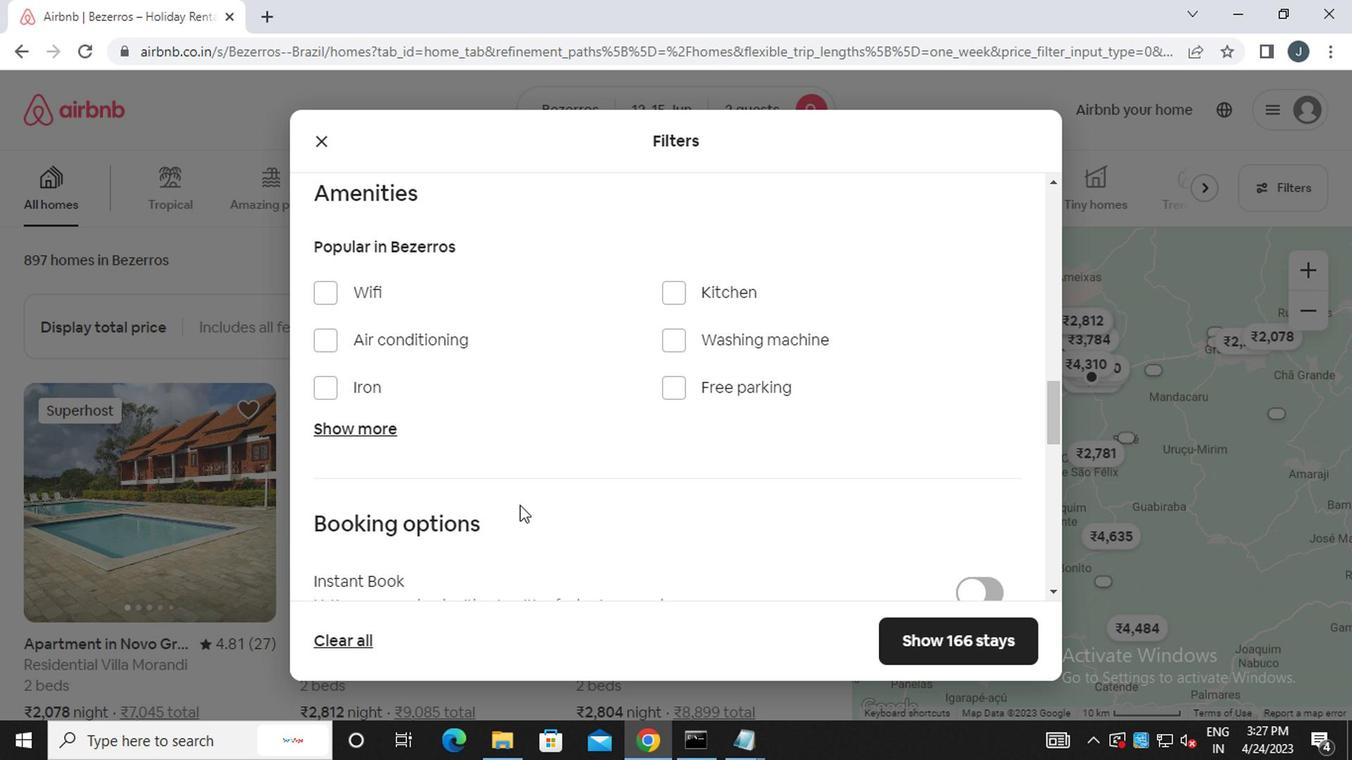 
Action: Mouse moved to (975, 364)
Screenshot: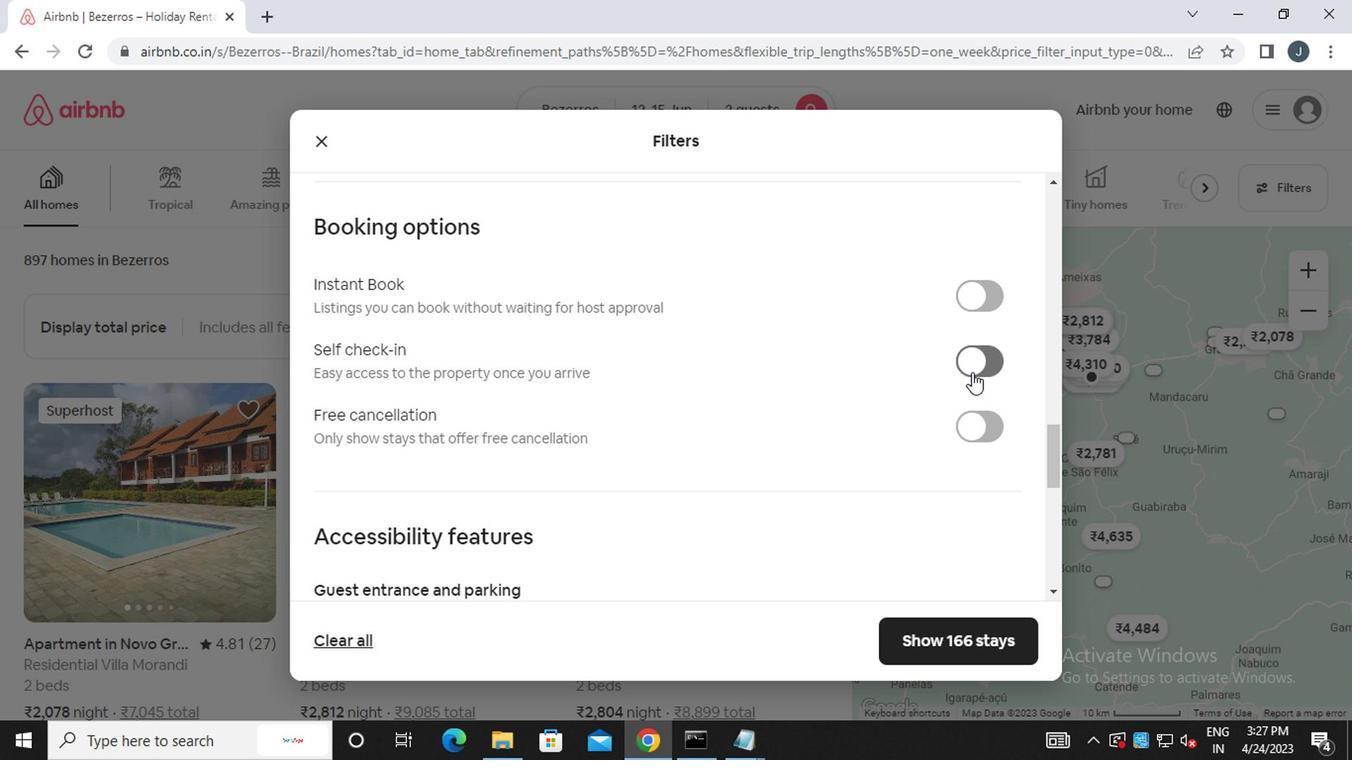
Action: Mouse pressed left at (975, 364)
Screenshot: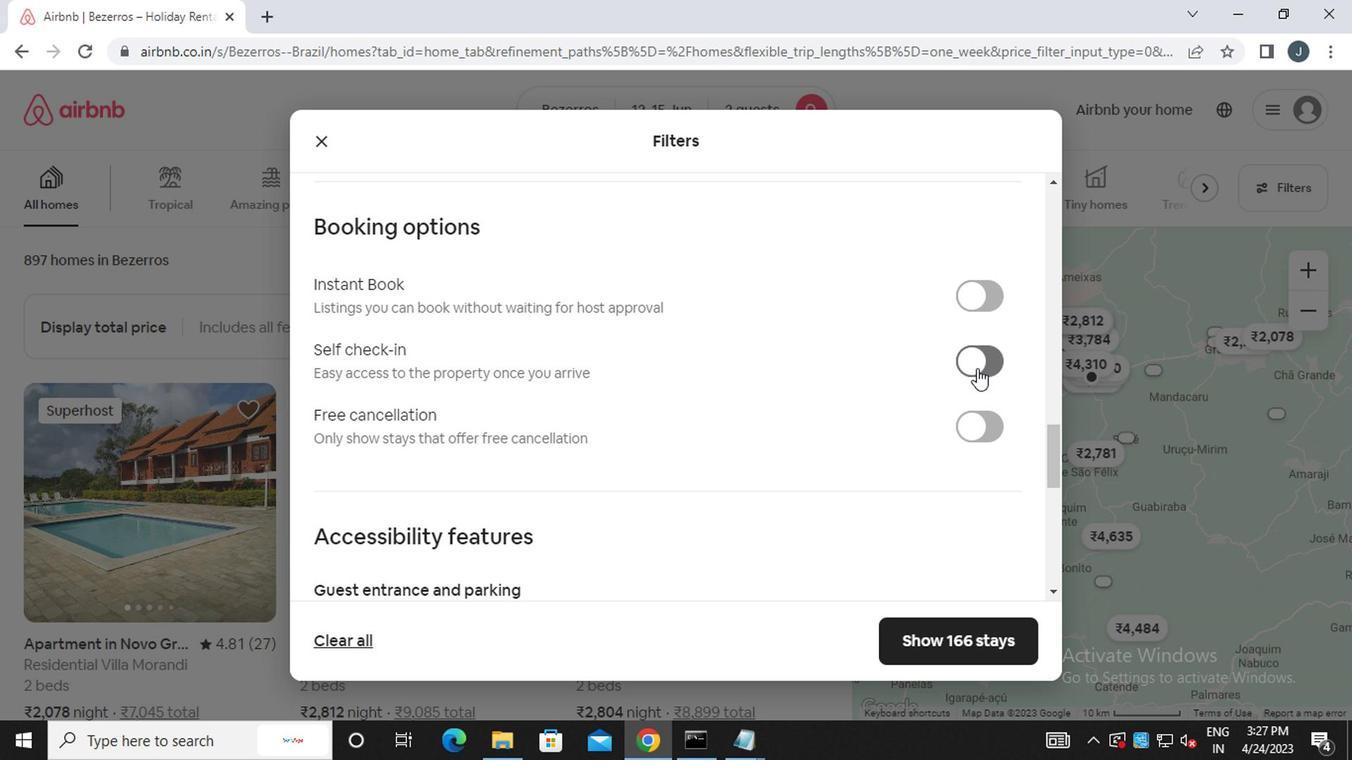 
Action: Mouse moved to (628, 451)
Screenshot: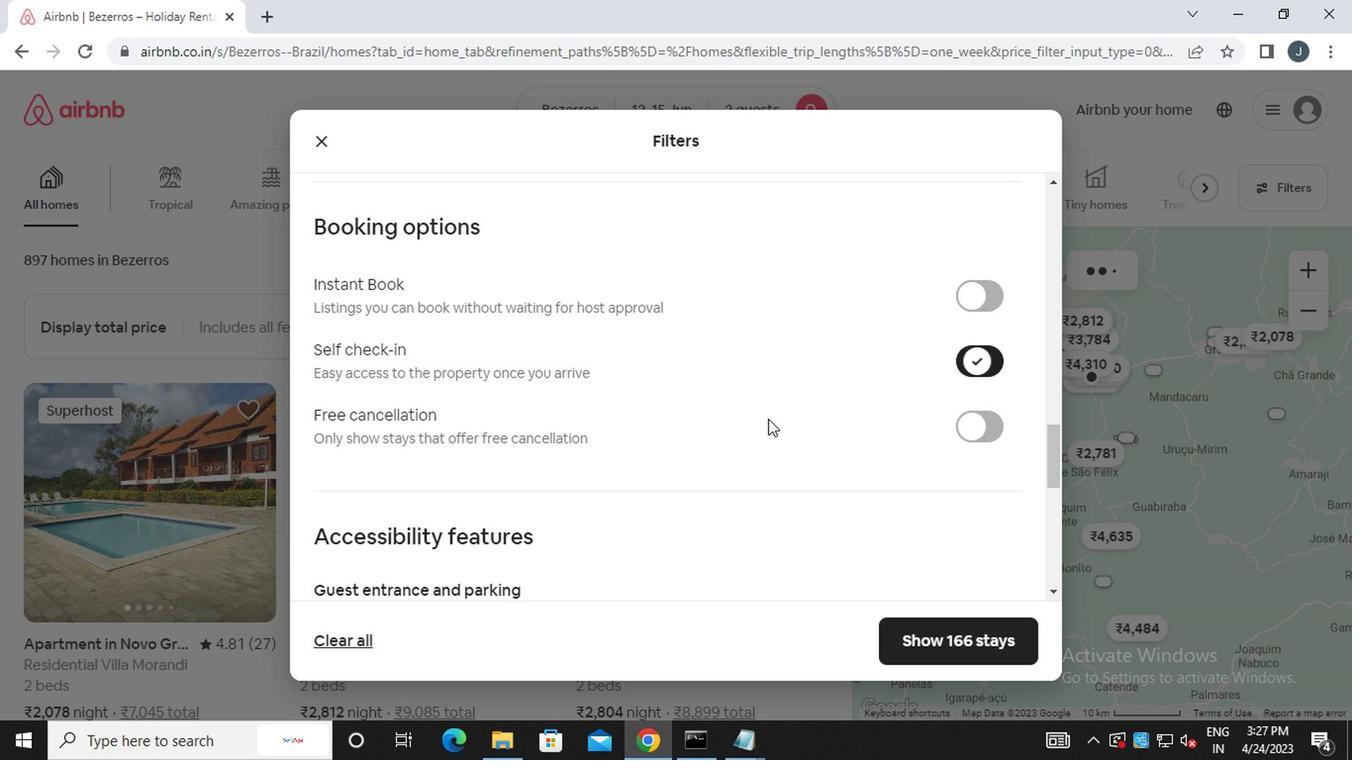 
Action: Mouse scrolled (628, 450) with delta (0, -1)
Screenshot: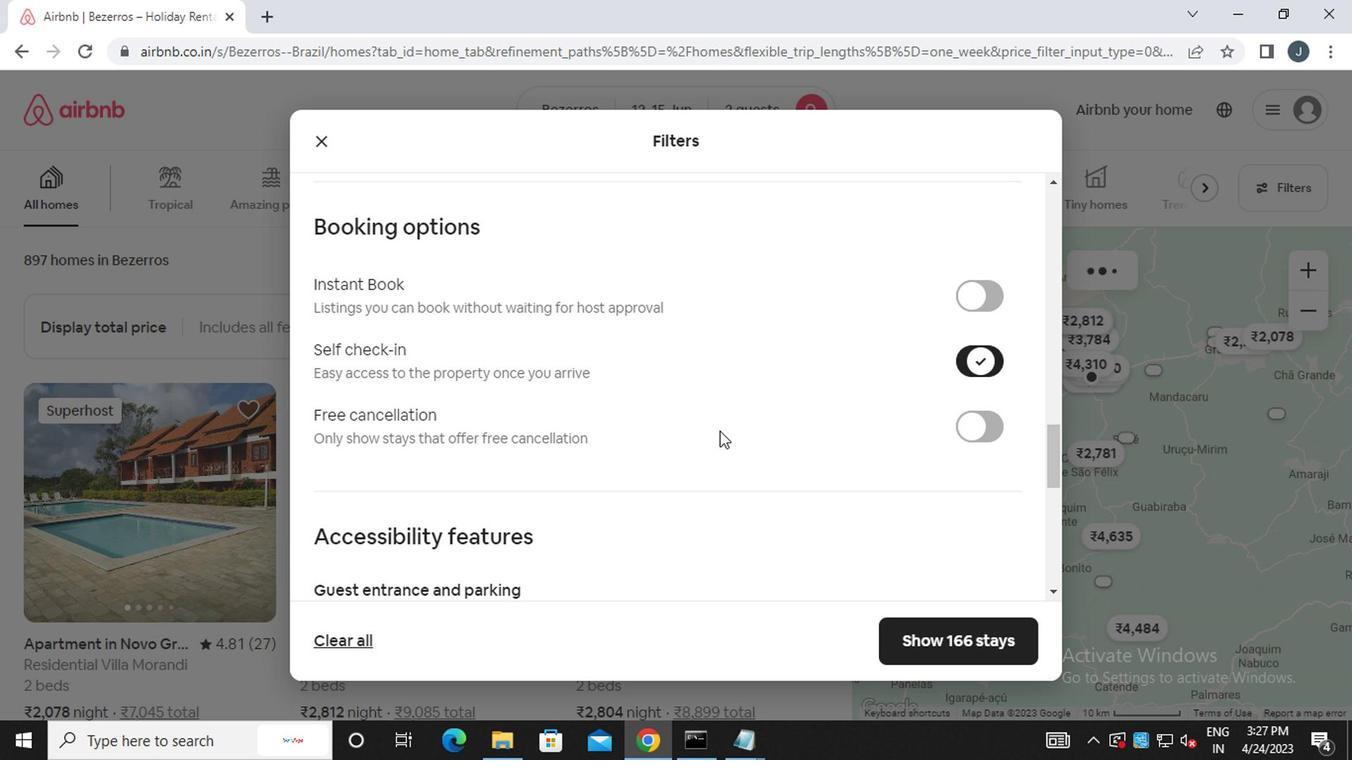 
Action: Mouse moved to (628, 451)
Screenshot: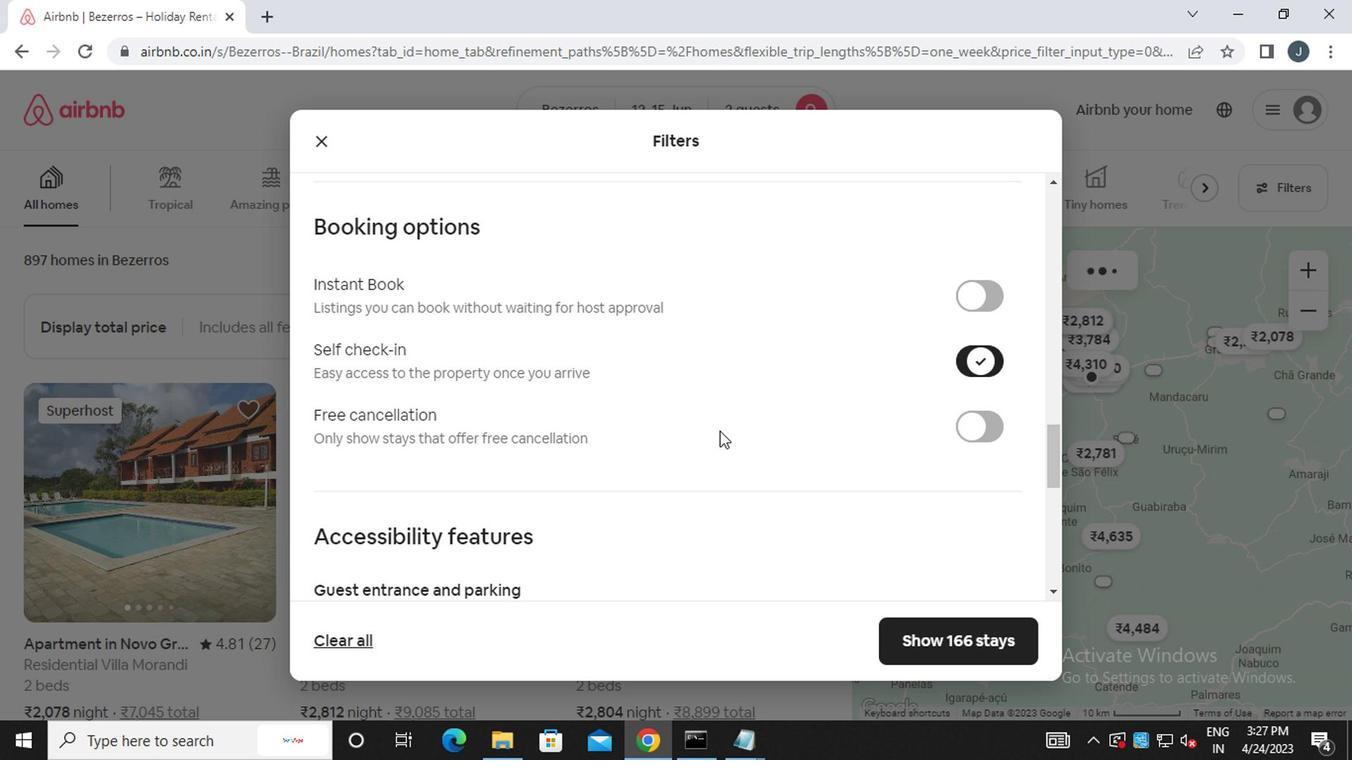 
Action: Mouse scrolled (628, 450) with delta (0, -1)
Screenshot: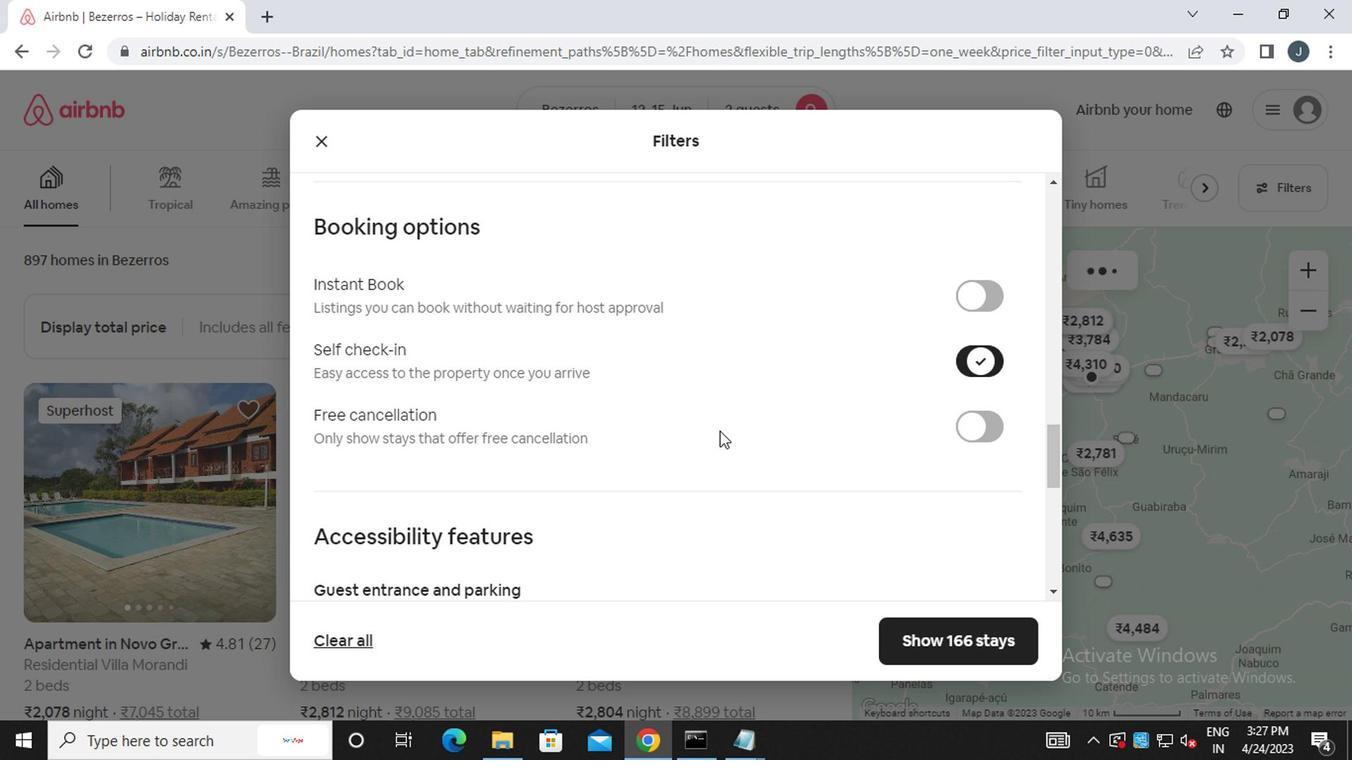 
Action: Mouse moved to (626, 453)
Screenshot: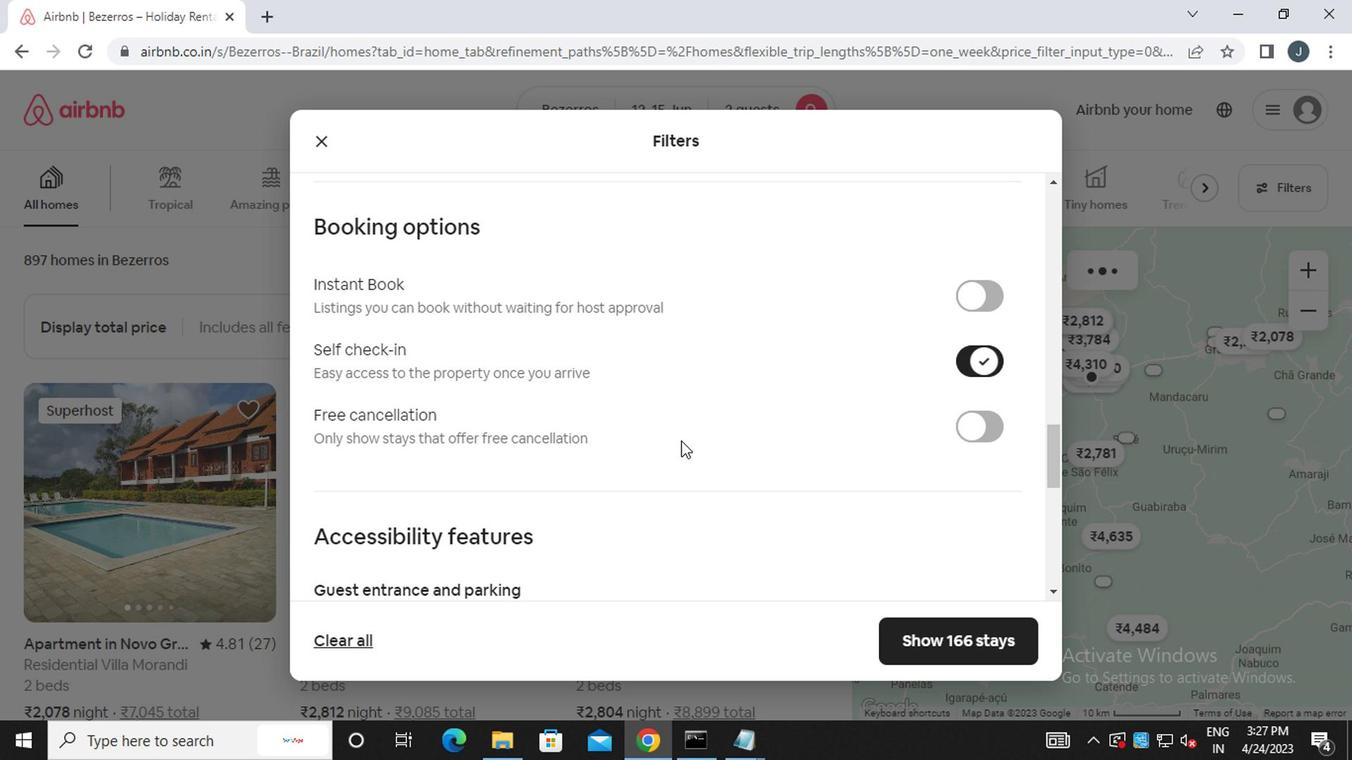 
Action: Mouse scrolled (626, 452) with delta (0, -1)
Screenshot: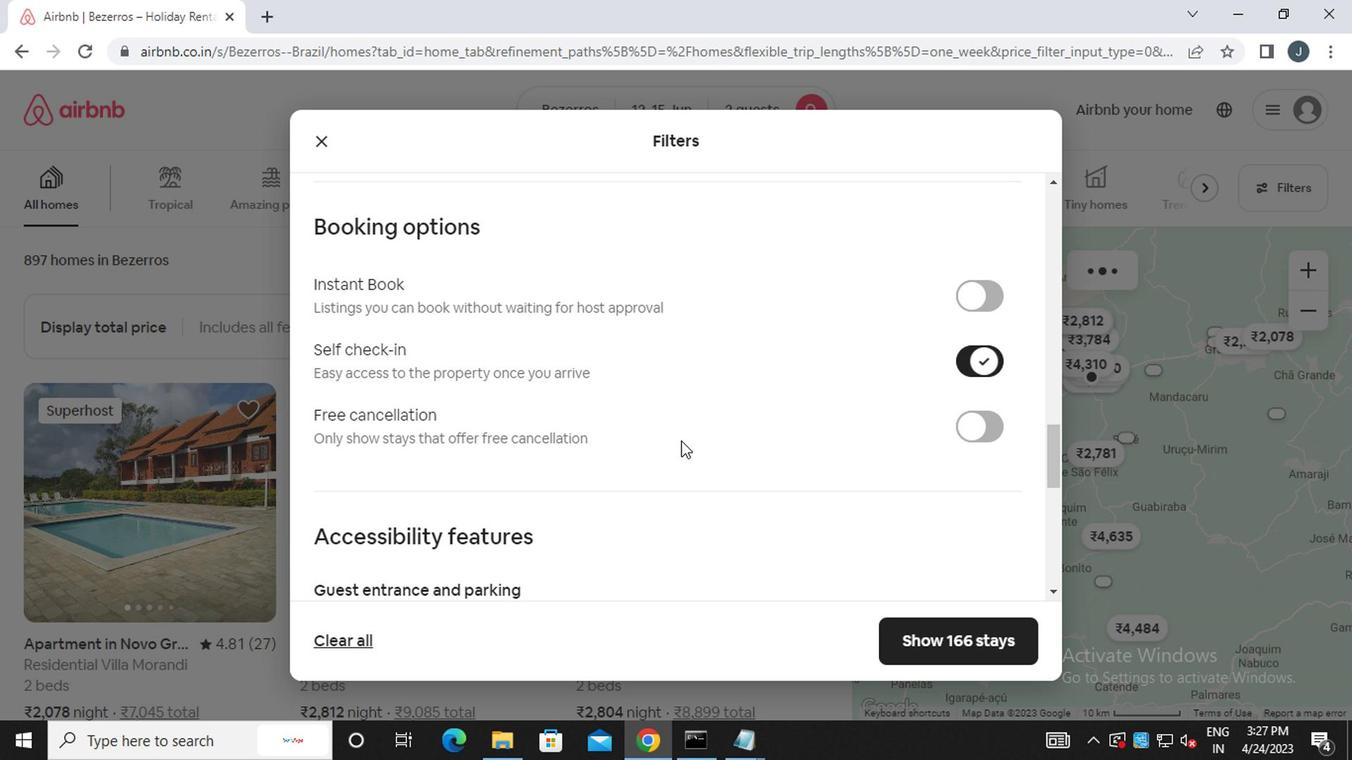 
Action: Mouse scrolled (626, 452) with delta (0, -1)
Screenshot: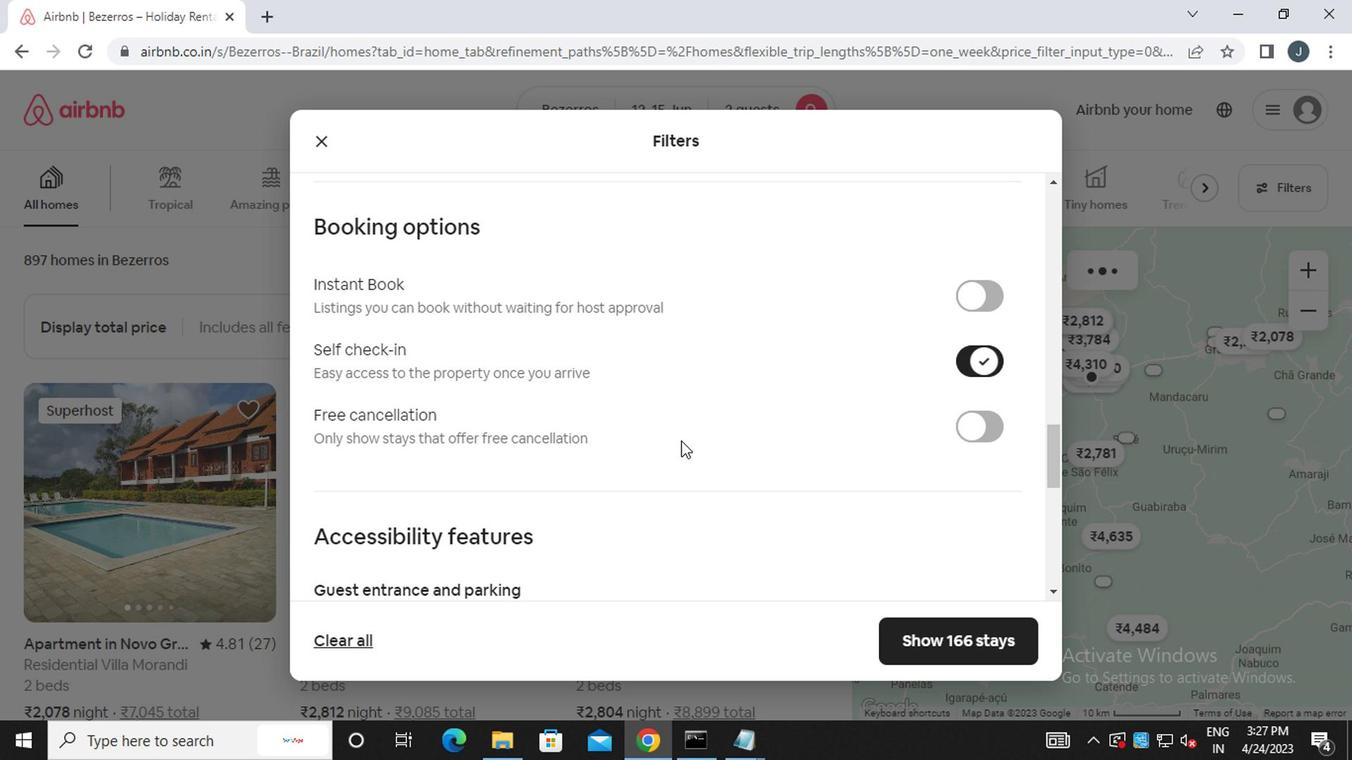 
Action: Mouse scrolled (626, 452) with delta (0, -1)
Screenshot: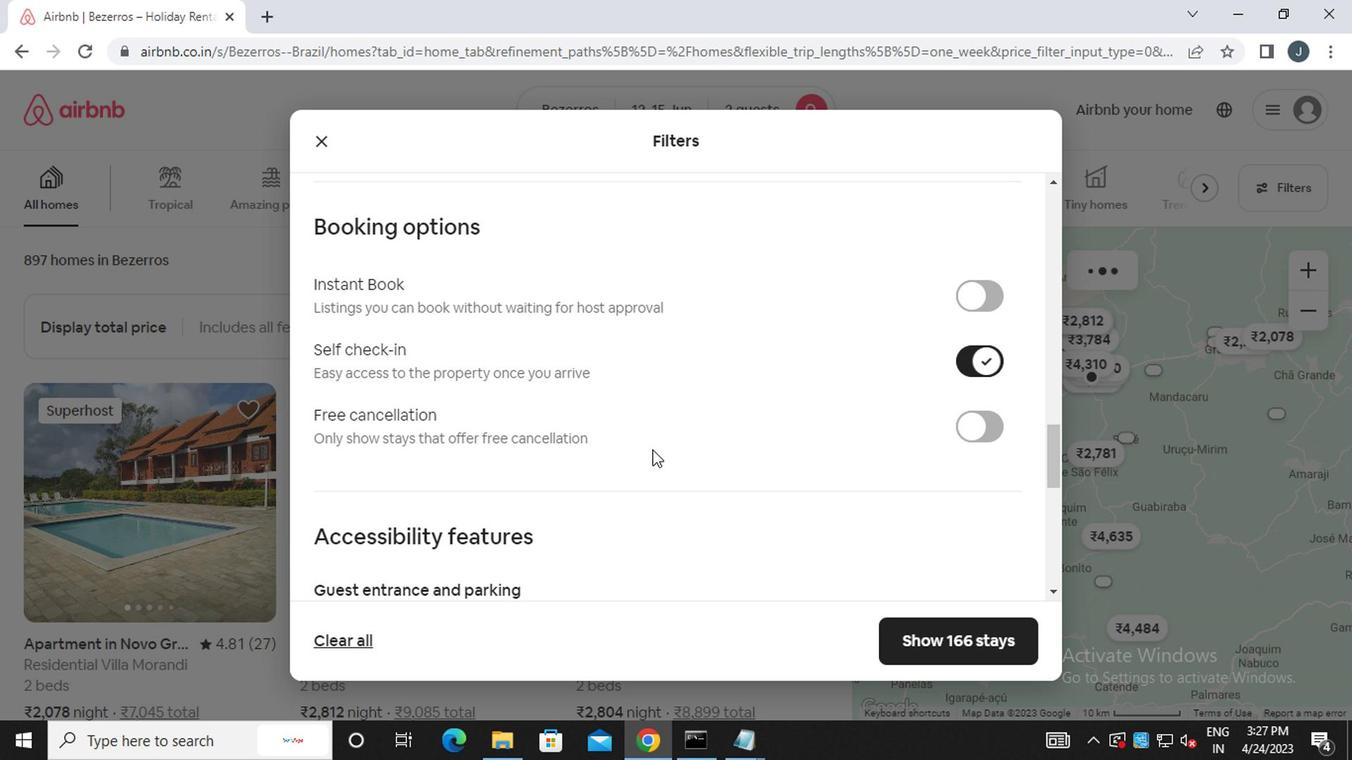 
Action: Mouse scrolled (626, 452) with delta (0, -1)
Screenshot: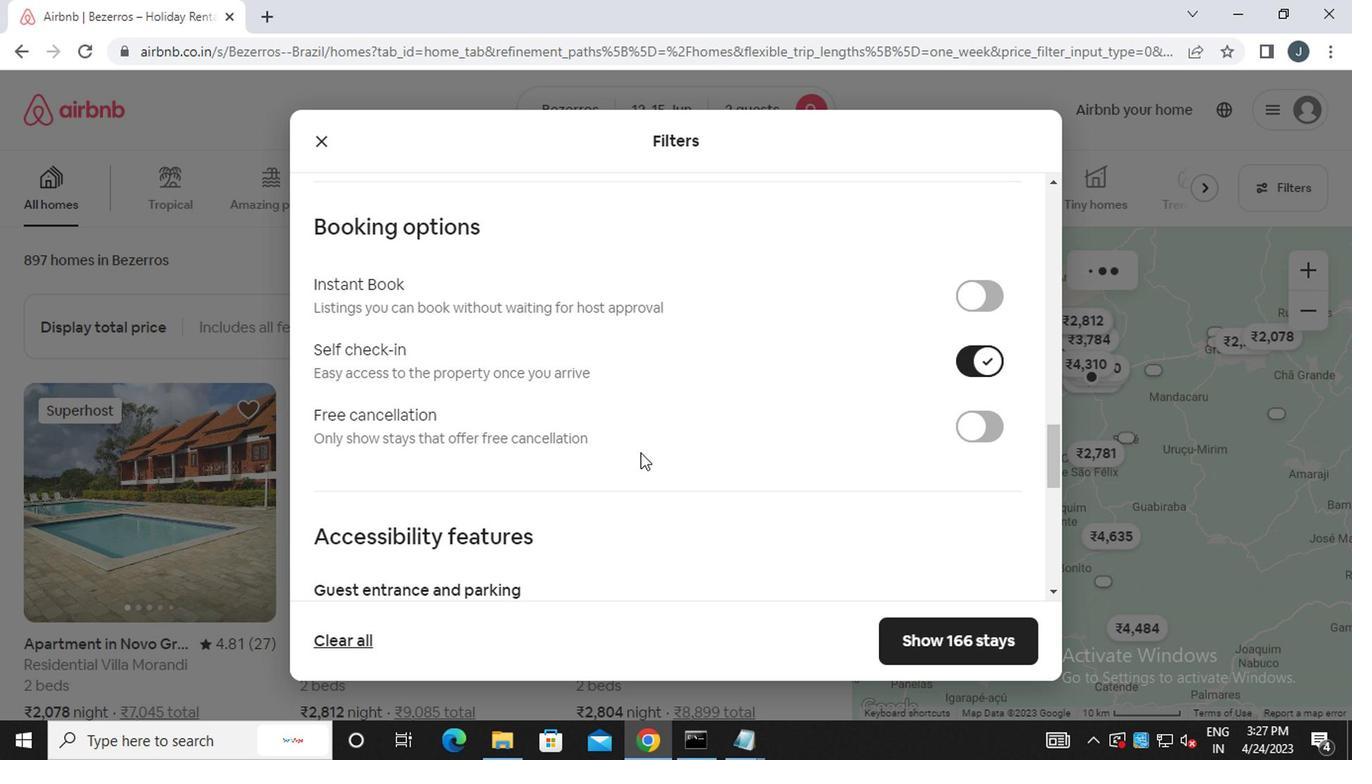 
Action: Mouse moved to (626, 453)
Screenshot: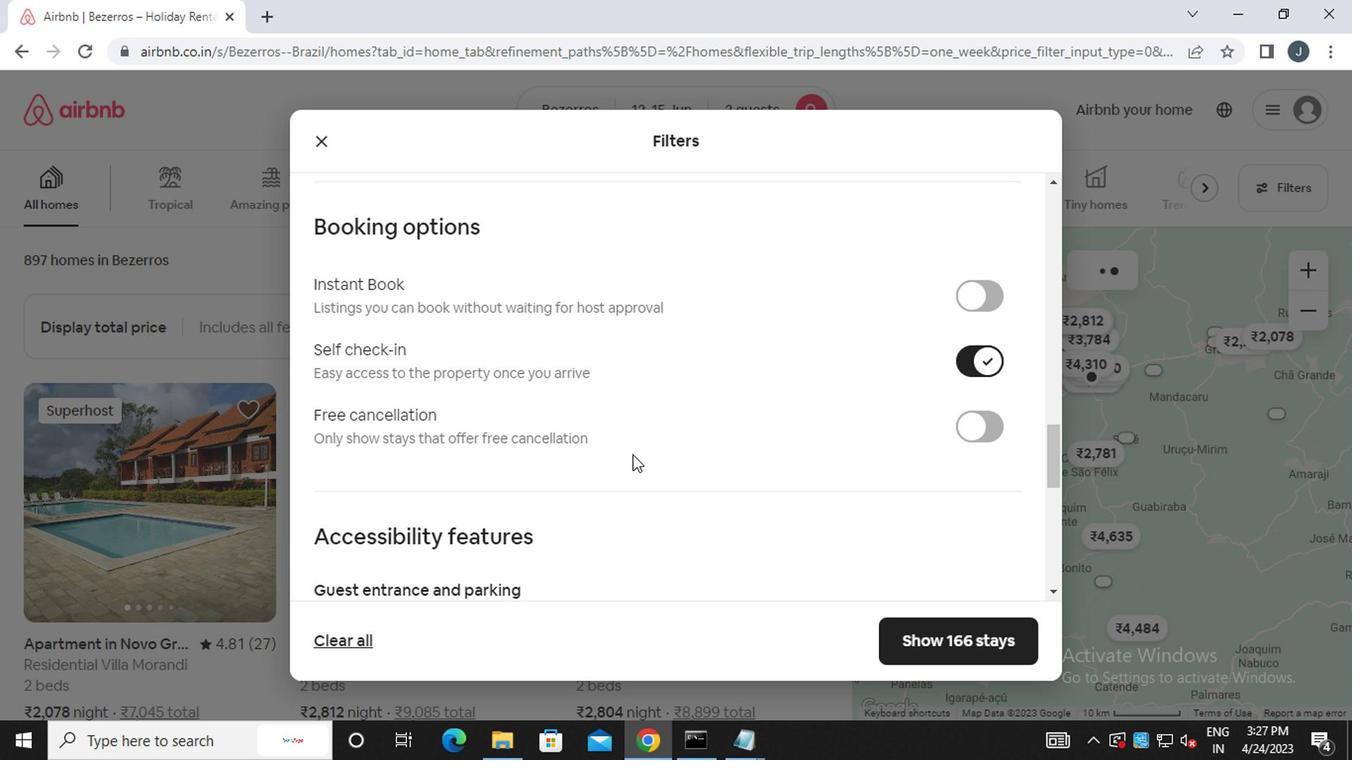 
Action: Mouse scrolled (626, 452) with delta (0, -1)
Screenshot: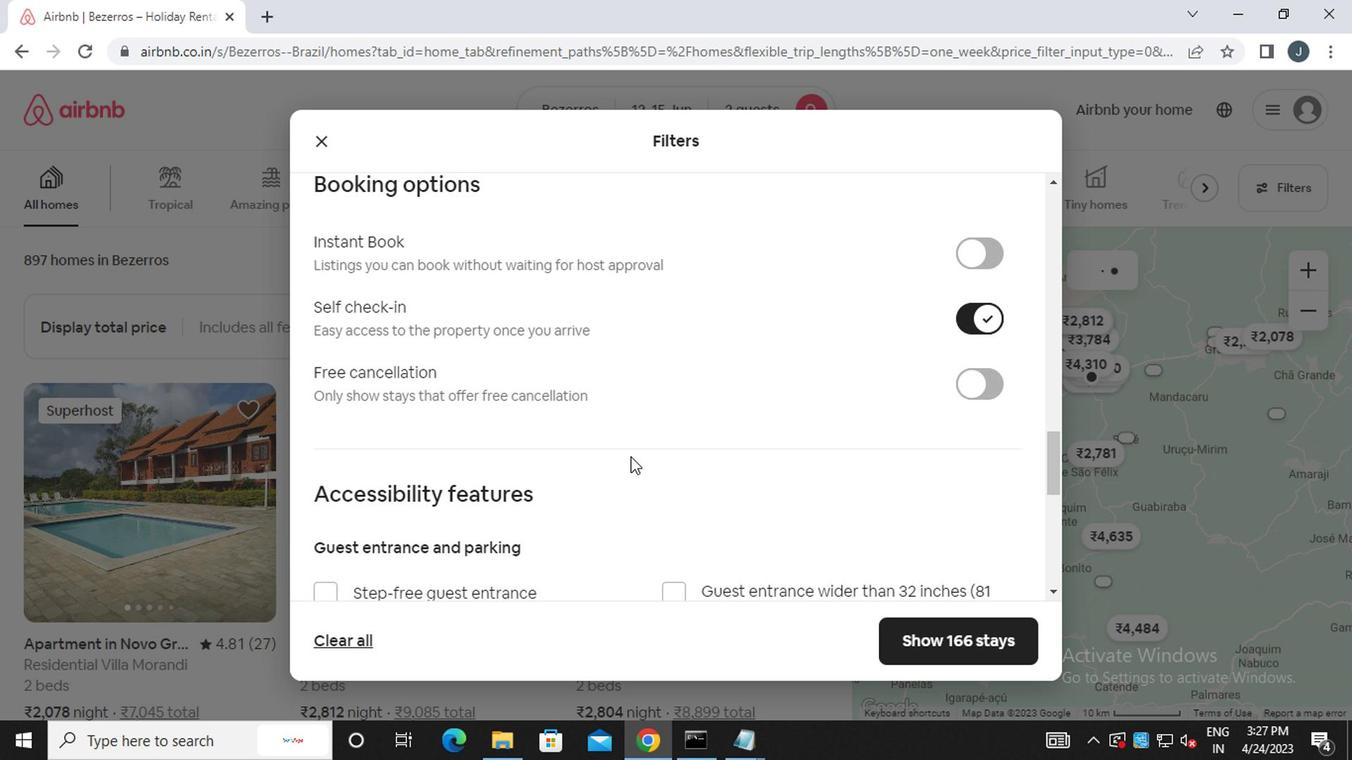 
Action: Mouse scrolled (626, 452) with delta (0, -1)
Screenshot: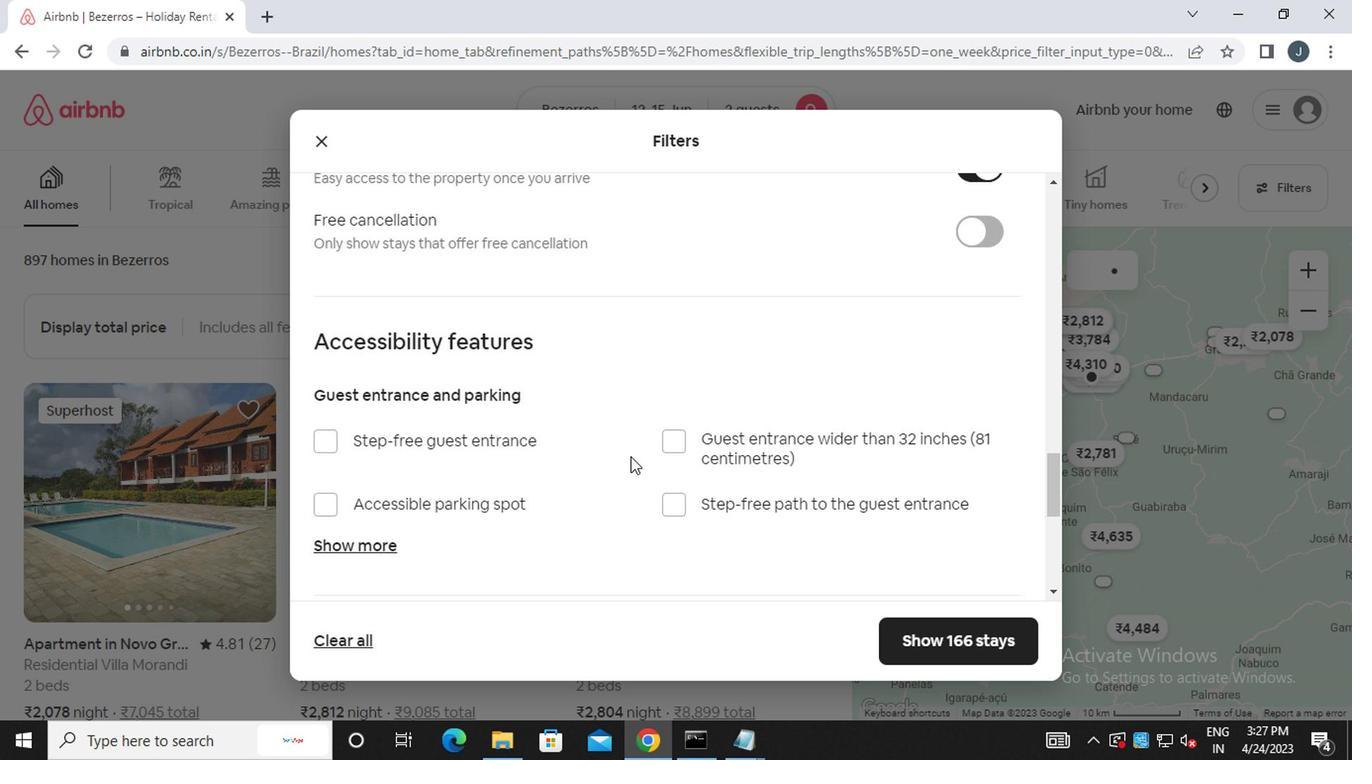 
Action: Mouse scrolled (626, 452) with delta (0, -1)
Screenshot: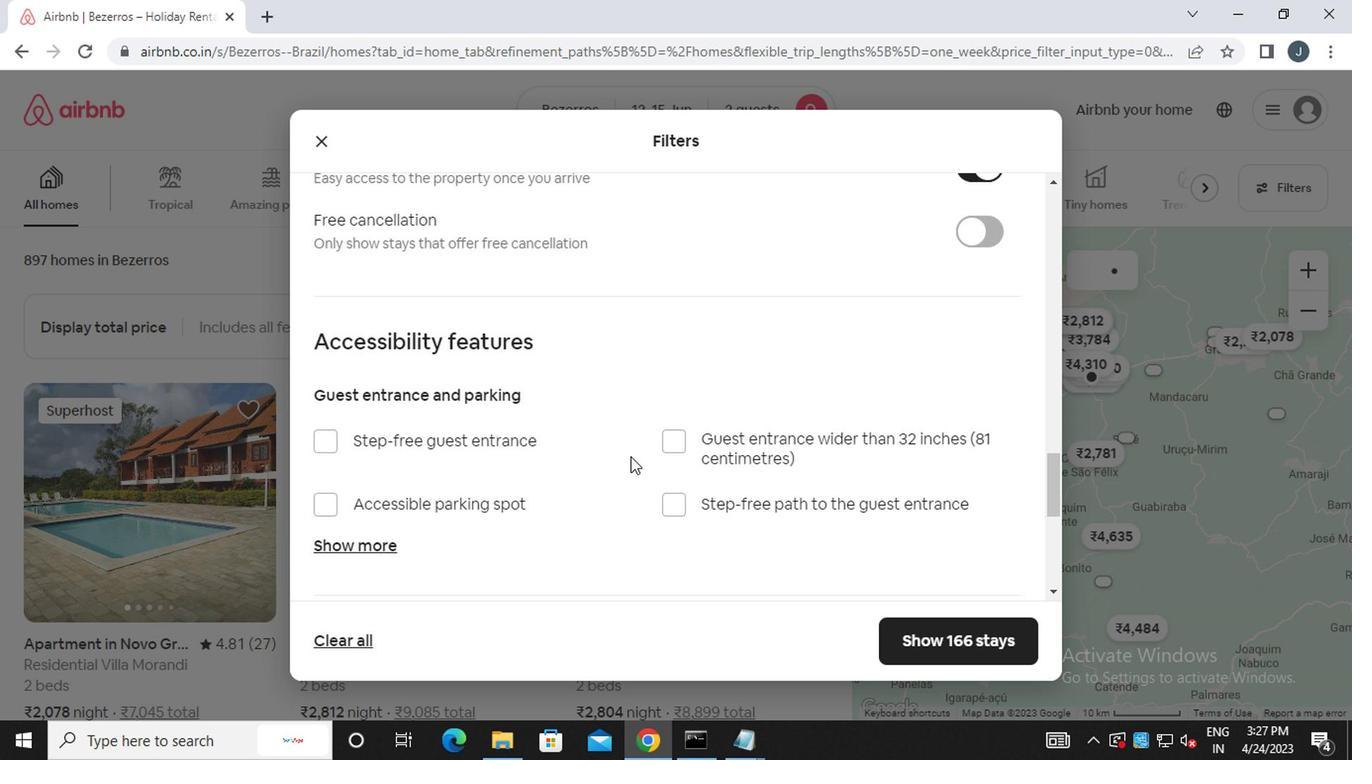 
Action: Mouse scrolled (626, 452) with delta (0, -1)
Screenshot: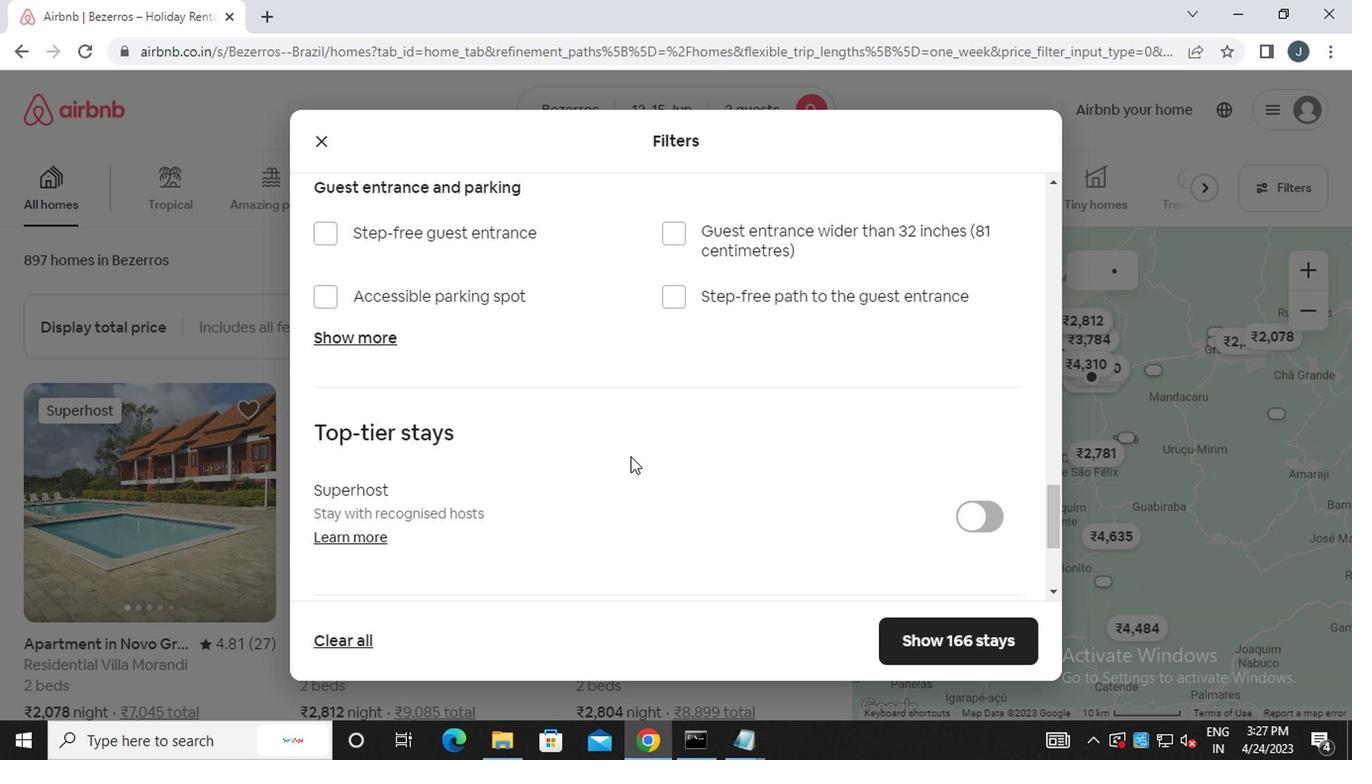 
Action: Mouse scrolled (626, 452) with delta (0, -1)
Screenshot: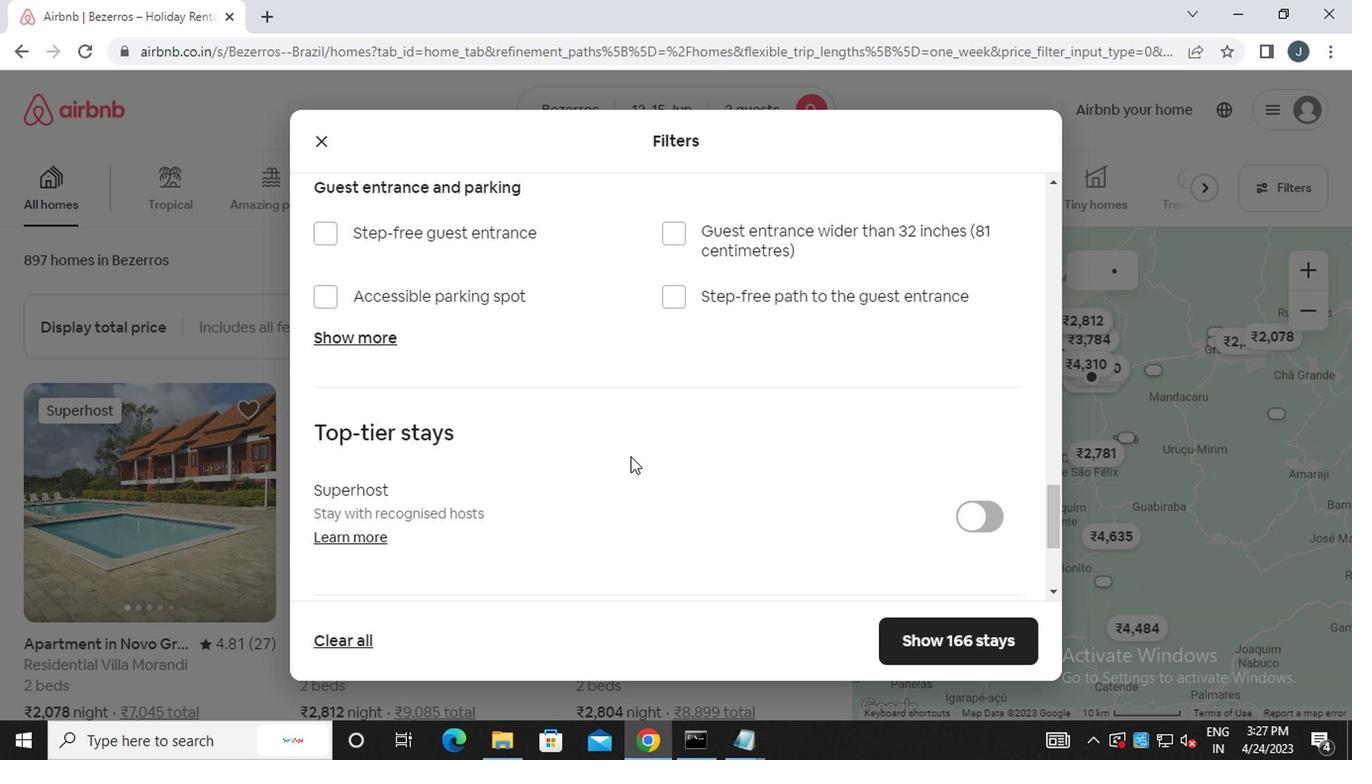 
Action: Mouse scrolled (626, 452) with delta (0, -1)
Screenshot: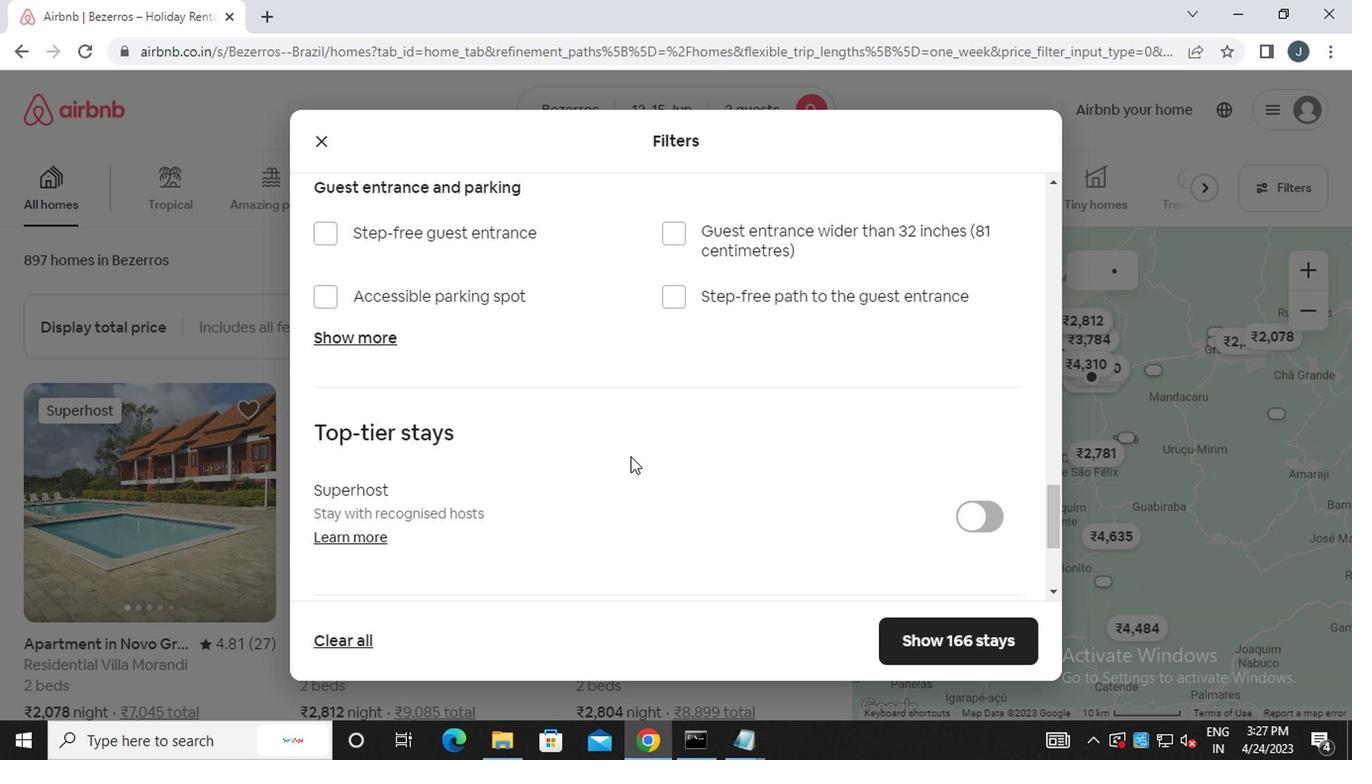 
Action: Mouse scrolled (626, 452) with delta (0, -1)
Screenshot: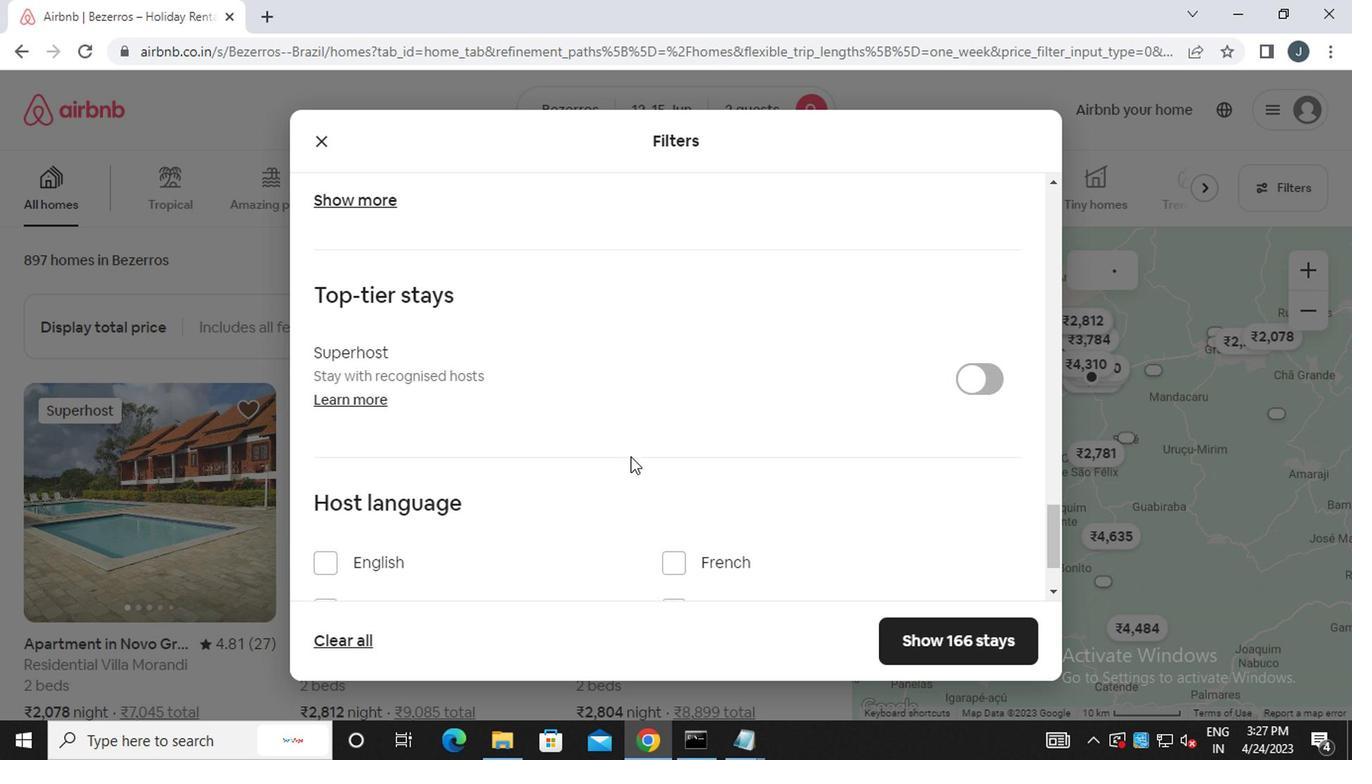 
Action: Mouse moved to (363, 545)
Screenshot: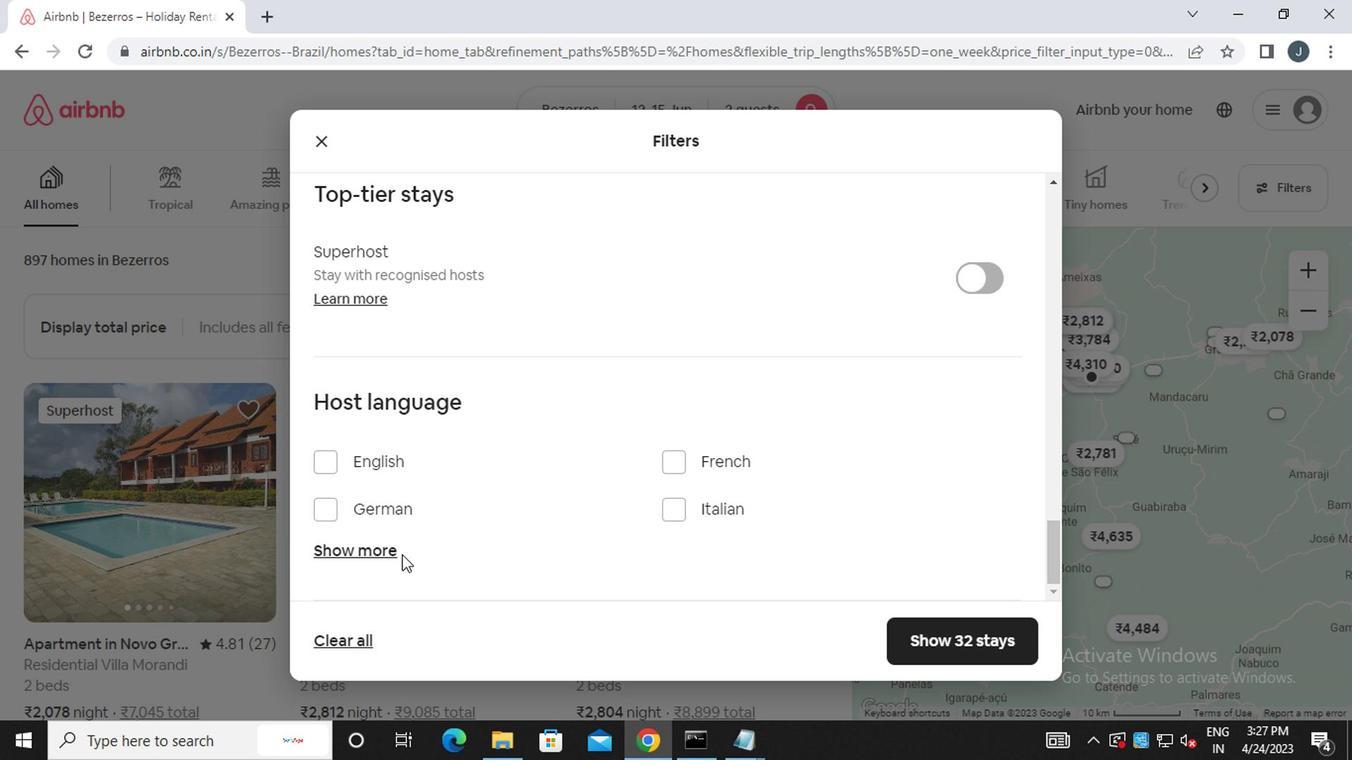 
Action: Mouse pressed left at (363, 545)
Screenshot: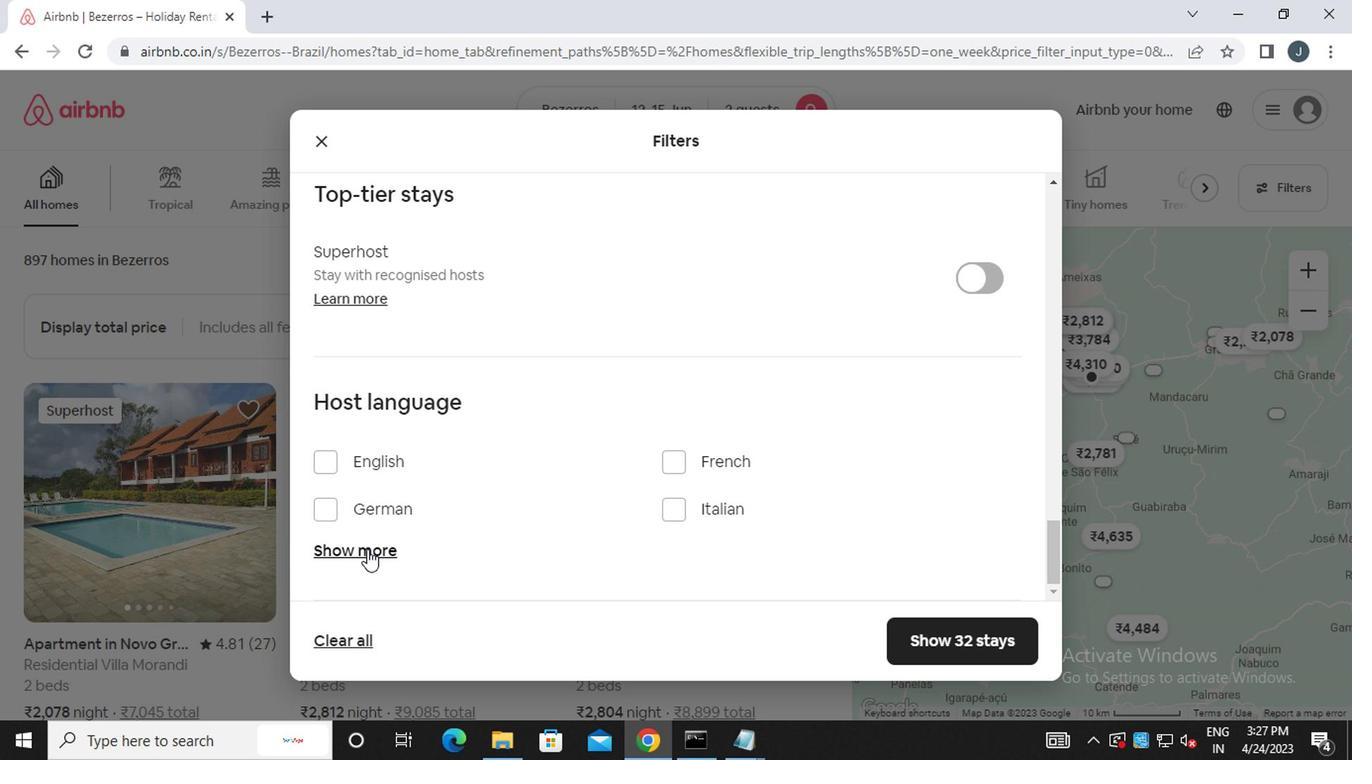 
Action: Mouse moved to (324, 550)
Screenshot: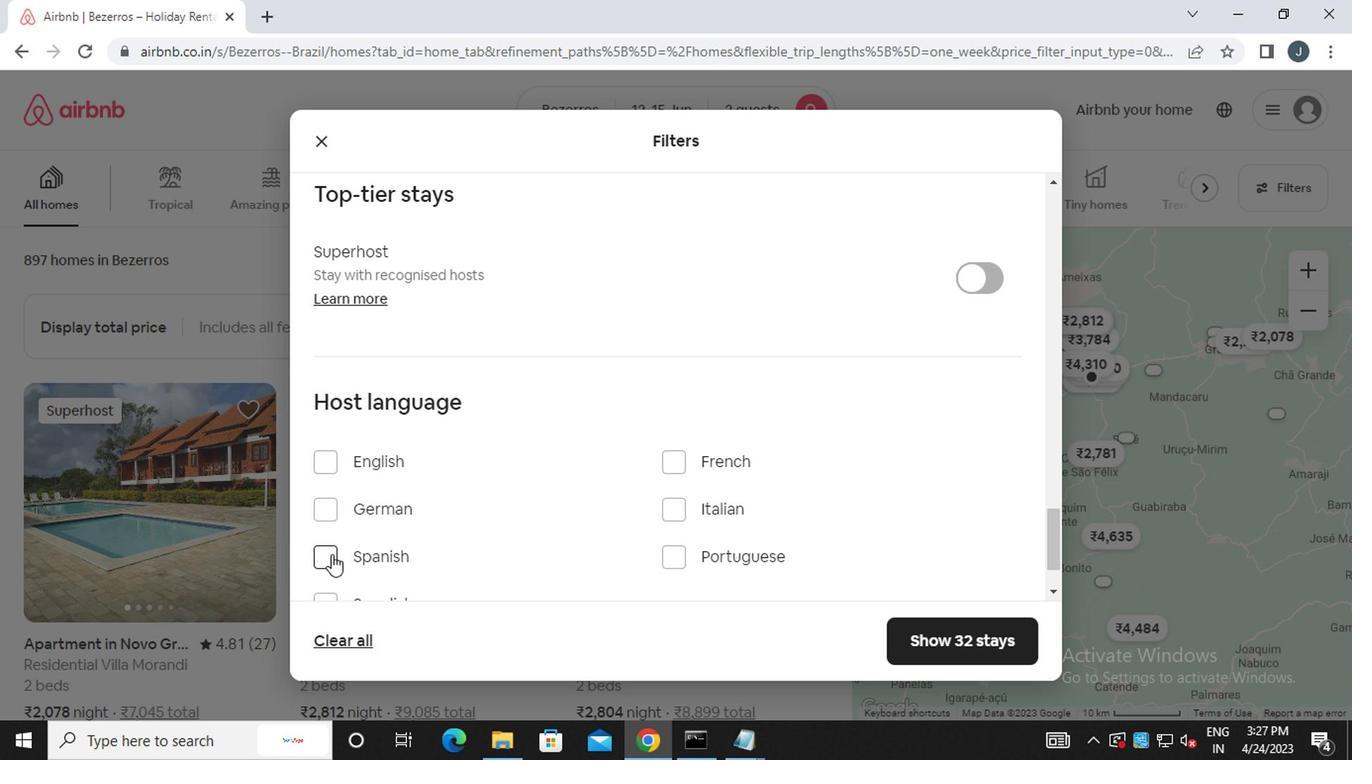 
Action: Mouse pressed left at (324, 550)
Screenshot: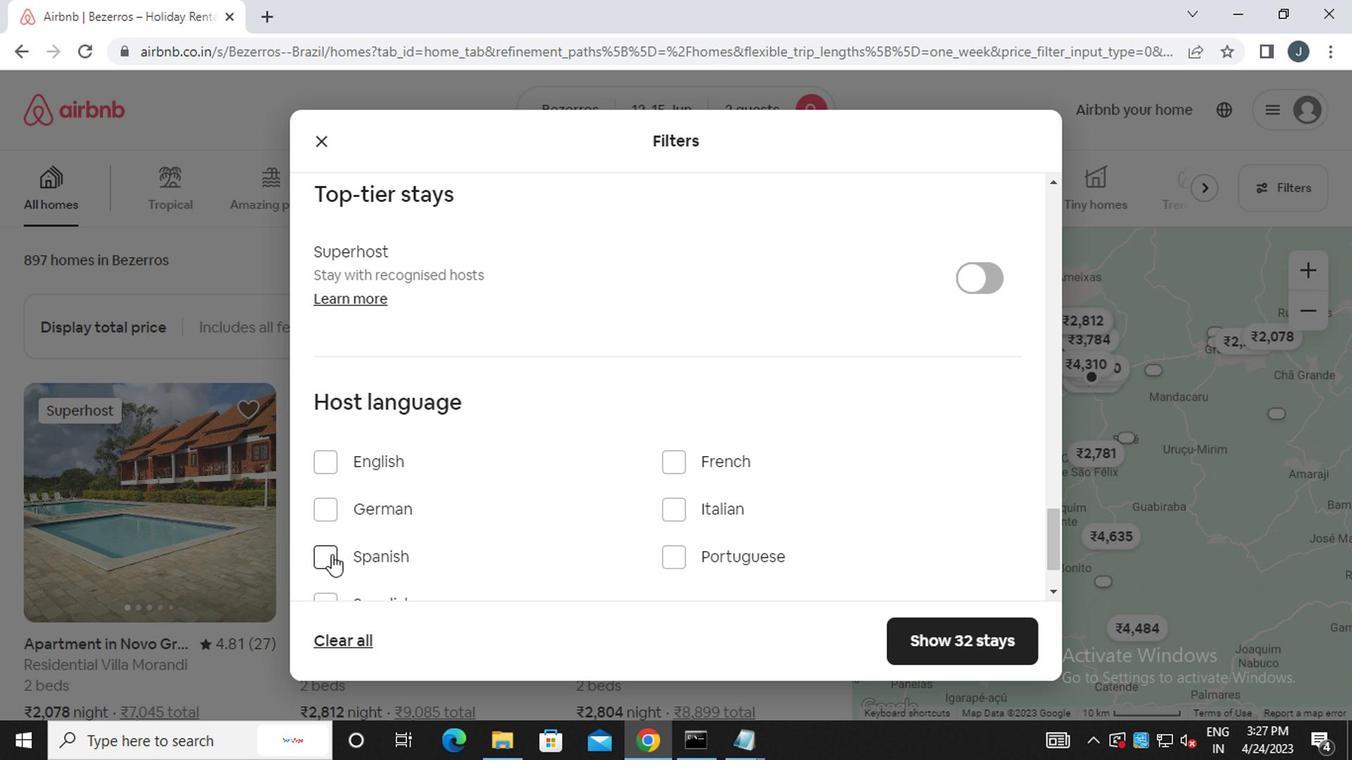 
Action: Mouse moved to (950, 638)
Screenshot: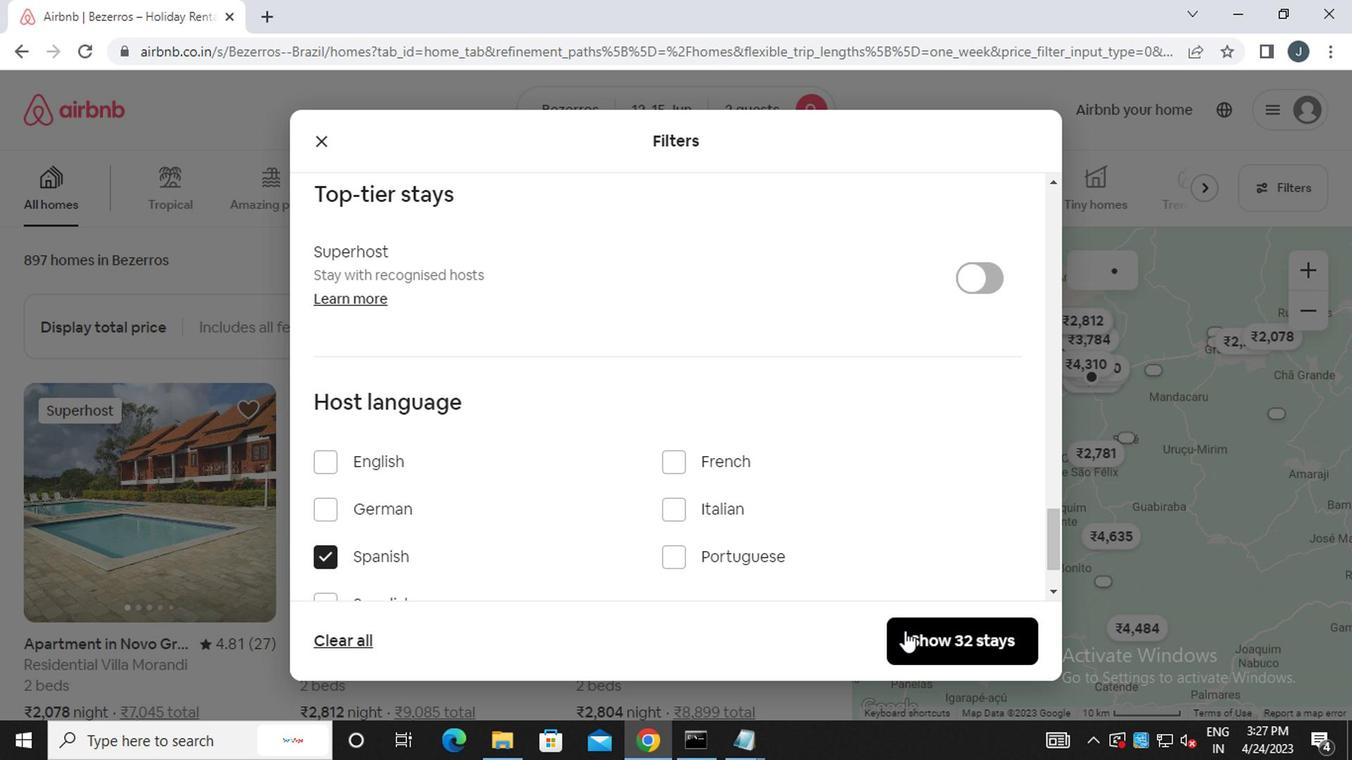 
Action: Mouse pressed left at (950, 638)
Screenshot: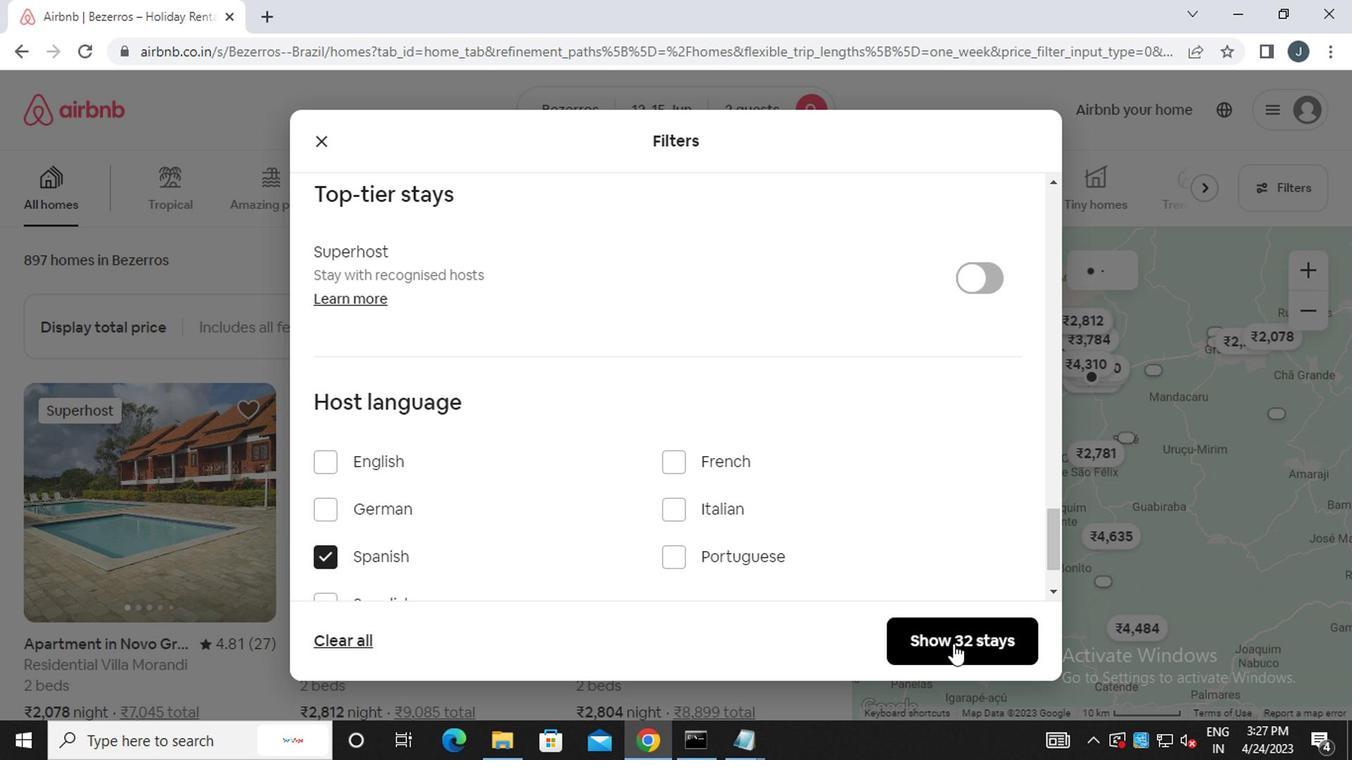 
Action: Mouse moved to (907, 612)
Screenshot: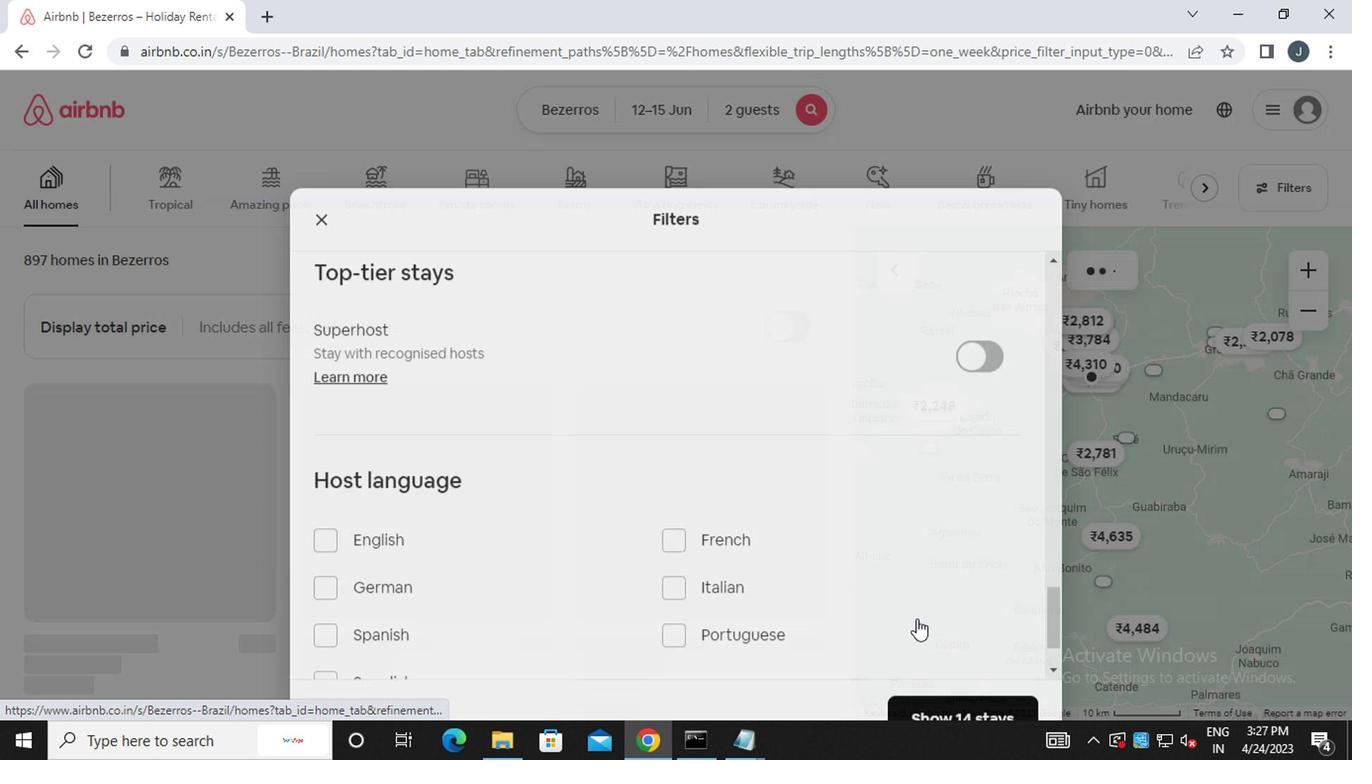 
